 Task: Find connections with filter location San Pedro Sula with filter topic #linkedinlearningwith filter profile language Potuguese with filter current company Britannia Industries Limited with filter school Guru Nanak Khalsa College of Arts Science & Commerce with filter industry Fossil Fuel Electric Power Generation with filter service category Computer Repair with filter keywords title Digital Marketing Manager
Action: Mouse pressed left at (515, 67)
Screenshot: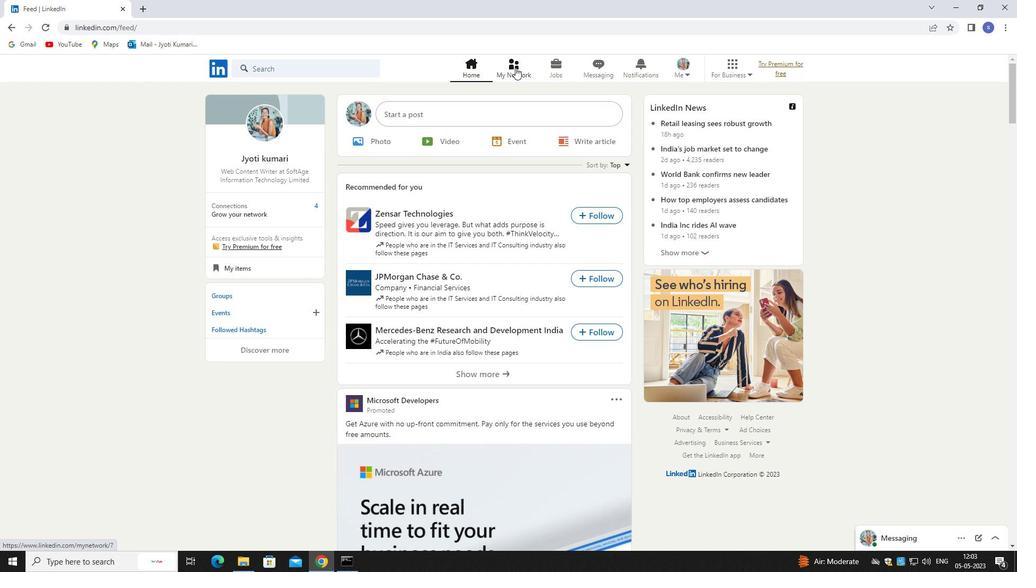 
Action: Mouse moved to (324, 126)
Screenshot: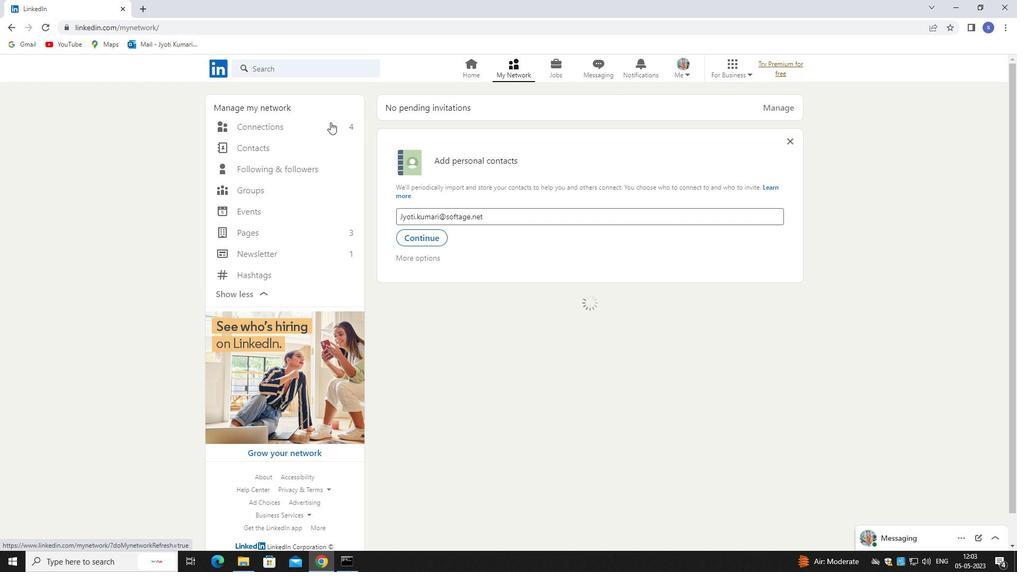 
Action: Mouse pressed left at (324, 126)
Screenshot: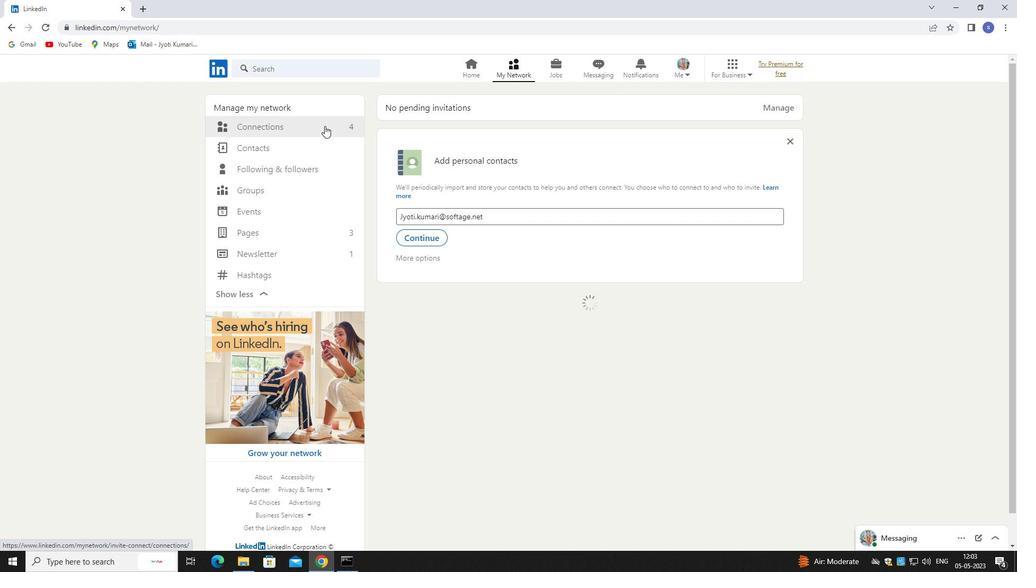 
Action: Mouse moved to (325, 126)
Screenshot: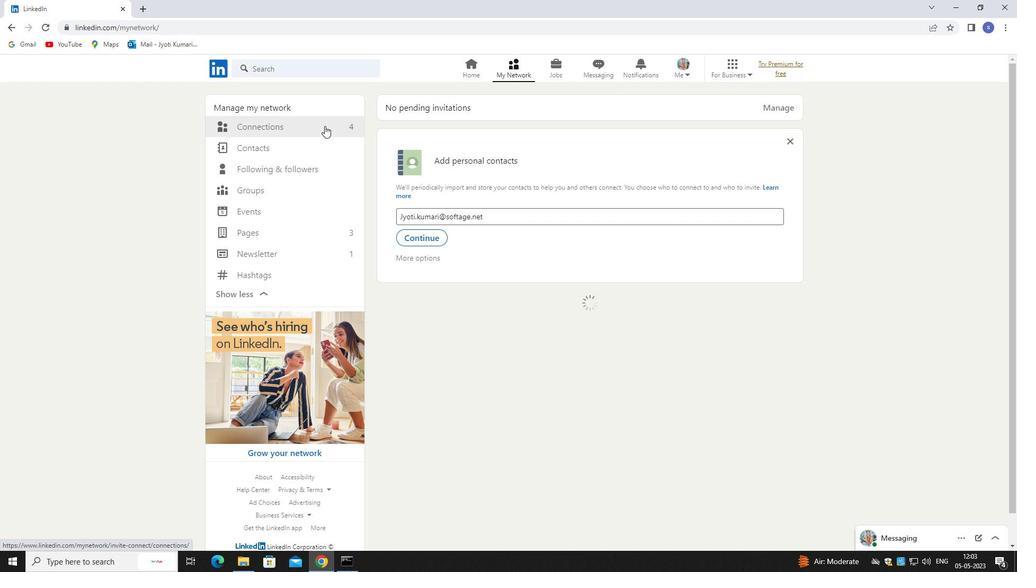 
Action: Mouse pressed left at (325, 126)
Screenshot: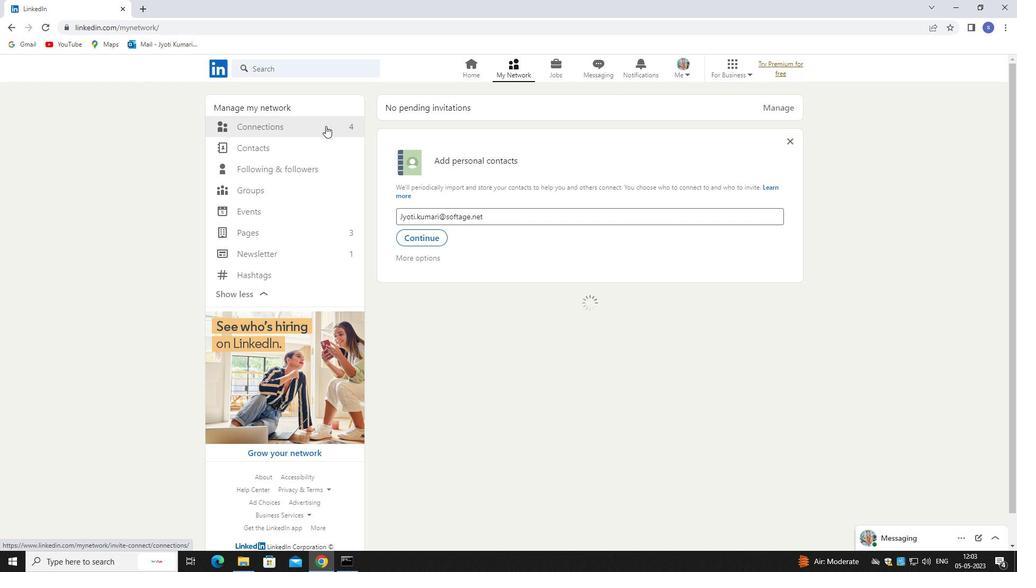 
Action: Mouse moved to (585, 126)
Screenshot: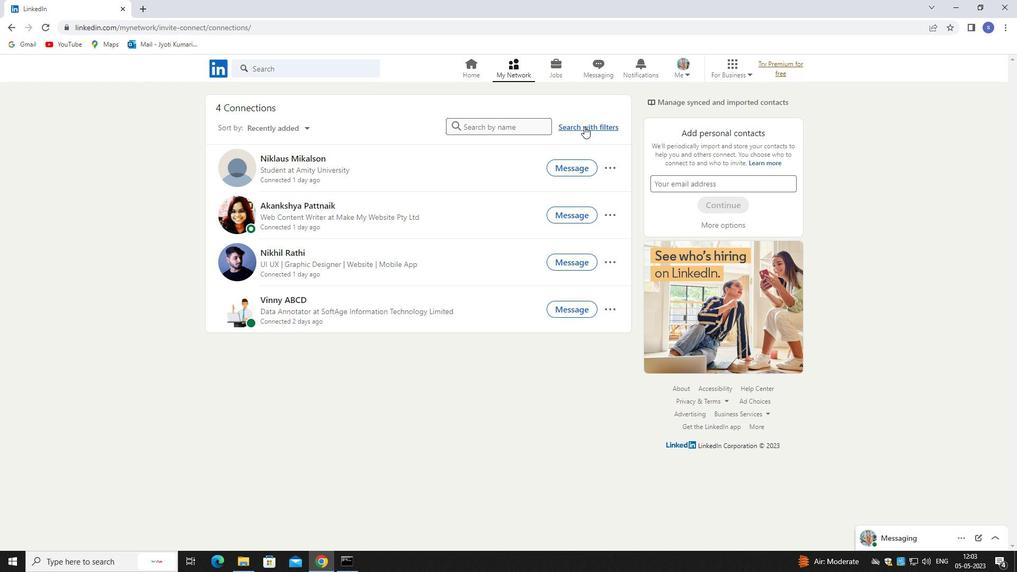 
Action: Mouse pressed left at (585, 126)
Screenshot: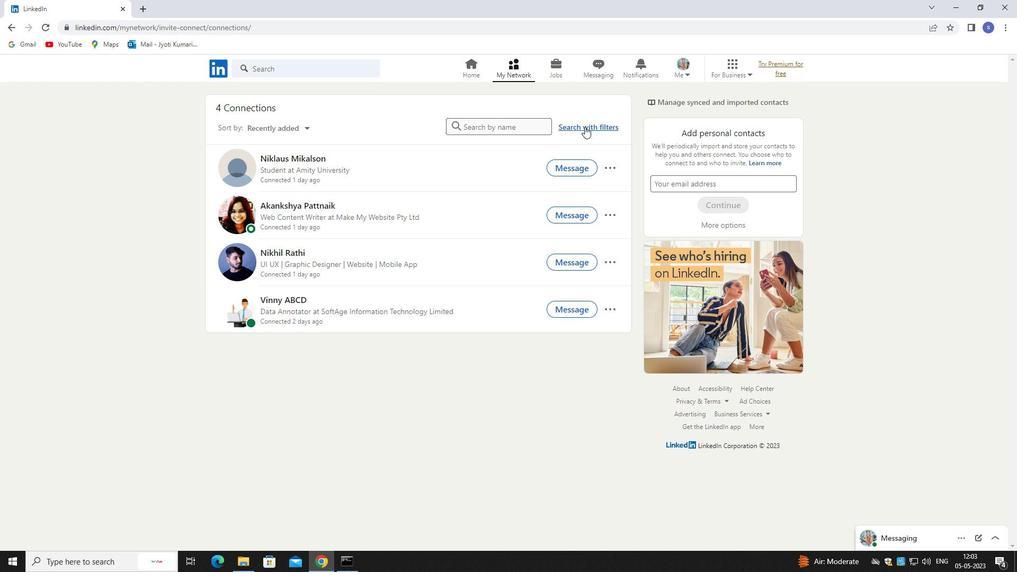 
Action: Mouse moved to (538, 103)
Screenshot: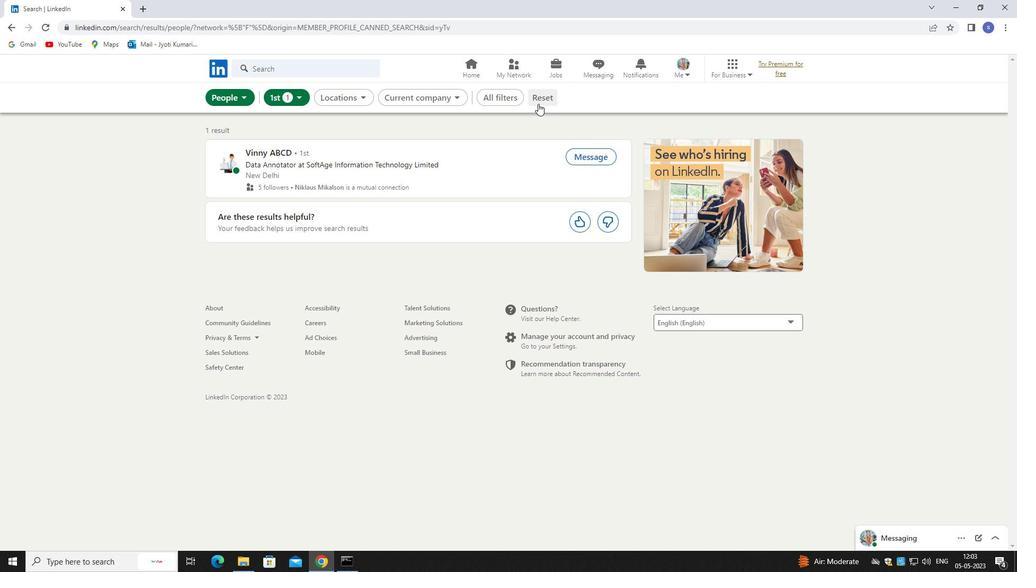 
Action: Mouse pressed left at (538, 103)
Screenshot: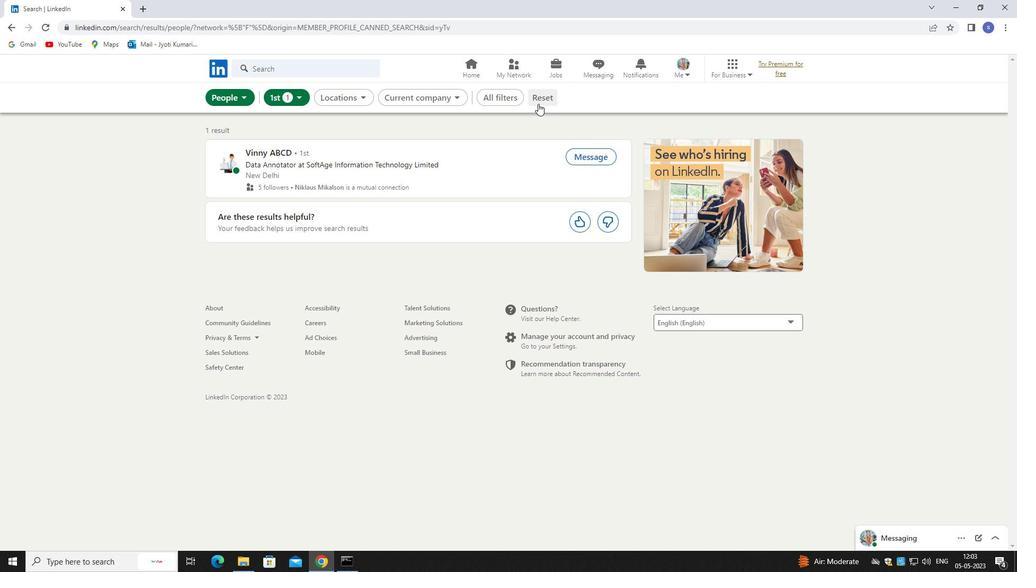 
Action: Mouse moved to (519, 95)
Screenshot: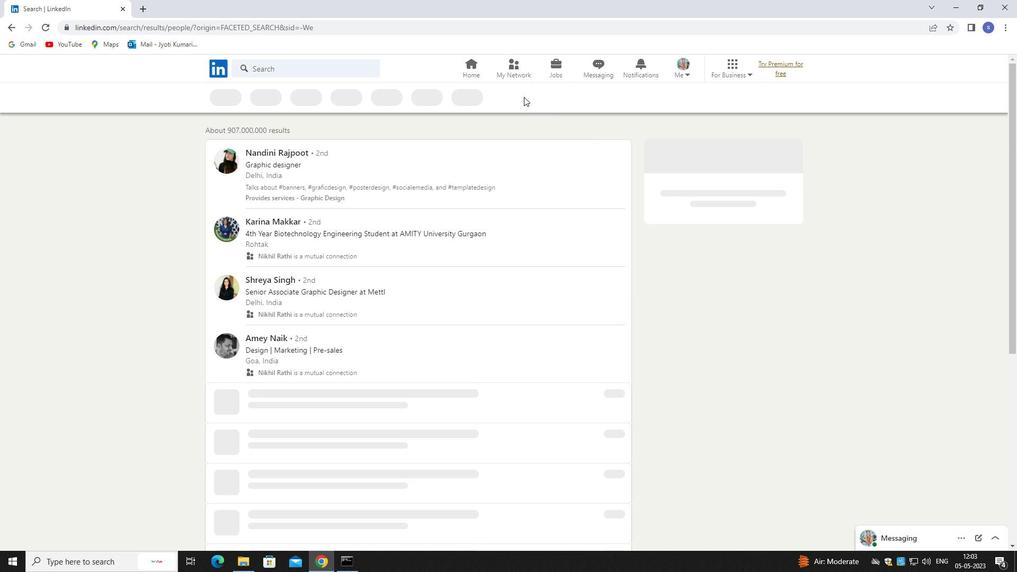 
Action: Mouse pressed left at (519, 95)
Screenshot: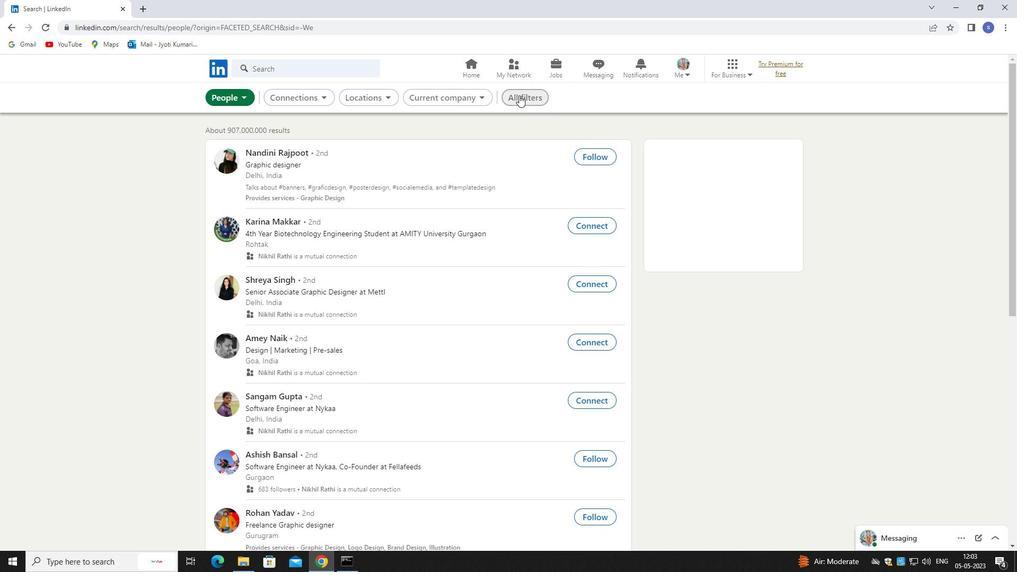 
Action: Mouse moved to (897, 411)
Screenshot: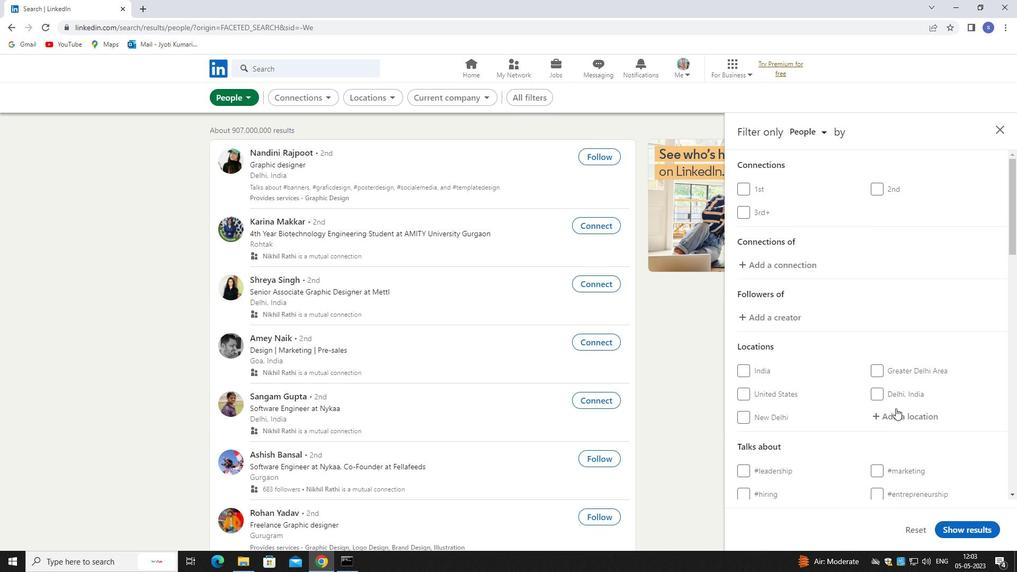 
Action: Mouse pressed left at (897, 411)
Screenshot: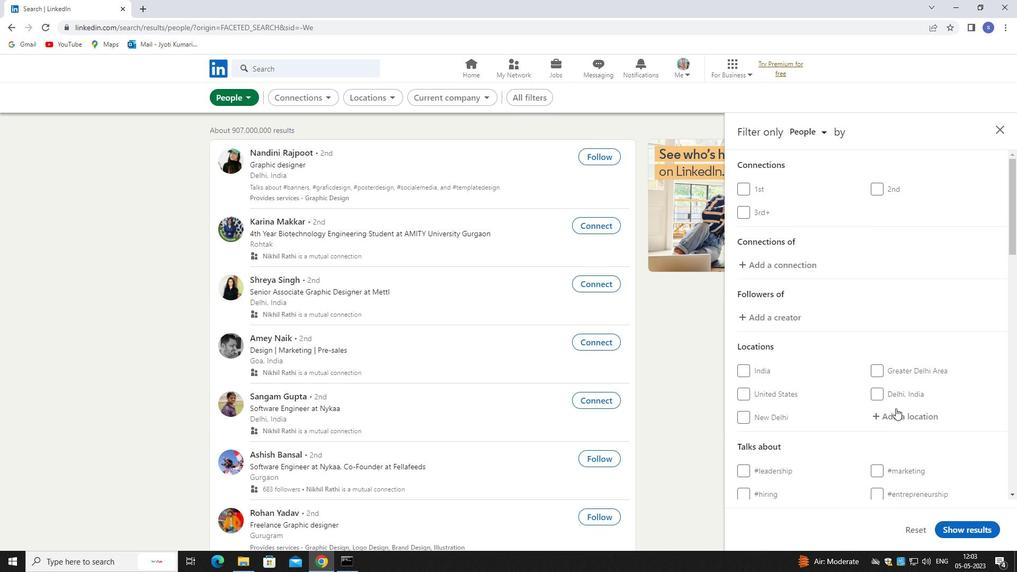 
Action: Mouse moved to (891, 409)
Screenshot: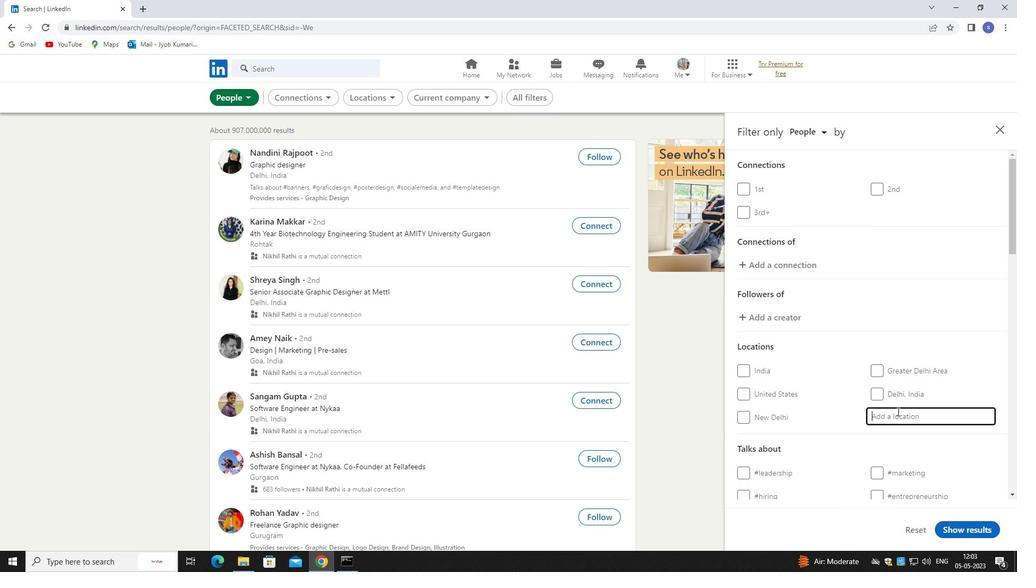 
Action: Key pressed <Key.shift>SAN<Key.space>P
Screenshot: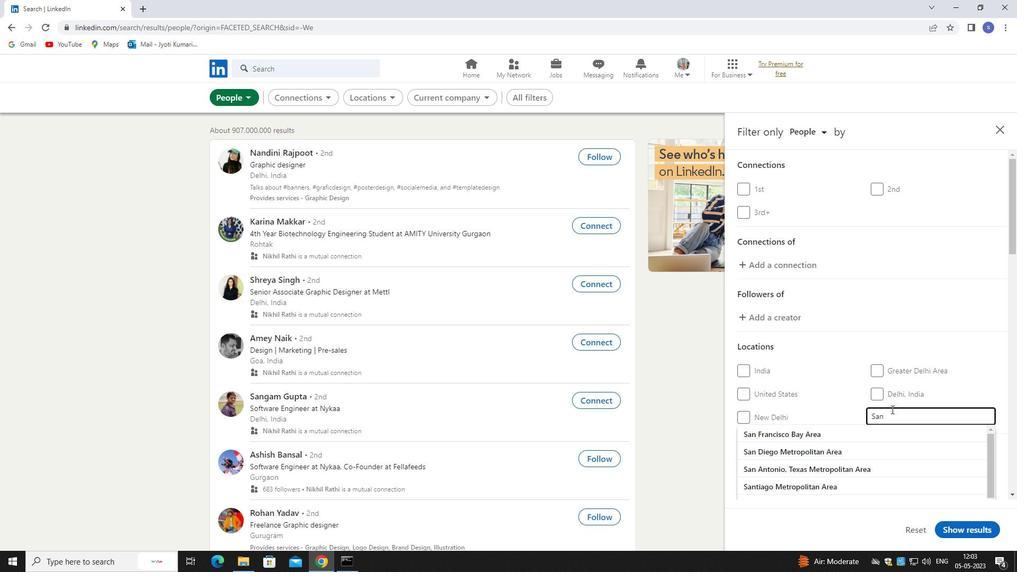 
Action: Mouse moved to (884, 428)
Screenshot: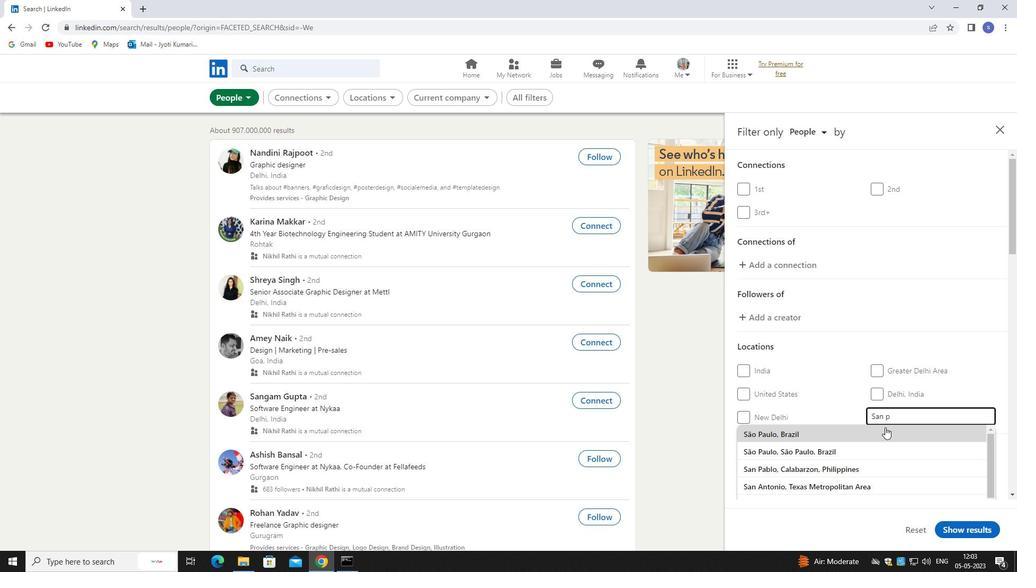
Action: Key pressed EDRO<Key.space>SULA
Screenshot: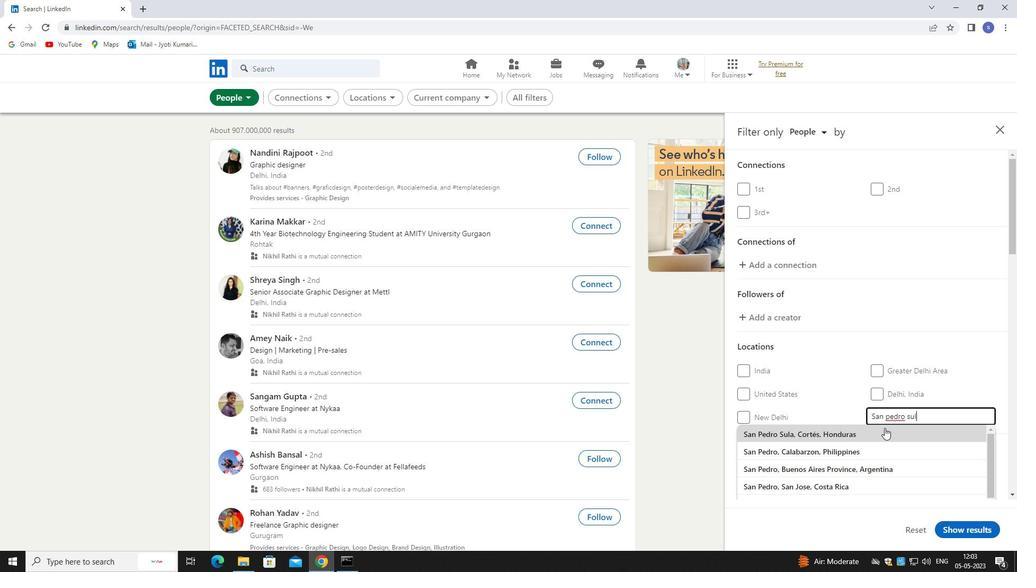 
Action: Mouse moved to (884, 428)
Screenshot: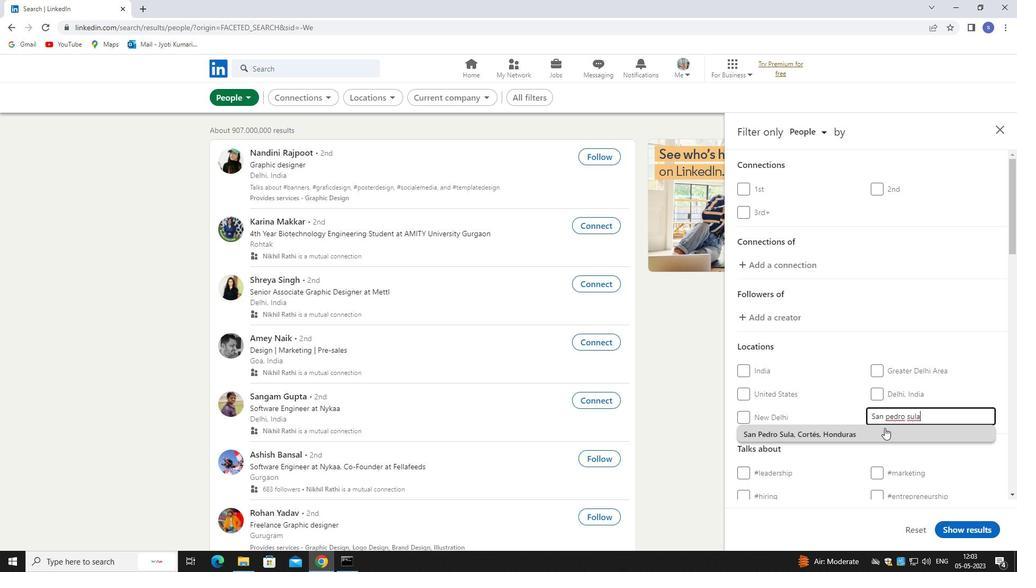 
Action: Mouse pressed left at (884, 428)
Screenshot: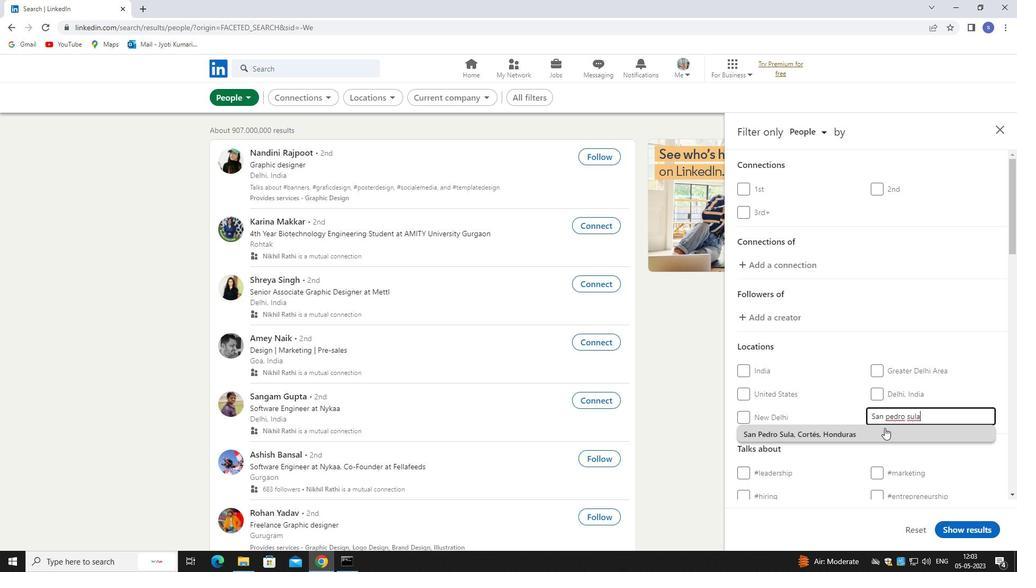 
Action: Mouse moved to (863, 417)
Screenshot: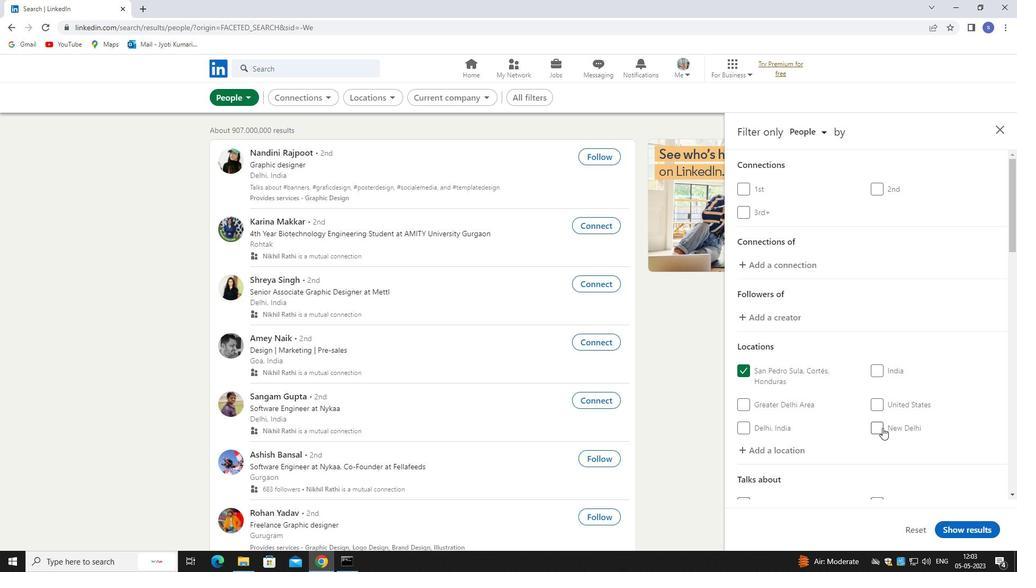 
Action: Mouse scrolled (863, 417) with delta (0, 0)
Screenshot: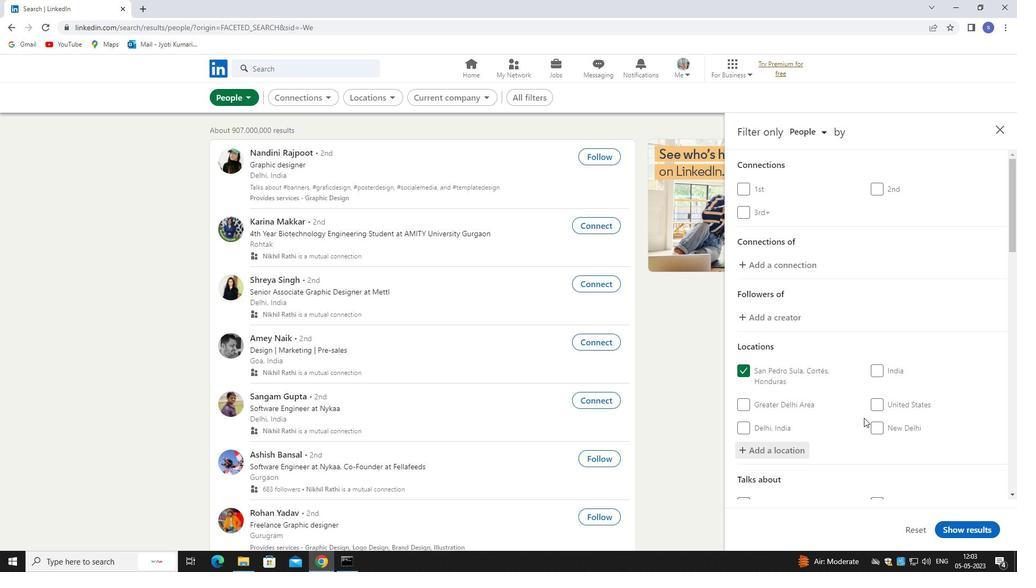
Action: Mouse scrolled (863, 417) with delta (0, 0)
Screenshot: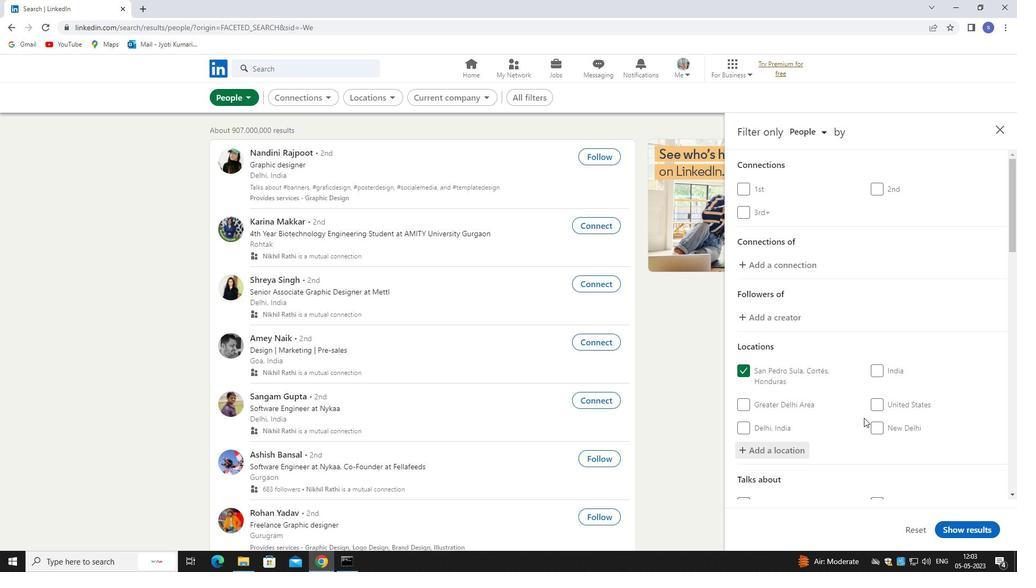 
Action: Mouse scrolled (863, 417) with delta (0, 0)
Screenshot: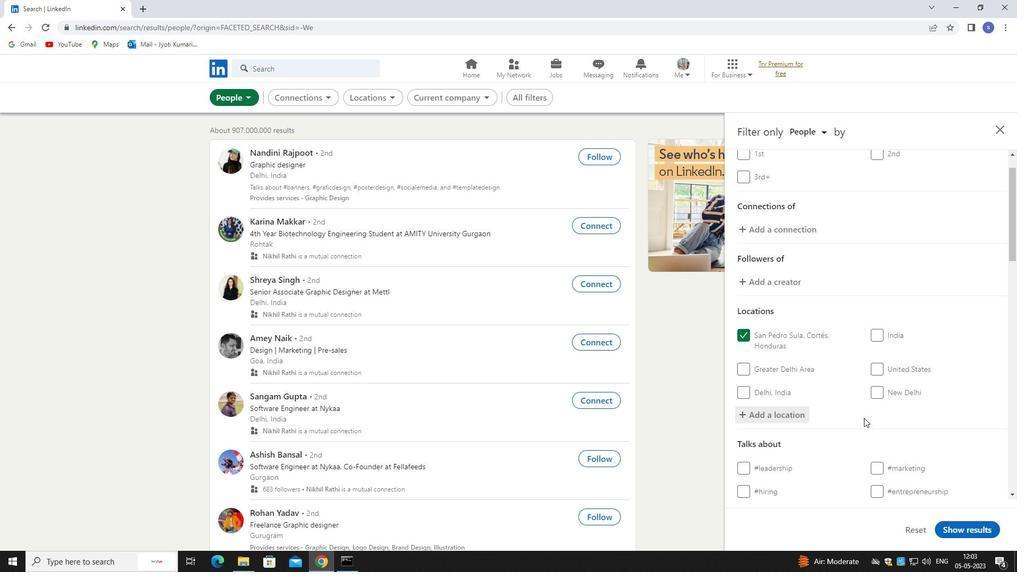 
Action: Mouse moved to (884, 393)
Screenshot: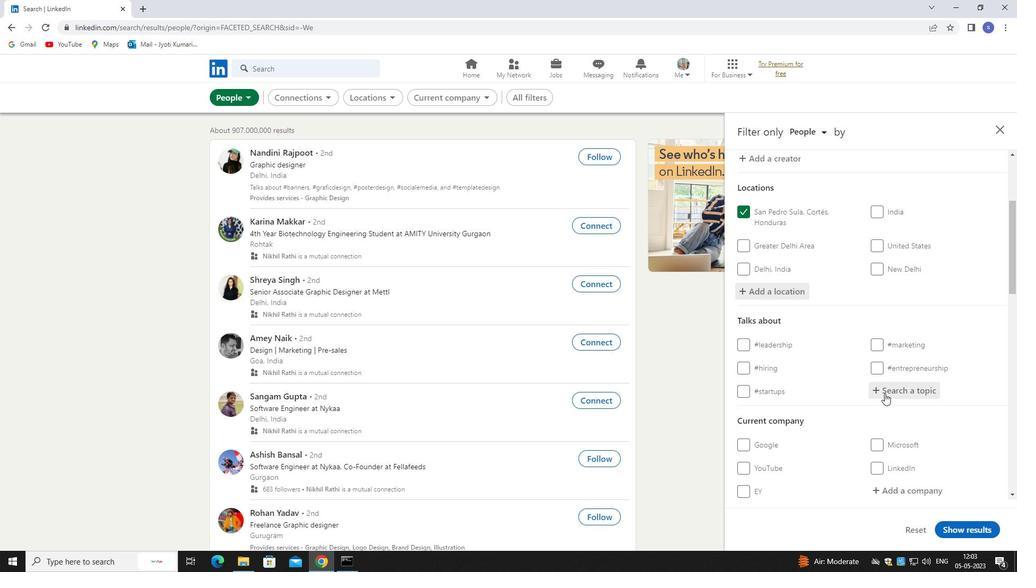 
Action: Mouse pressed left at (884, 393)
Screenshot: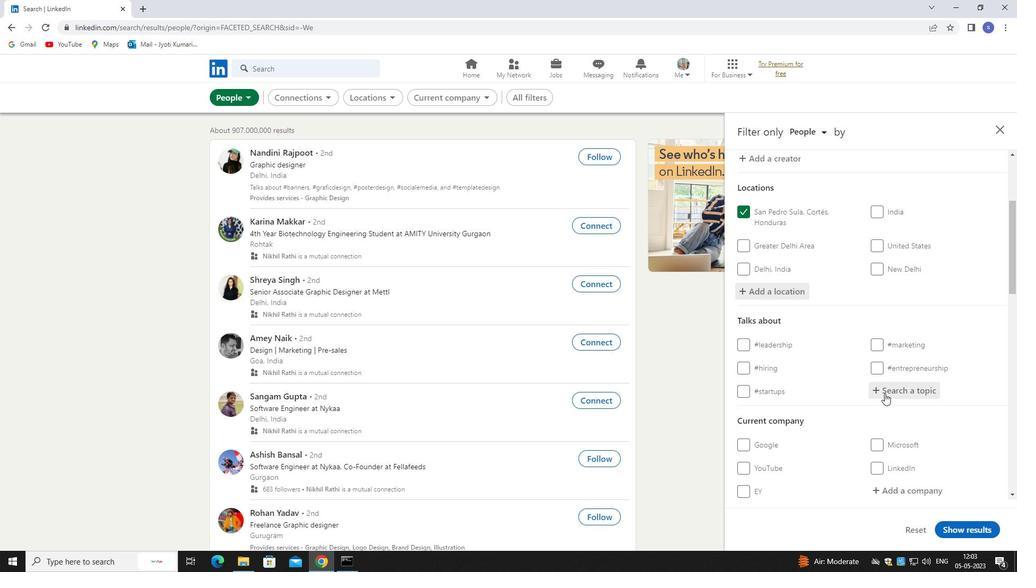 
Action: Mouse moved to (870, 390)
Screenshot: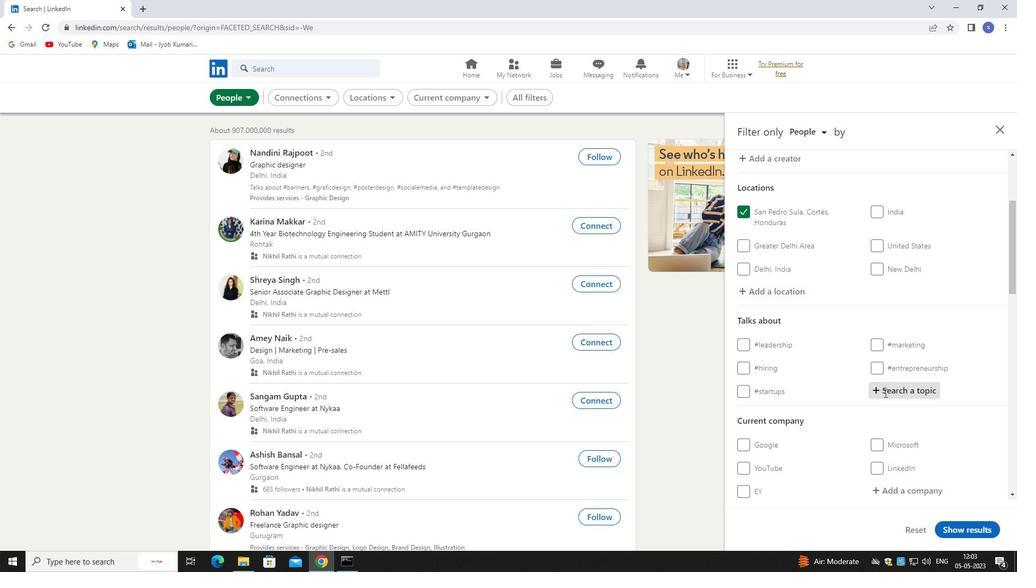 
Action: Key pressed LINKEDINLEA
Screenshot: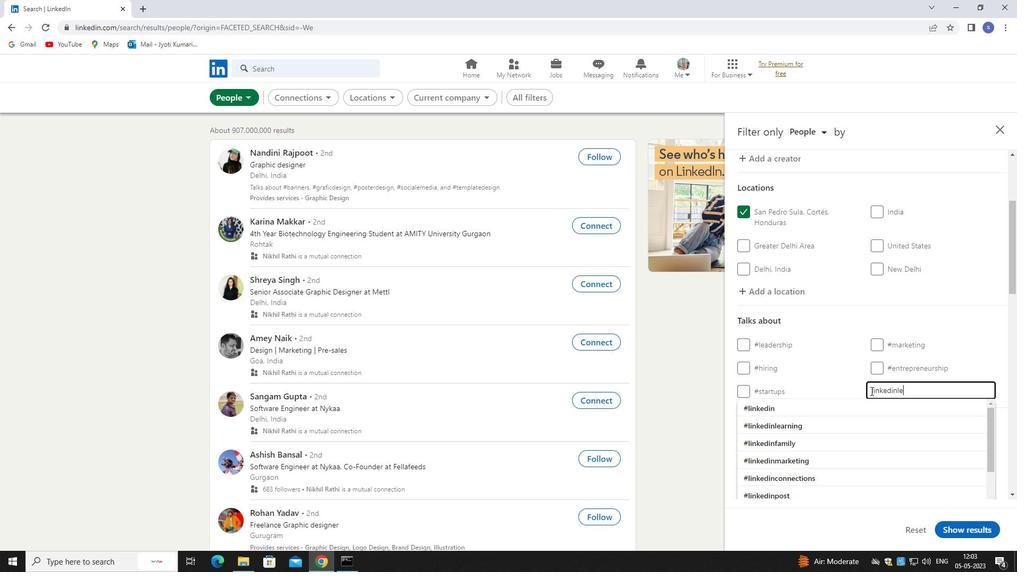
Action: Mouse moved to (773, 409)
Screenshot: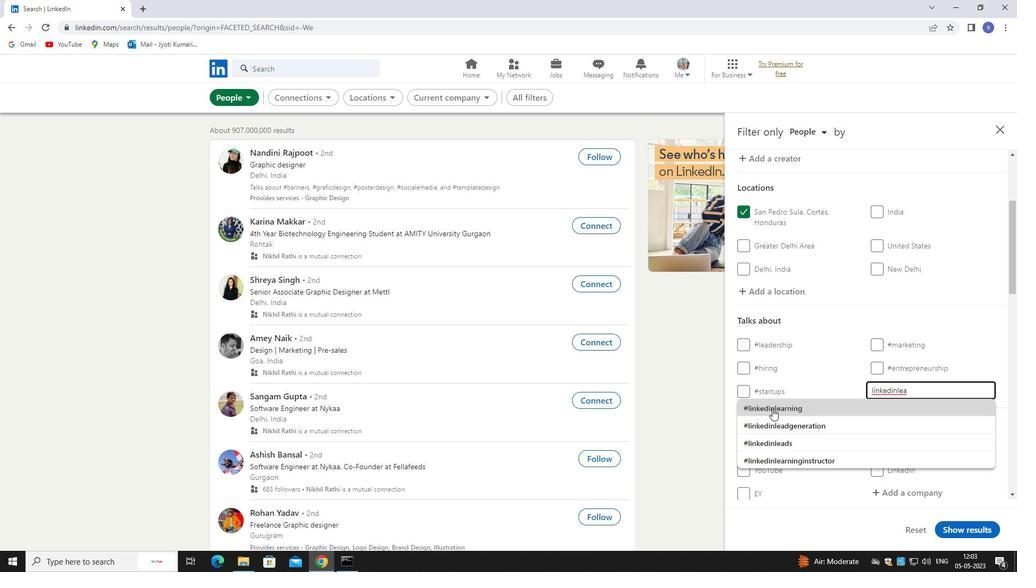 
Action: Mouse pressed left at (773, 409)
Screenshot: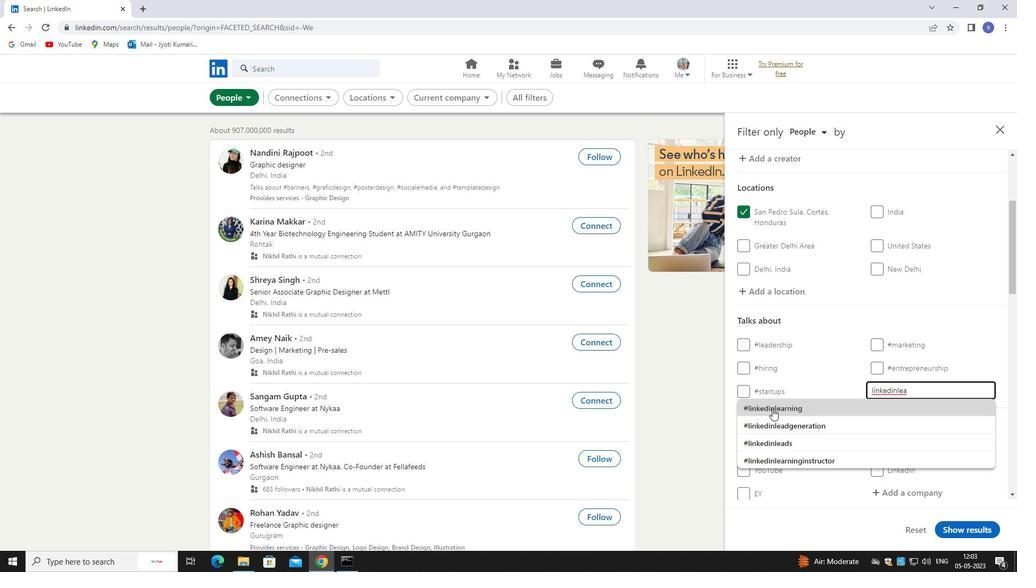 
Action: Mouse moved to (781, 234)
Screenshot: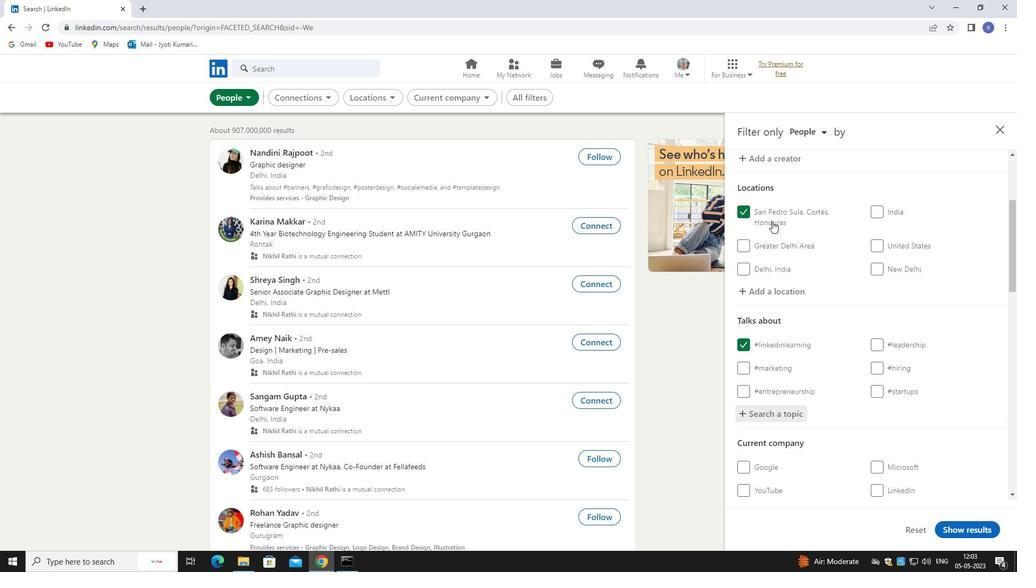 
Action: Mouse scrolled (781, 234) with delta (0, 0)
Screenshot: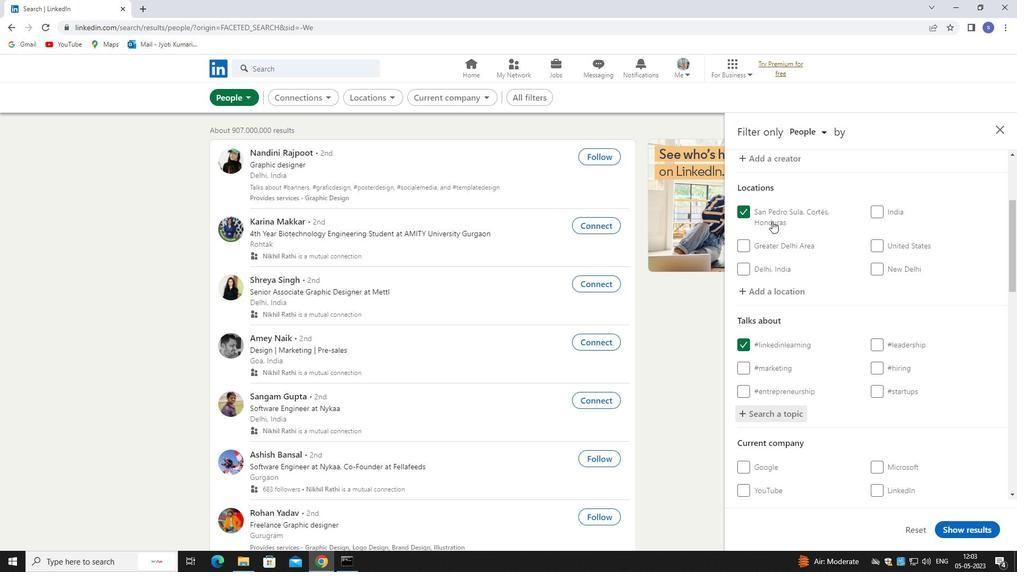 
Action: Mouse moved to (790, 247)
Screenshot: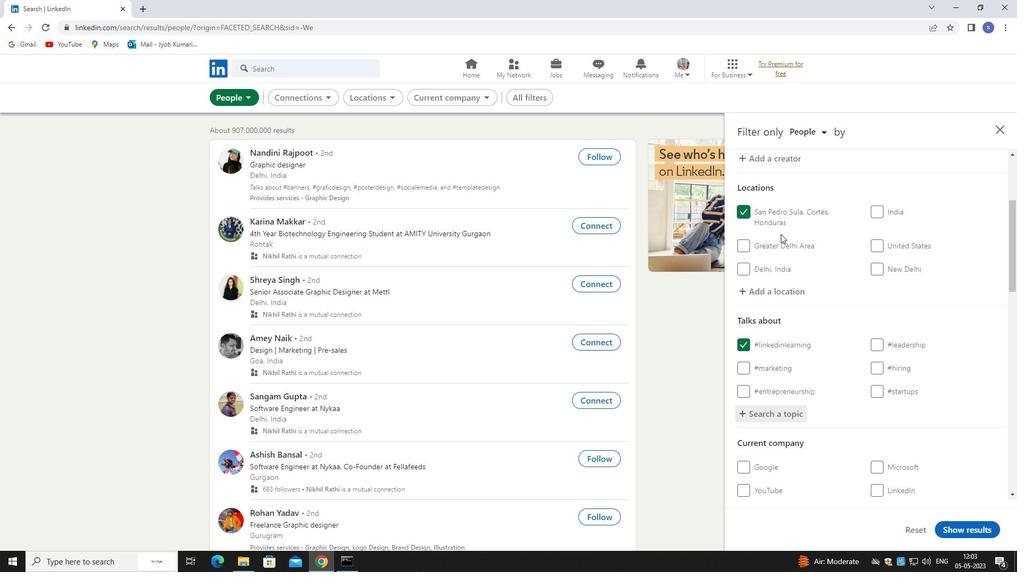 
Action: Mouse scrolled (790, 246) with delta (0, 0)
Screenshot: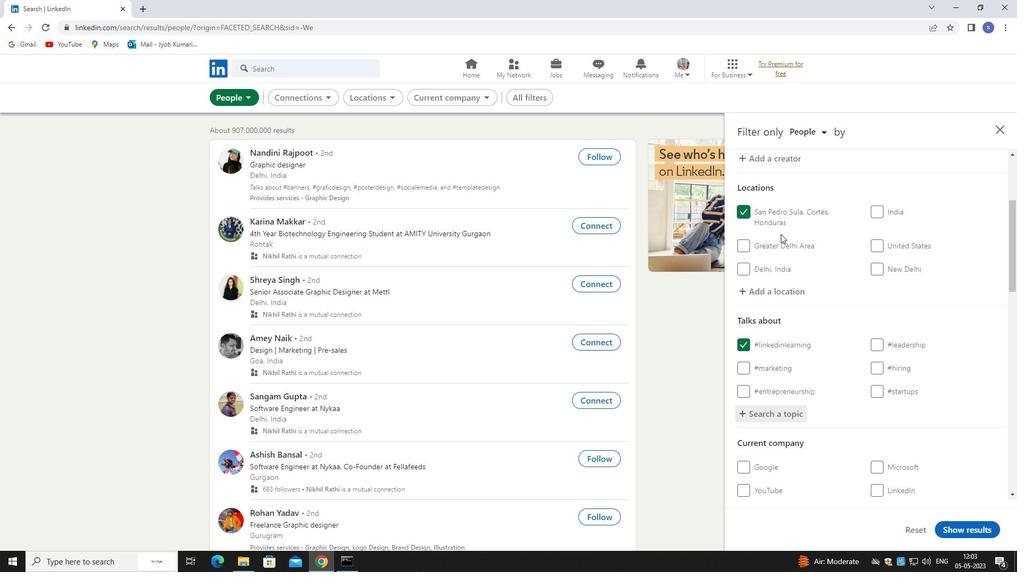 
Action: Mouse moved to (792, 249)
Screenshot: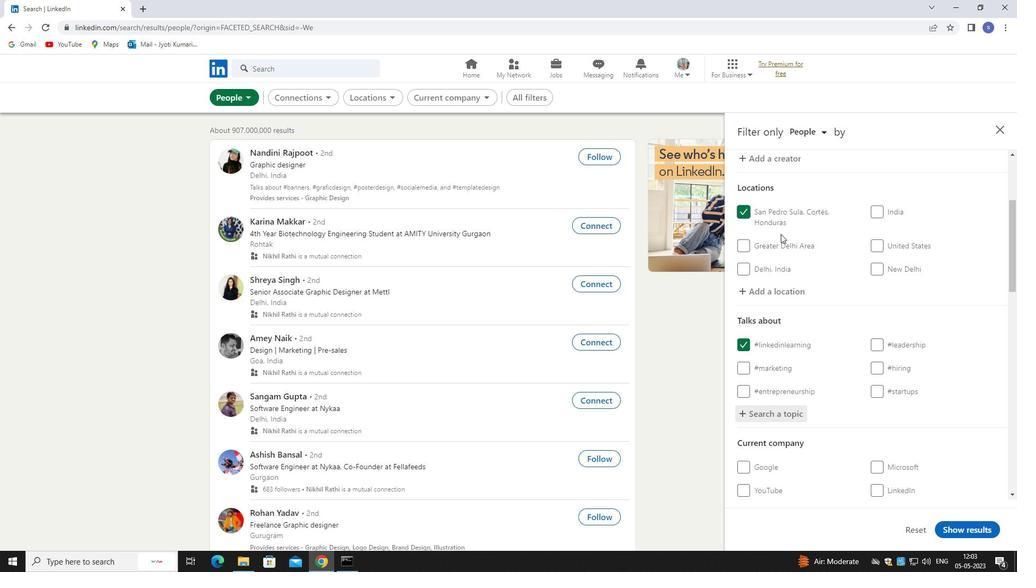 
Action: Mouse scrolled (792, 248) with delta (0, 0)
Screenshot: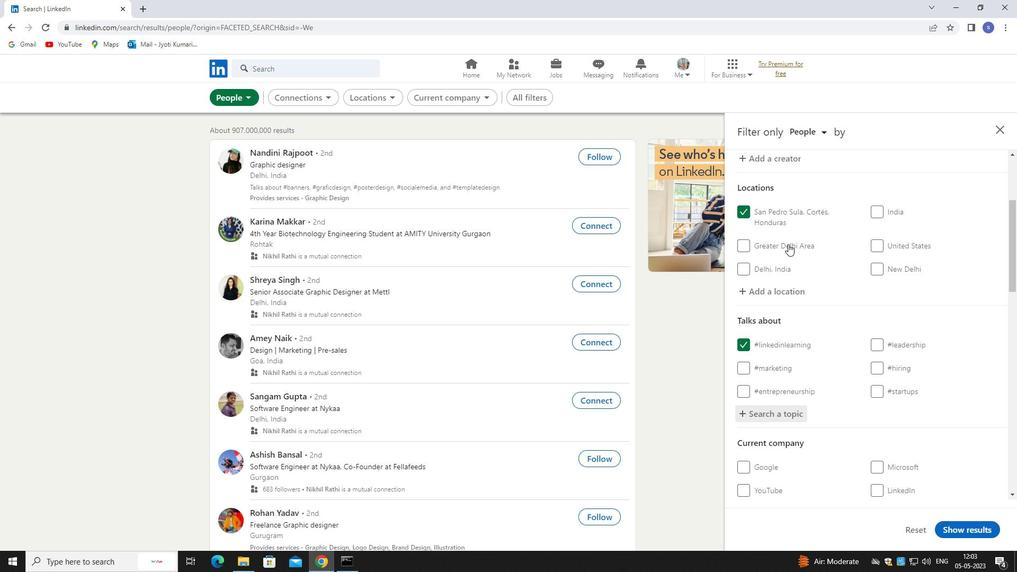 
Action: Mouse moved to (792, 250)
Screenshot: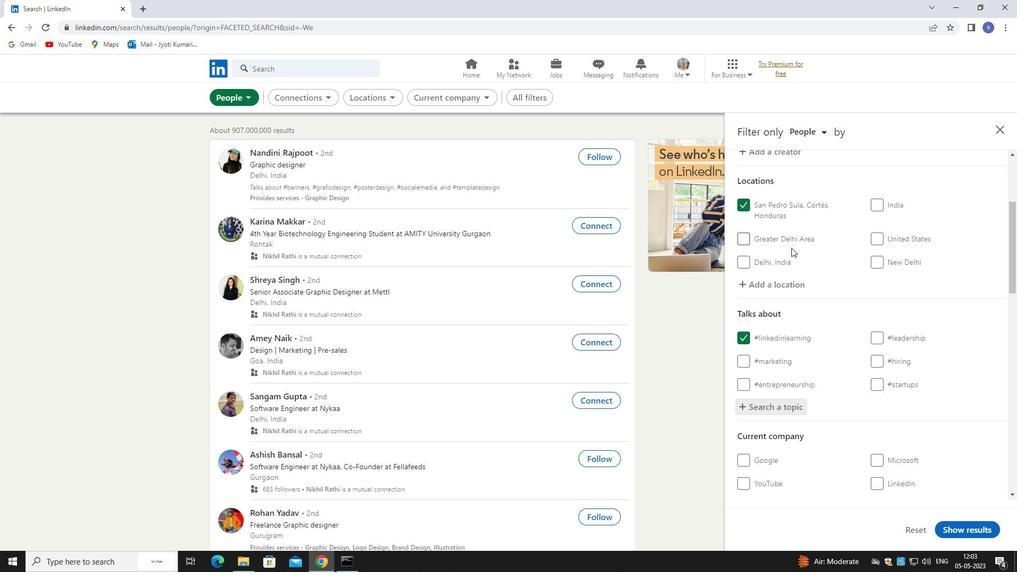 
Action: Mouse scrolled (792, 249) with delta (0, 0)
Screenshot: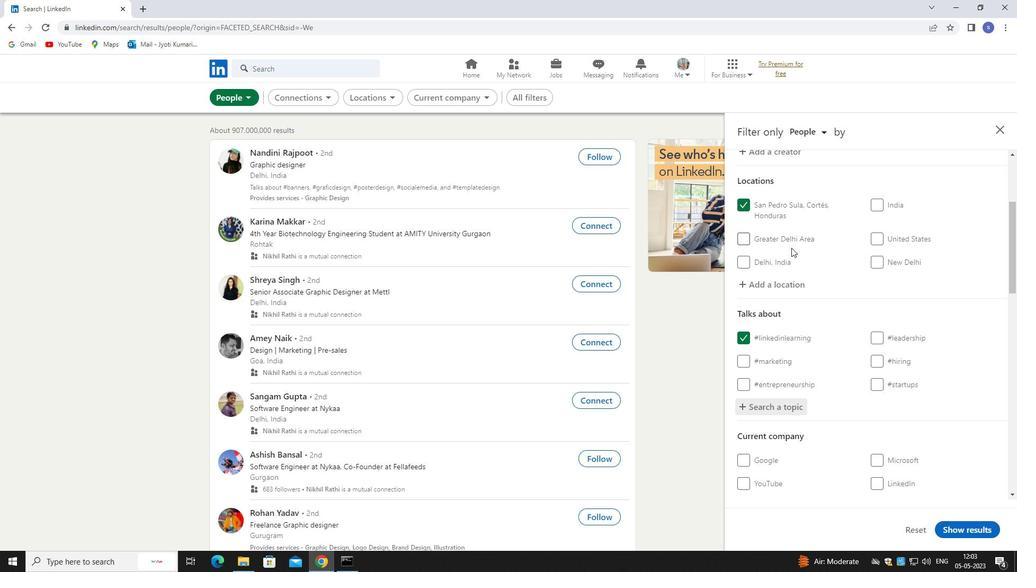 
Action: Mouse moved to (916, 296)
Screenshot: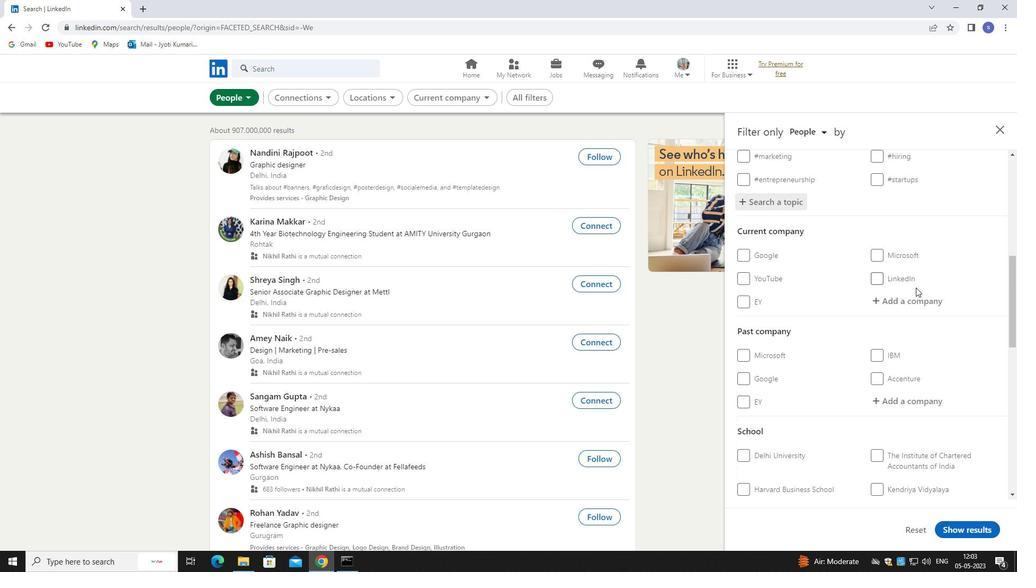 
Action: Mouse pressed left at (916, 296)
Screenshot: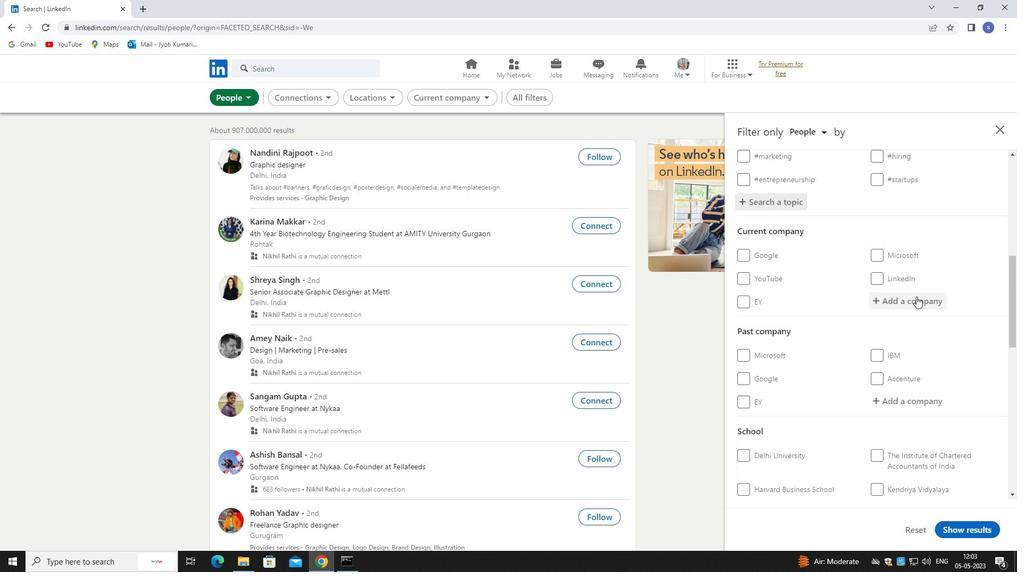 
Action: Mouse moved to (916, 295)
Screenshot: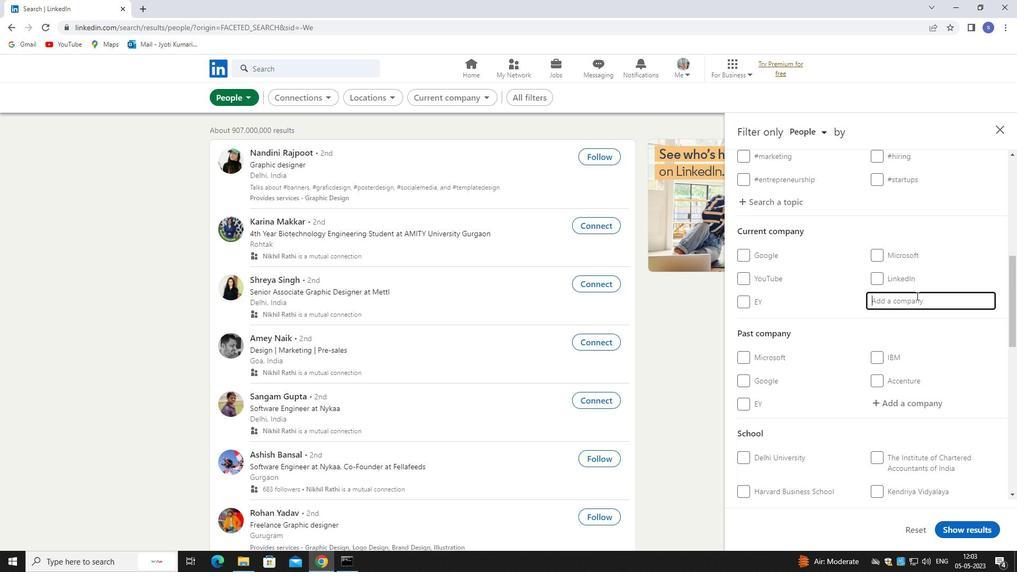 
Action: Key pressed BRITNNIA<Key.backspace>
Screenshot: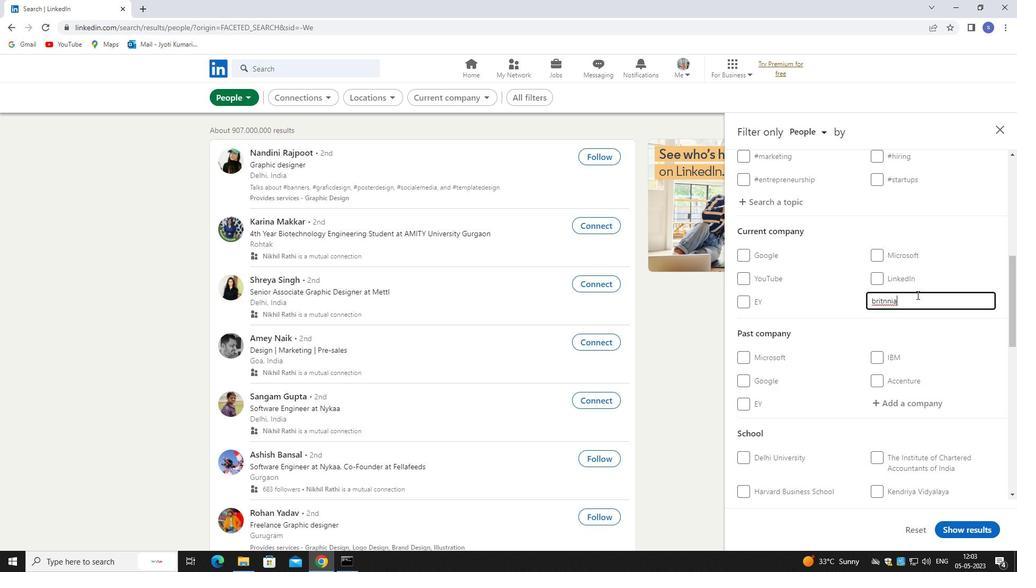 
Action: Mouse moved to (916, 295)
Screenshot: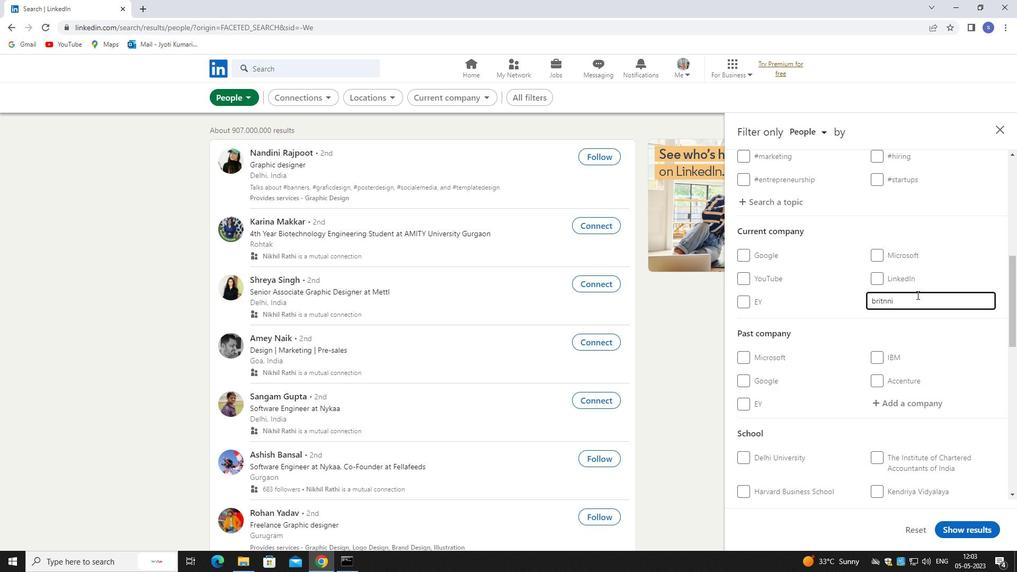 
Action: Key pressed <Key.backspace><Key.backspace><Key.backspace>ANN
Screenshot: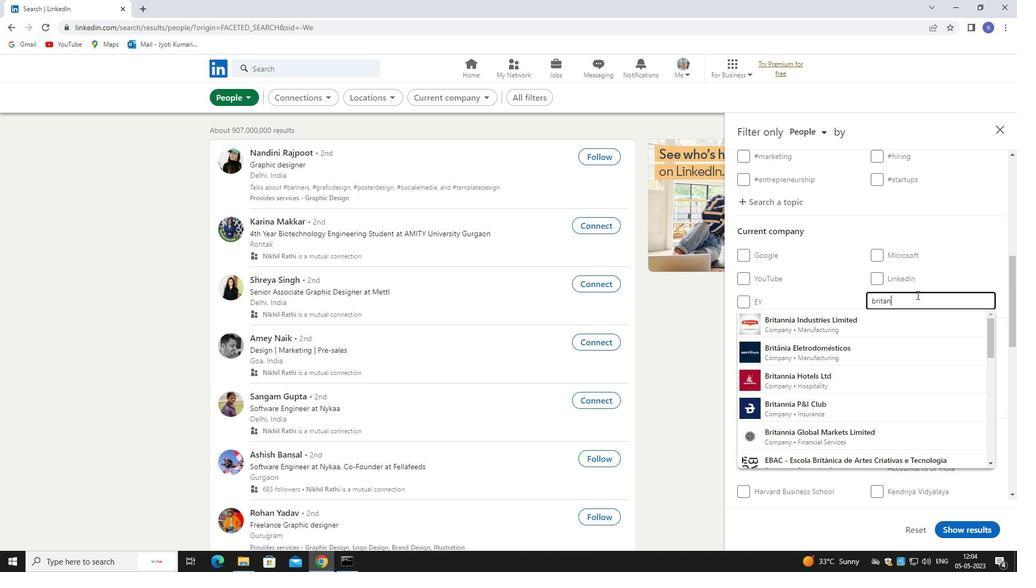 
Action: Mouse moved to (885, 333)
Screenshot: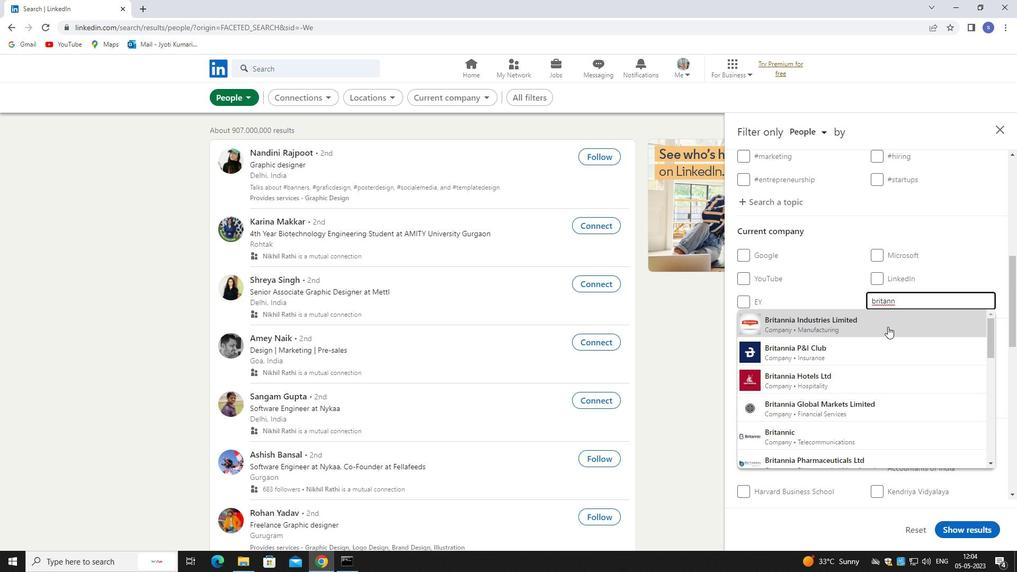 
Action: Mouse pressed left at (885, 333)
Screenshot: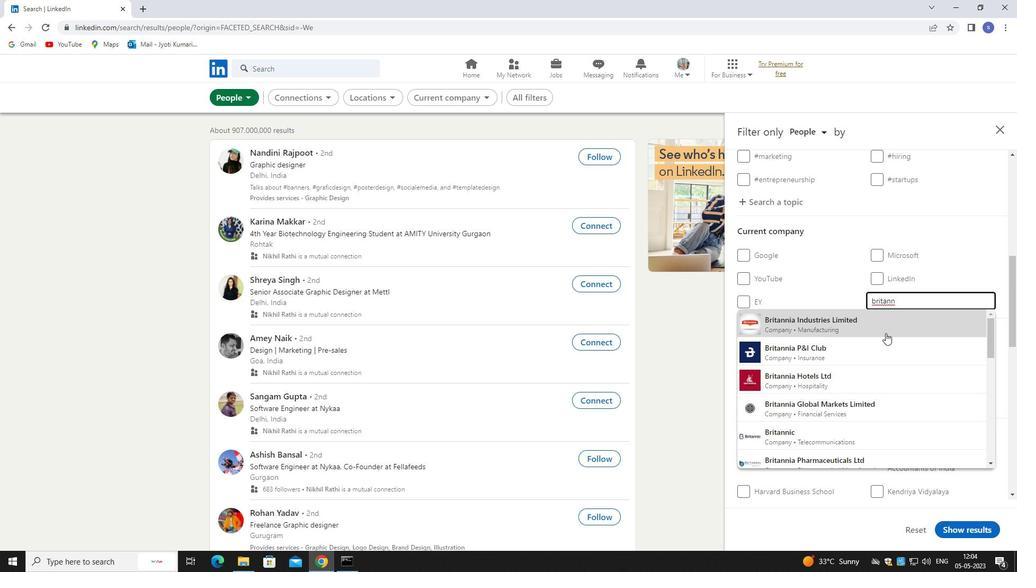 
Action: Mouse moved to (884, 330)
Screenshot: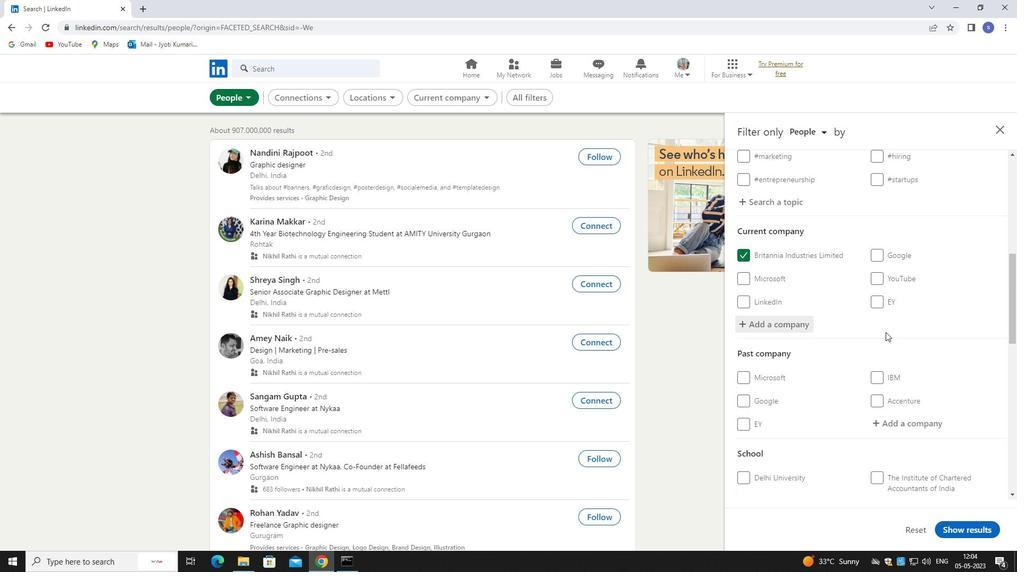 
Action: Mouse scrolled (884, 330) with delta (0, 0)
Screenshot: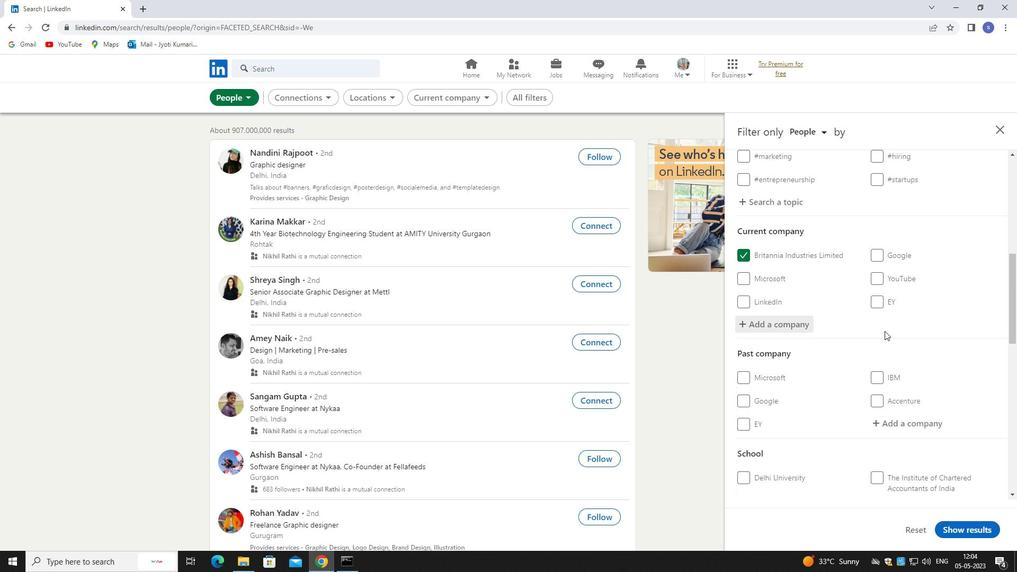 
Action: Mouse scrolled (884, 330) with delta (0, 0)
Screenshot: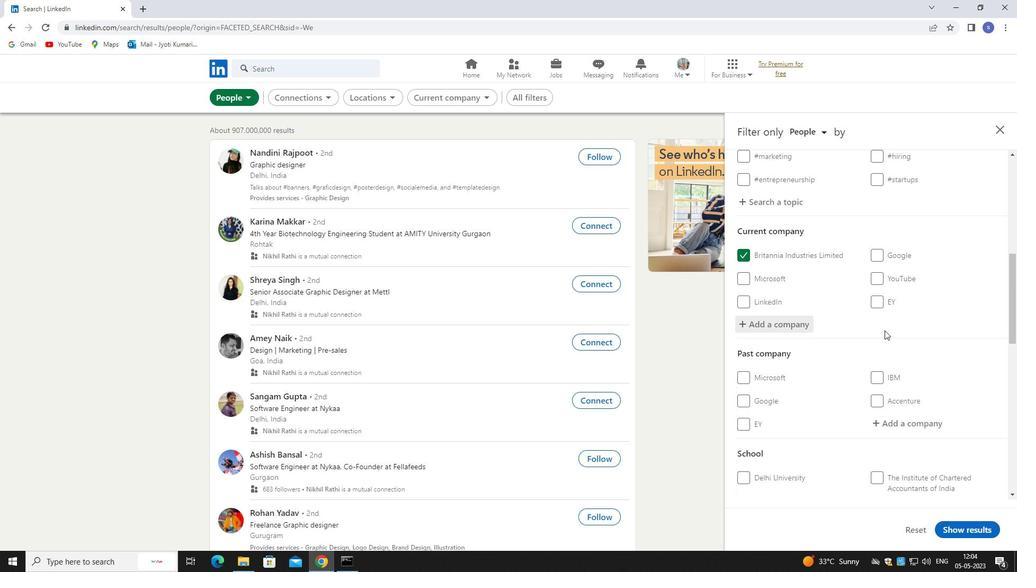 
Action: Mouse scrolled (884, 330) with delta (0, 0)
Screenshot: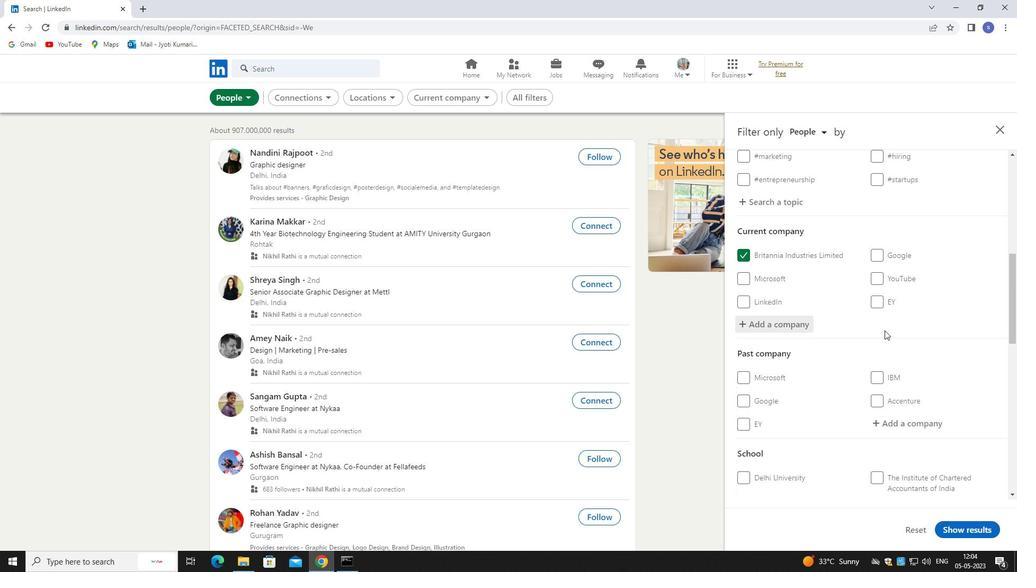
Action: Mouse moved to (907, 376)
Screenshot: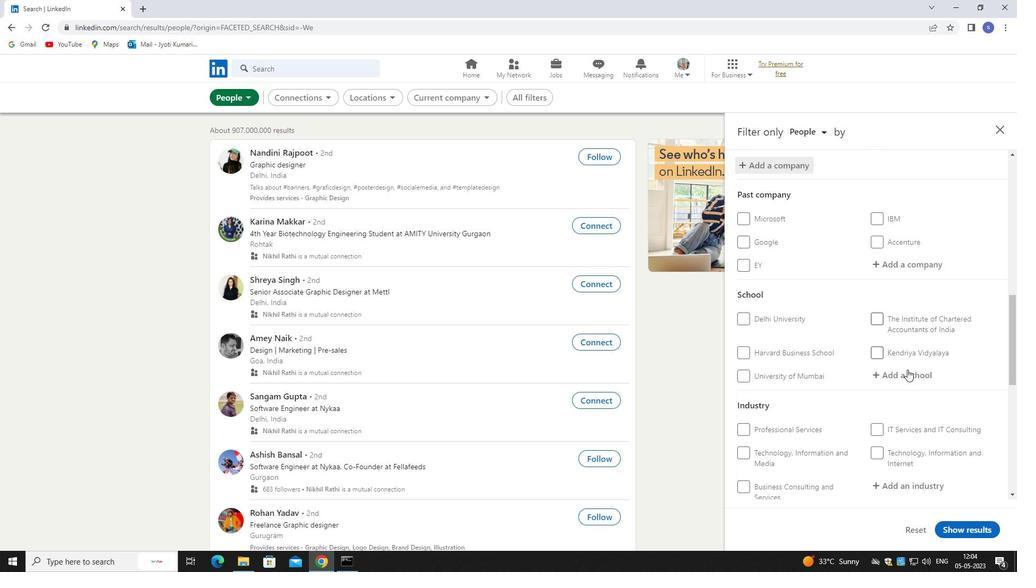 
Action: Mouse pressed left at (907, 376)
Screenshot: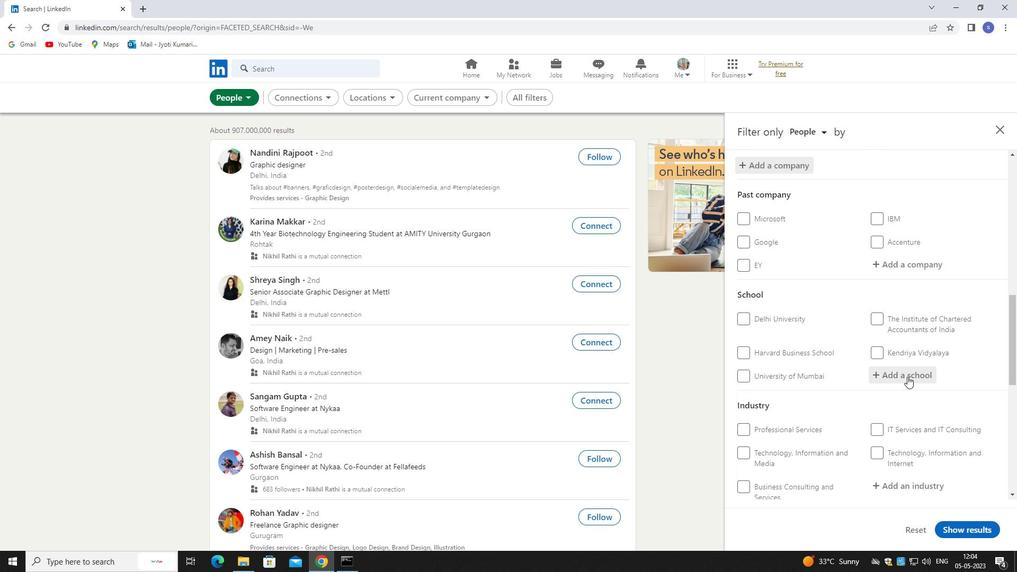 
Action: Mouse moved to (903, 369)
Screenshot: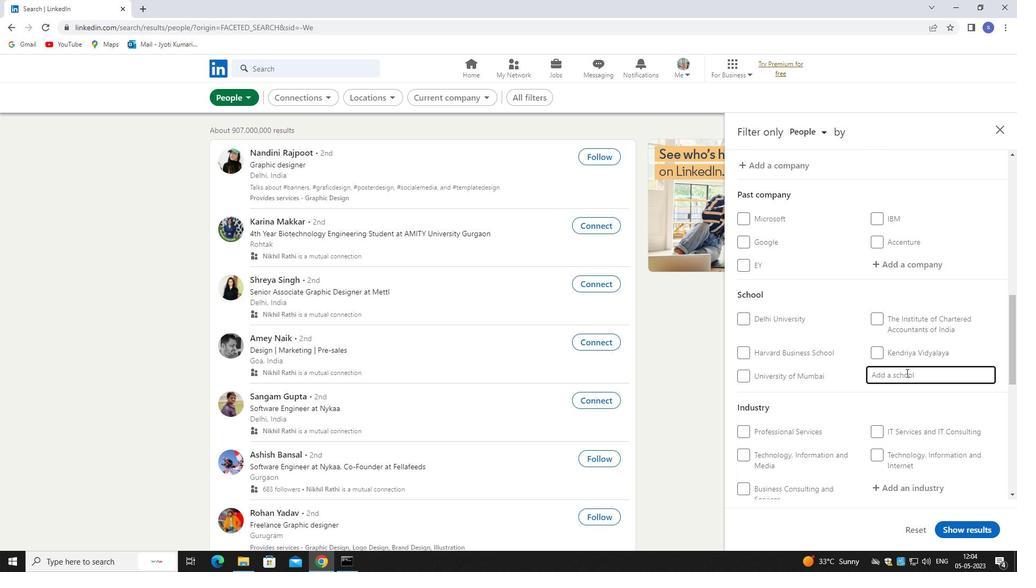 
Action: Key pressed GURU<Key.space>NAN
Screenshot: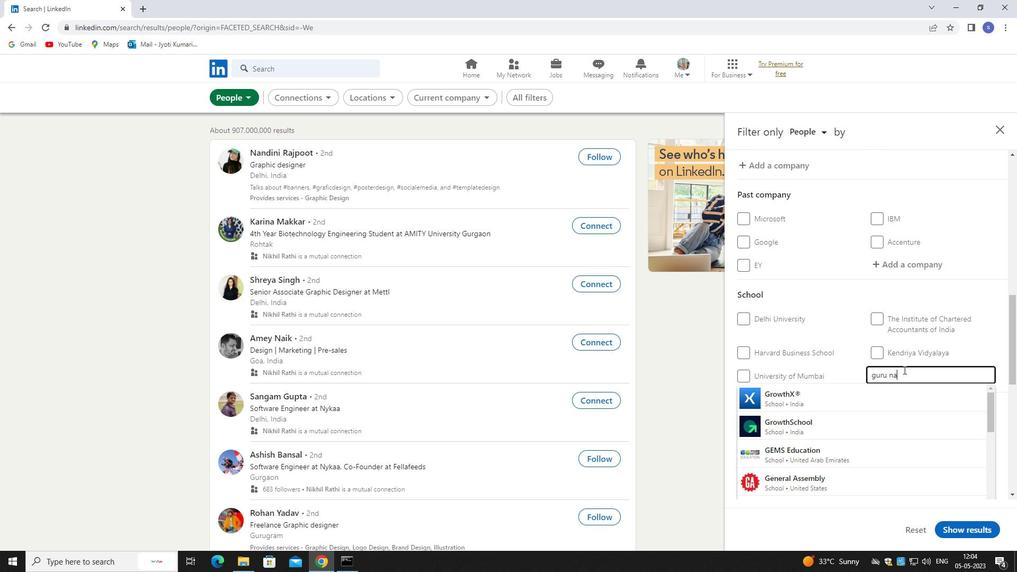 
Action: Mouse moved to (860, 458)
Screenshot: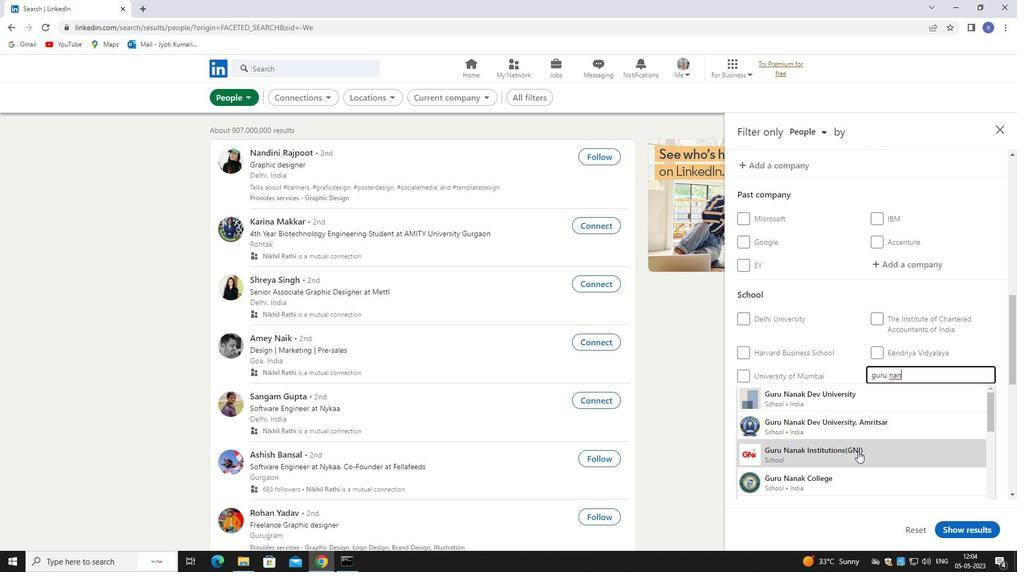 
Action: Mouse scrolled (860, 457) with delta (0, 0)
Screenshot: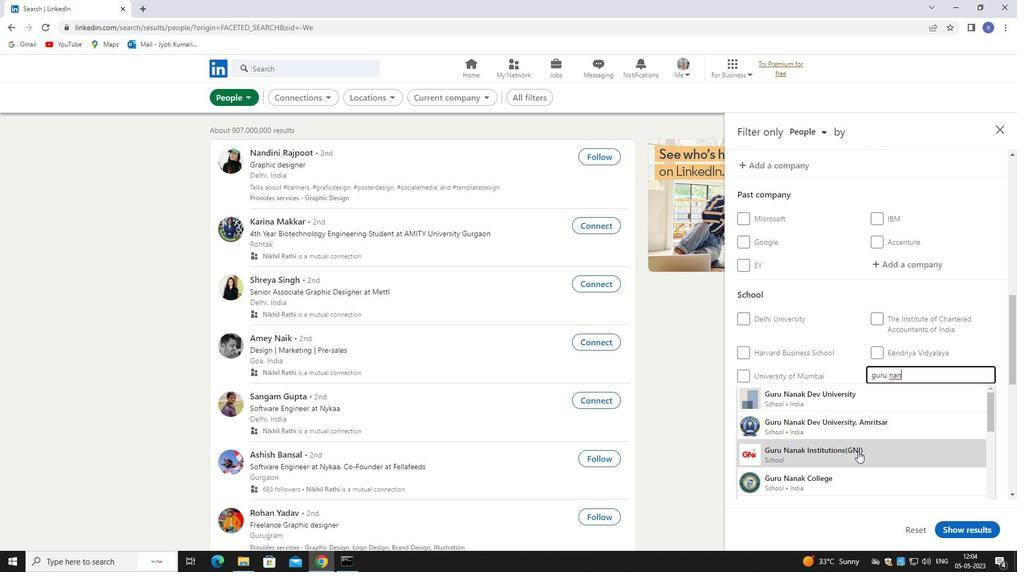 
Action: Mouse moved to (860, 458)
Screenshot: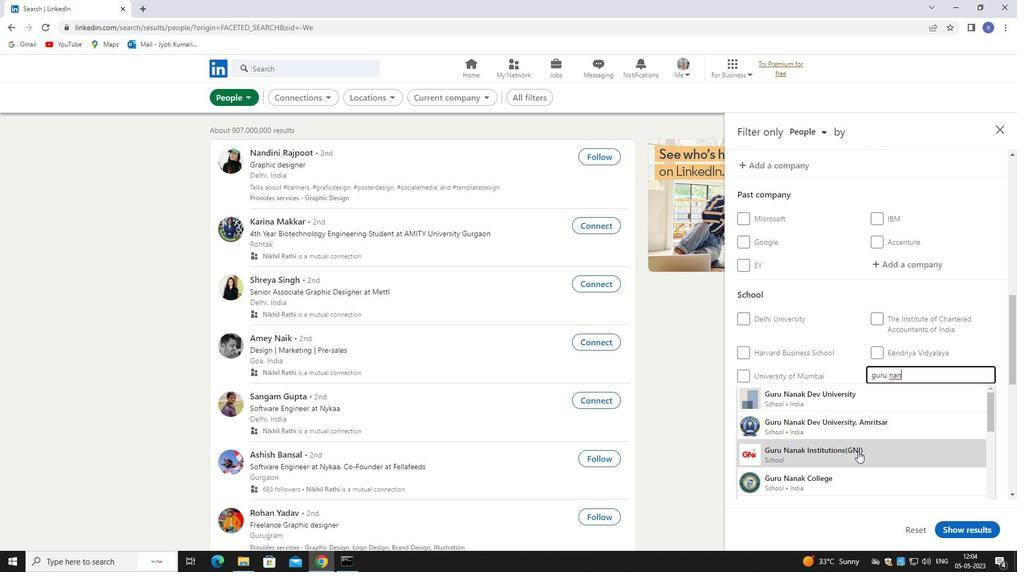 
Action: Mouse scrolled (860, 458) with delta (0, 0)
Screenshot: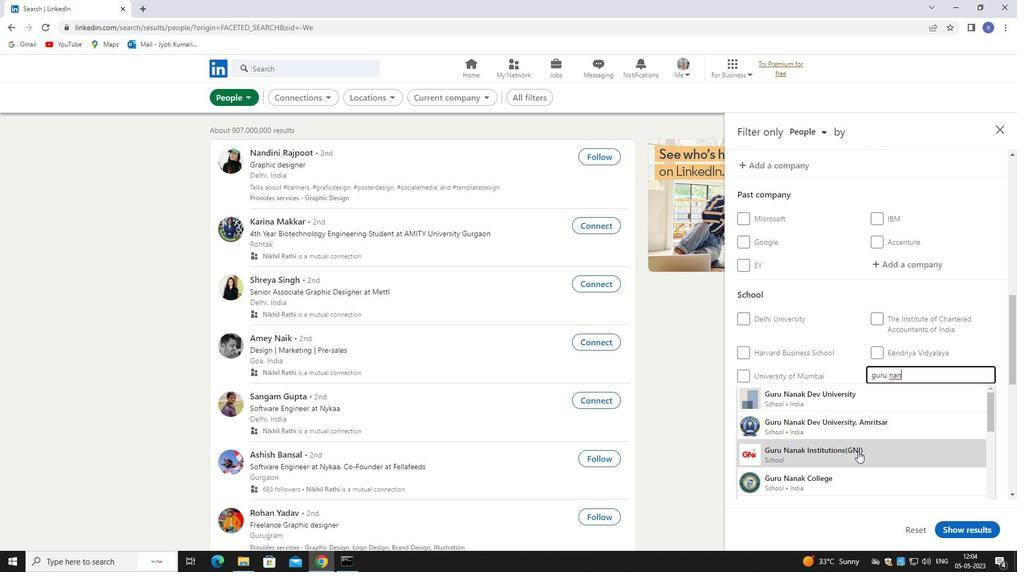 
Action: Mouse moved to (860, 459)
Screenshot: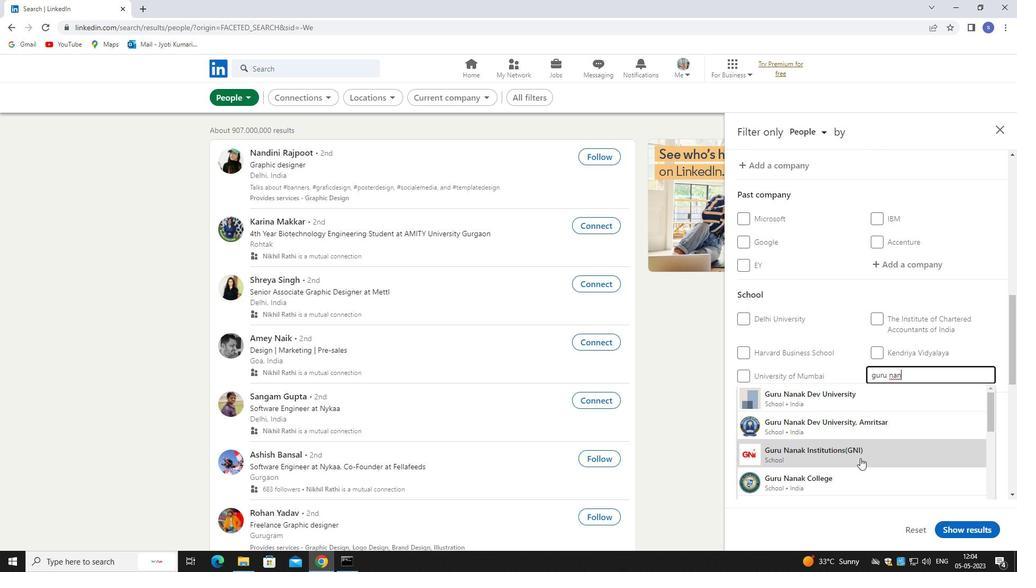 
Action: Mouse scrolled (860, 459) with delta (0, 0)
Screenshot: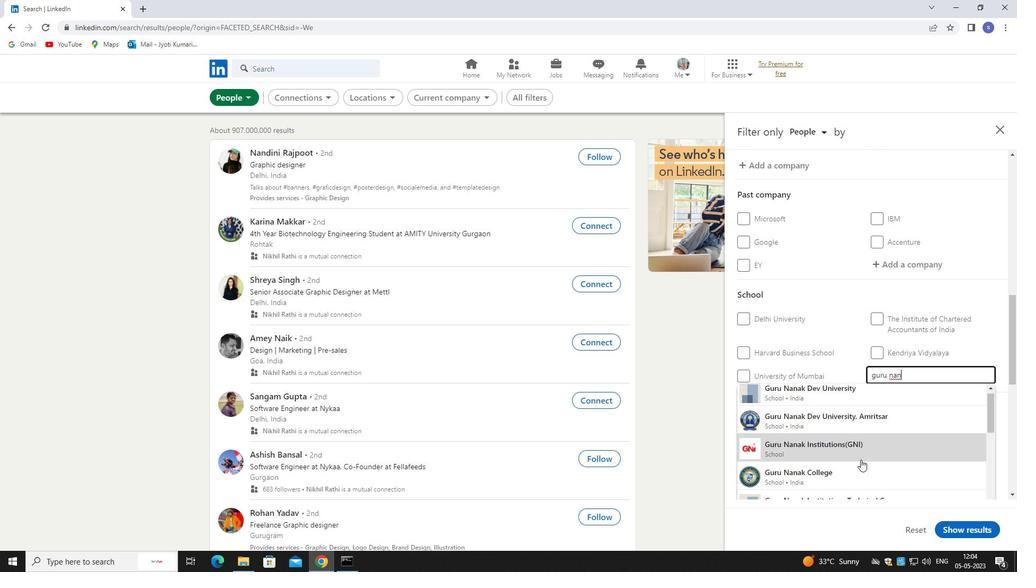 
Action: Mouse scrolled (860, 460) with delta (0, 0)
Screenshot: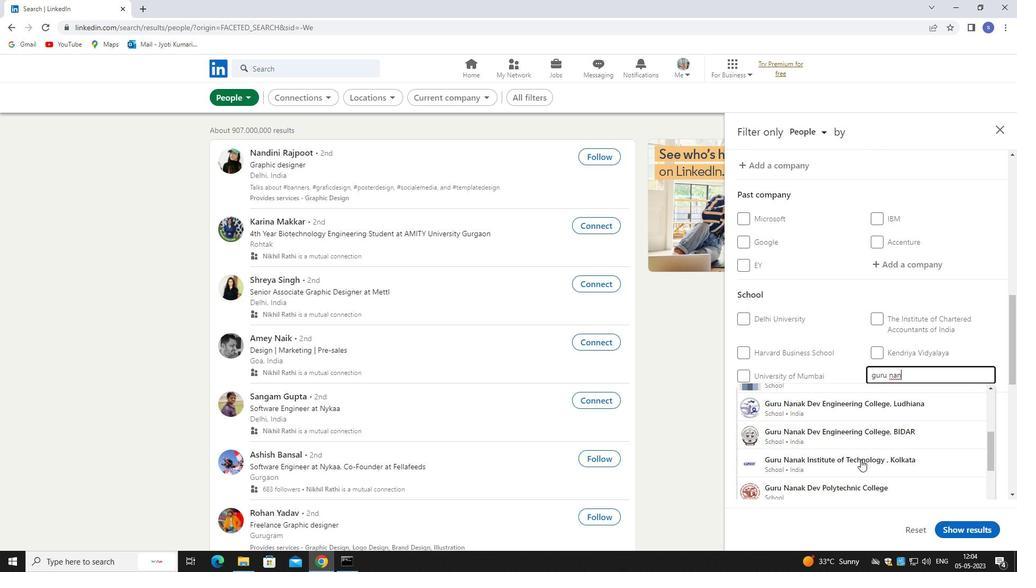 
Action: Mouse scrolled (860, 460) with delta (0, 0)
Screenshot: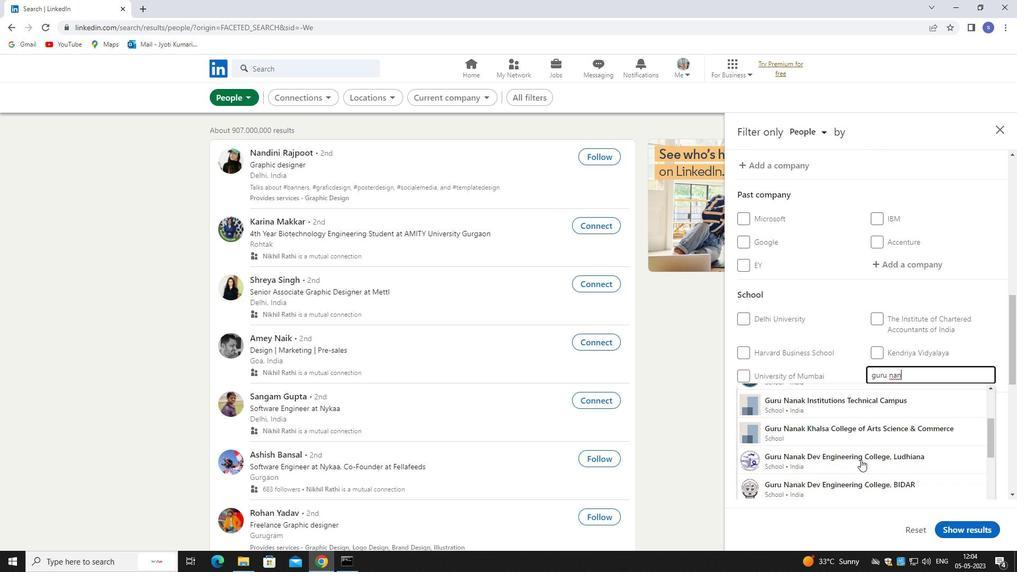 
Action: Mouse scrolled (860, 459) with delta (0, 0)
Screenshot: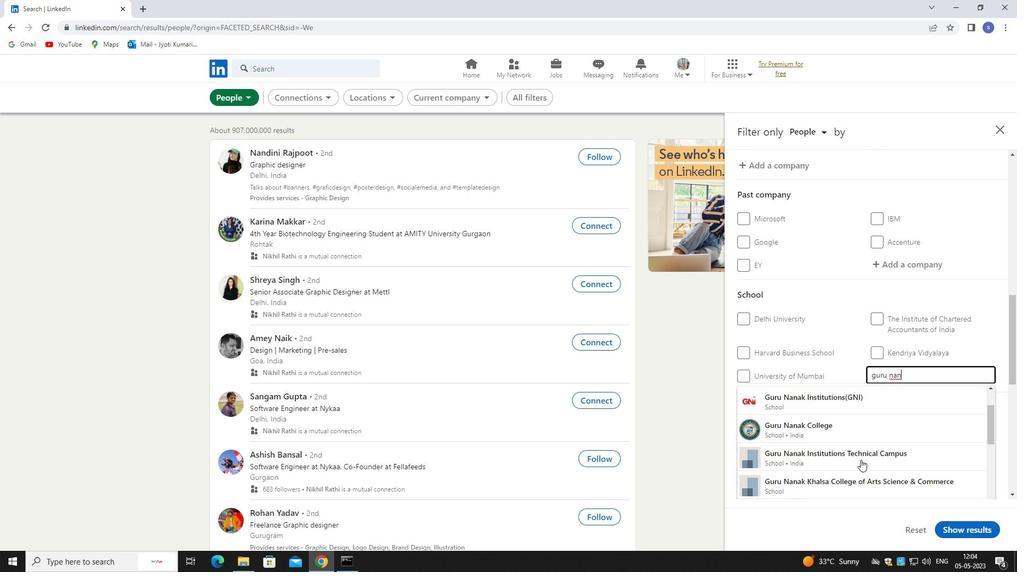 
Action: Mouse scrolled (860, 459) with delta (0, 0)
Screenshot: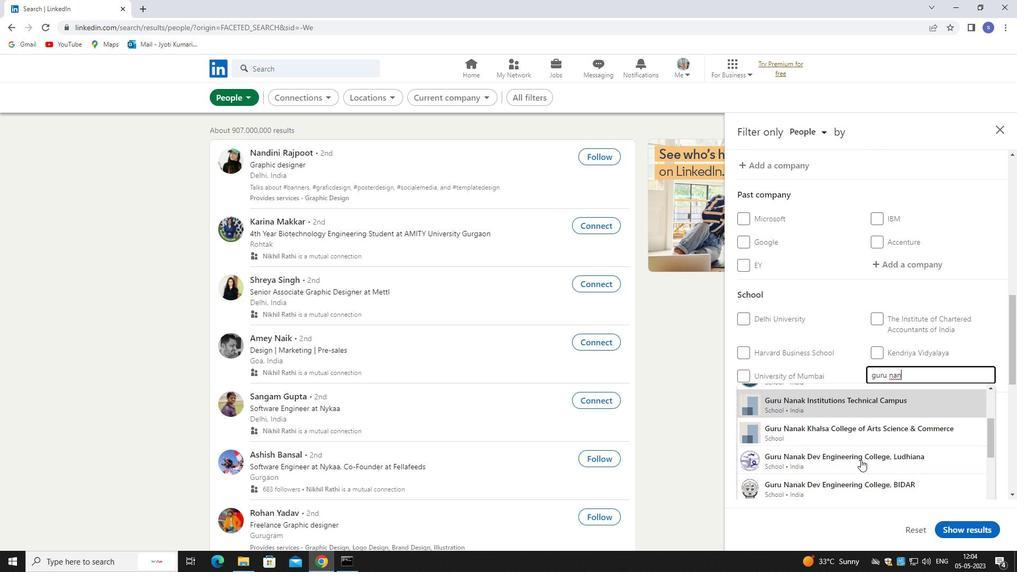 
Action: Mouse scrolled (860, 459) with delta (0, 0)
Screenshot: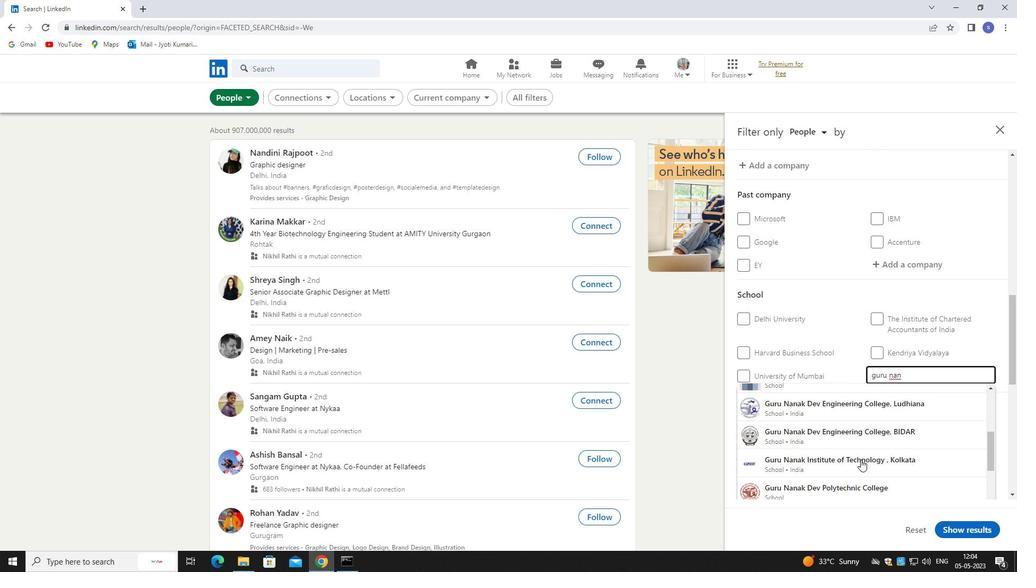 
Action: Mouse scrolled (860, 459) with delta (0, 0)
Screenshot: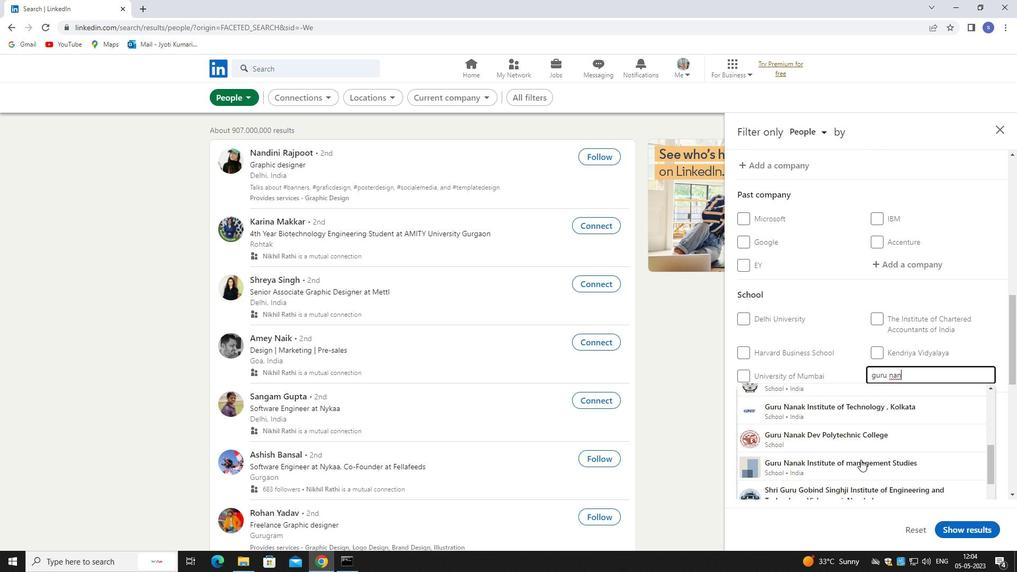 
Action: Mouse scrolled (860, 459) with delta (0, 0)
Screenshot: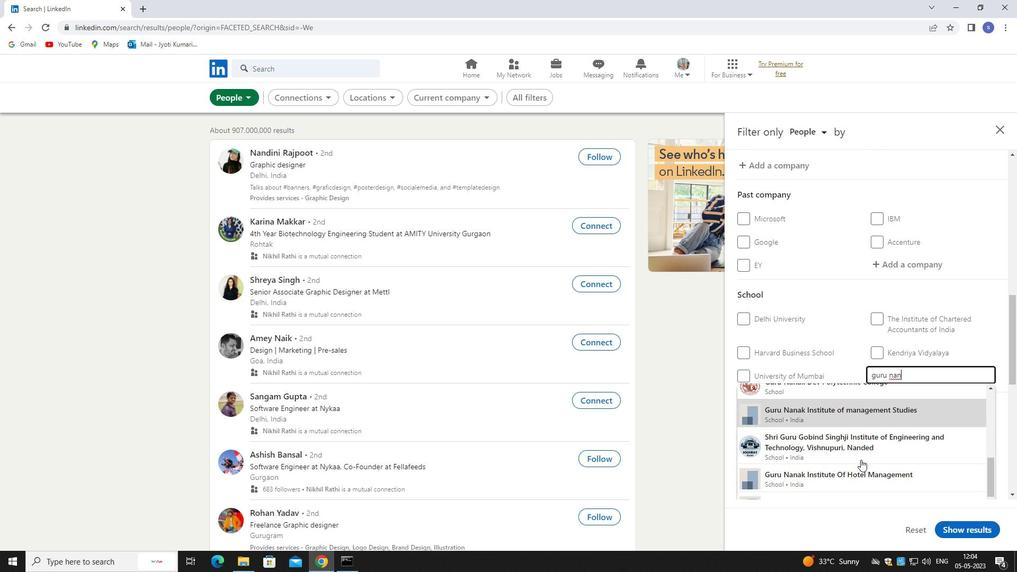 
Action: Mouse moved to (860, 461)
Screenshot: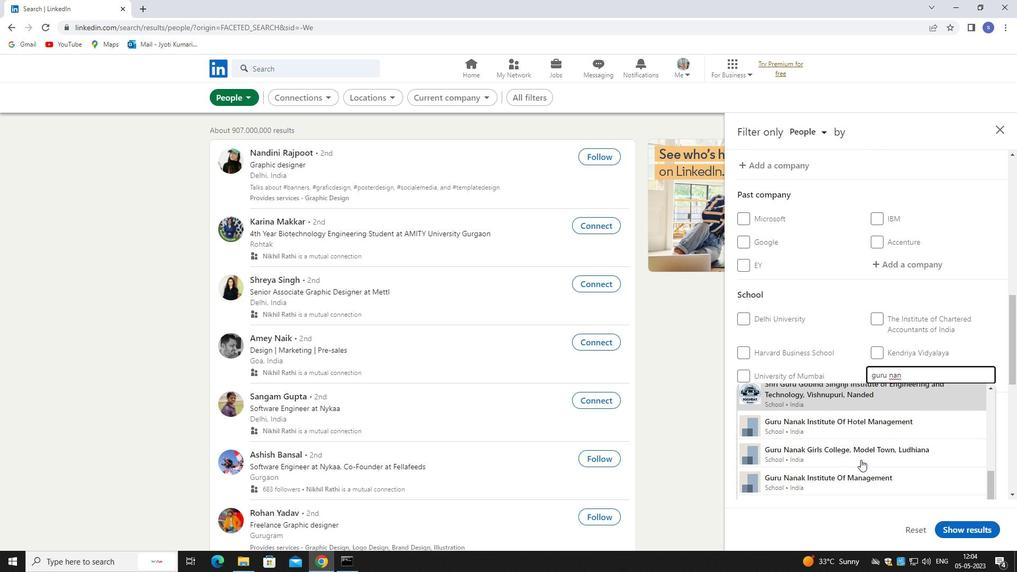 
Action: Key pressed AK<Key.space>KHAL
Screenshot: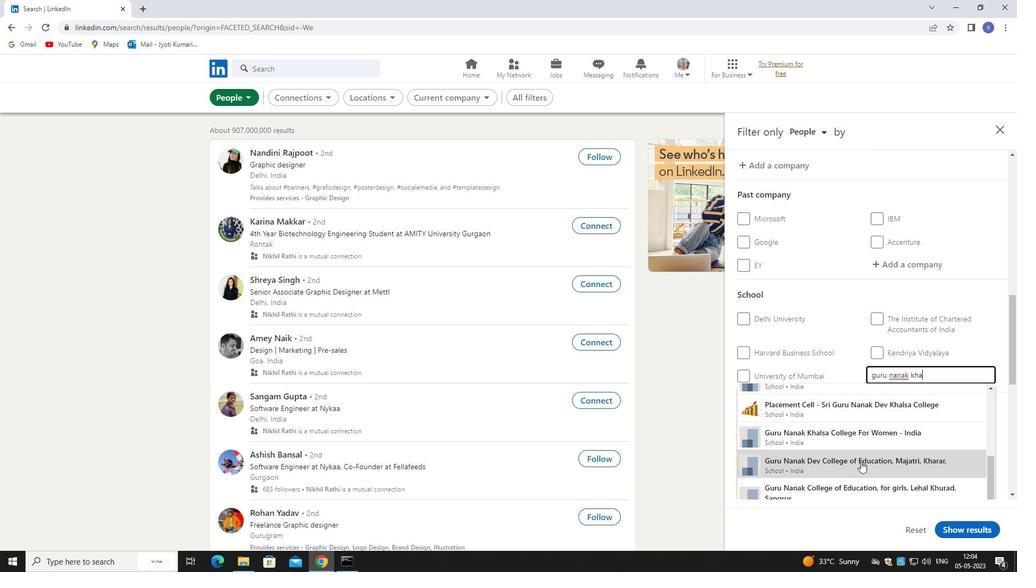 
Action: Mouse moved to (862, 461)
Screenshot: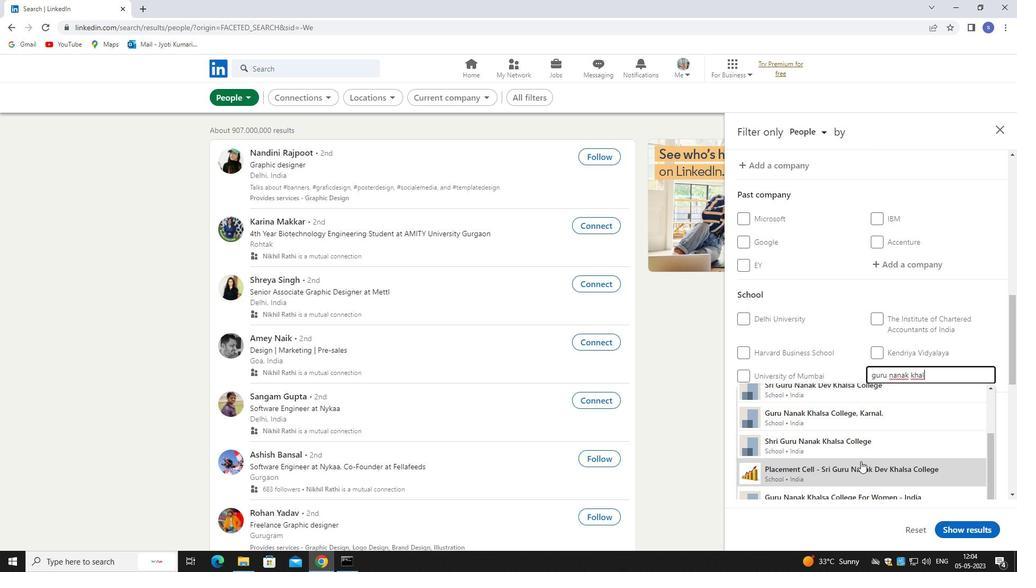 
Action: Mouse scrolled (862, 462) with delta (0, 0)
Screenshot: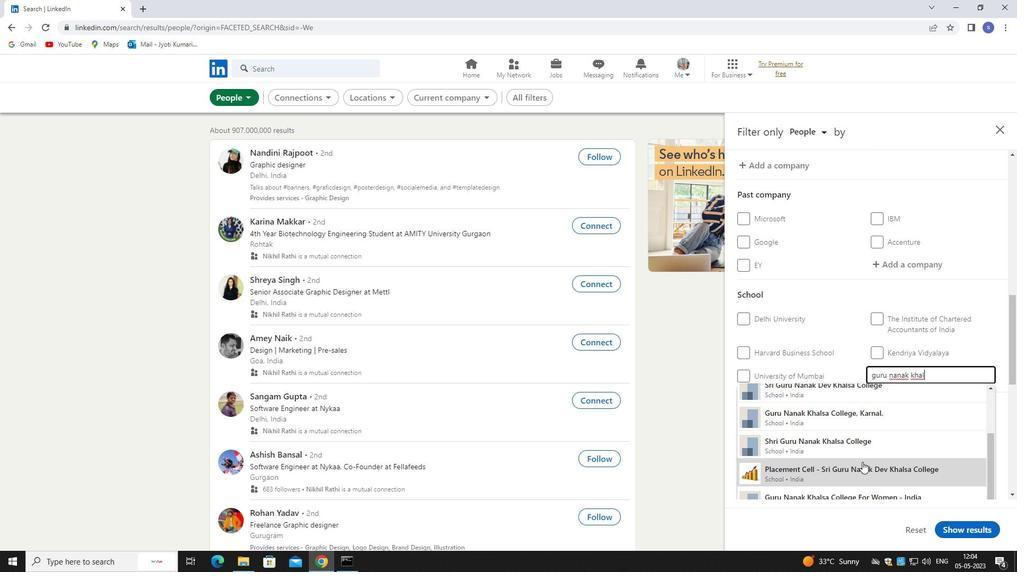 
Action: Mouse scrolled (862, 462) with delta (0, 0)
Screenshot: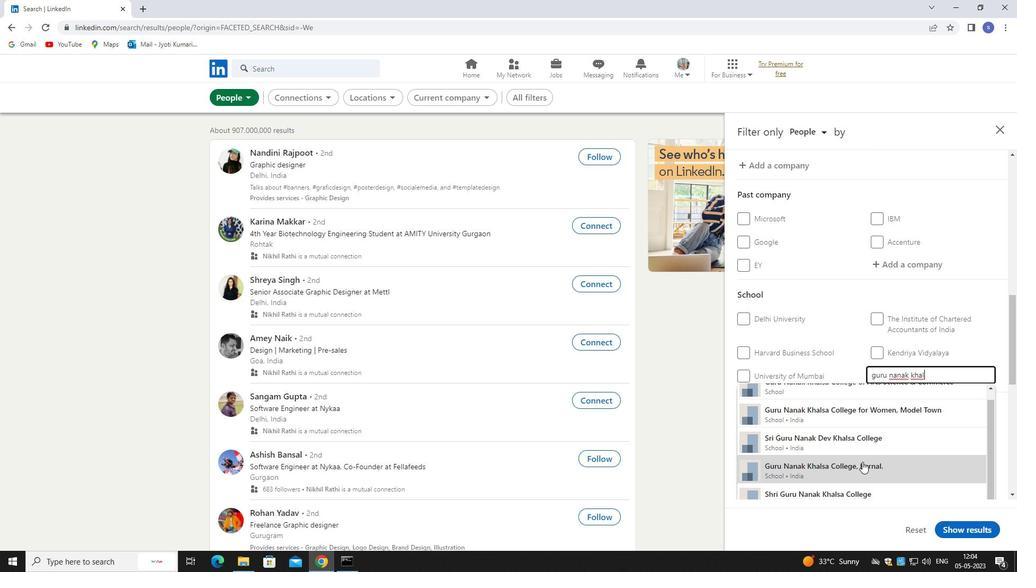 
Action: Mouse scrolled (862, 462) with delta (0, 0)
Screenshot: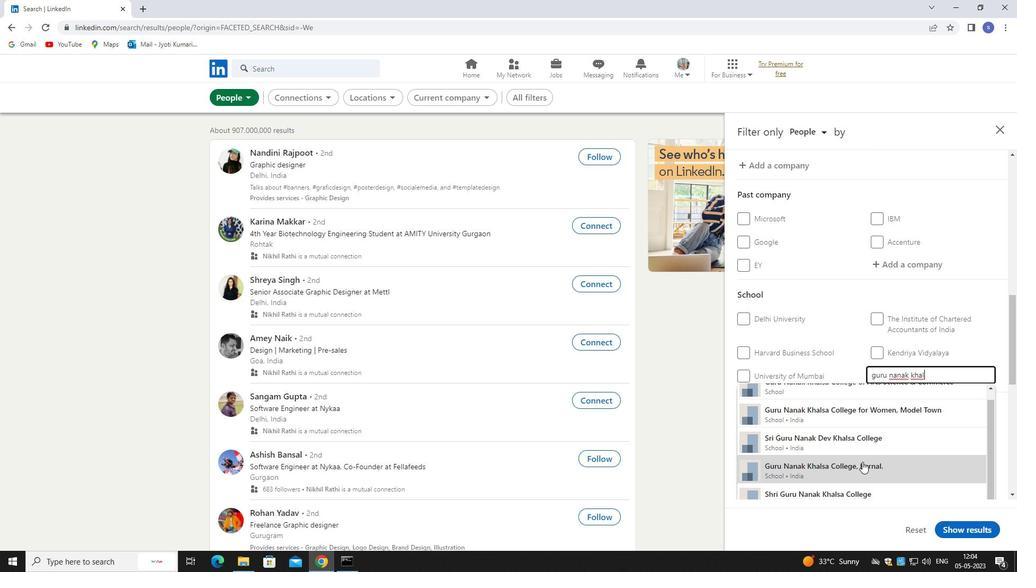 
Action: Mouse scrolled (862, 462) with delta (0, 0)
Screenshot: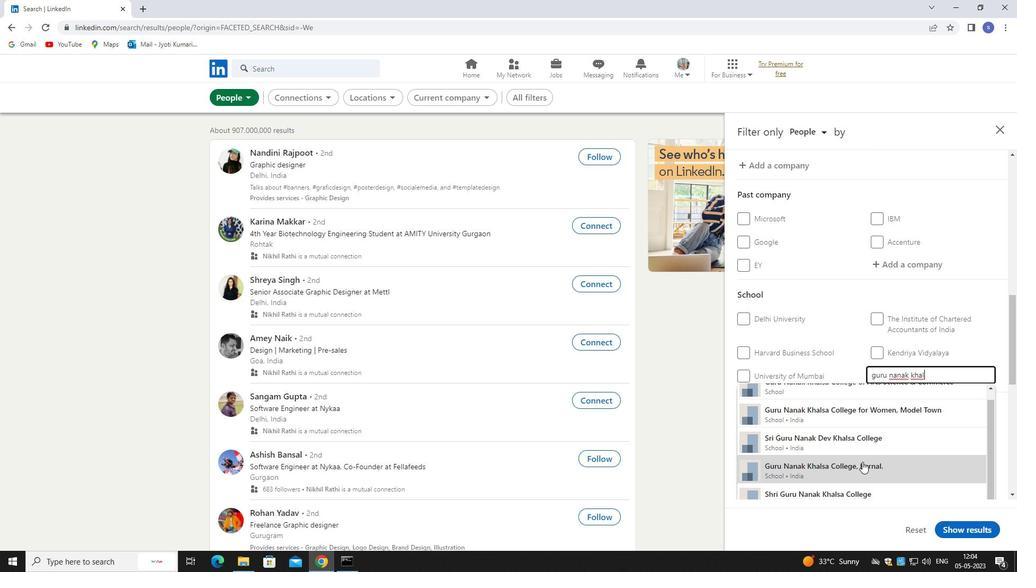 
Action: Mouse moved to (888, 408)
Screenshot: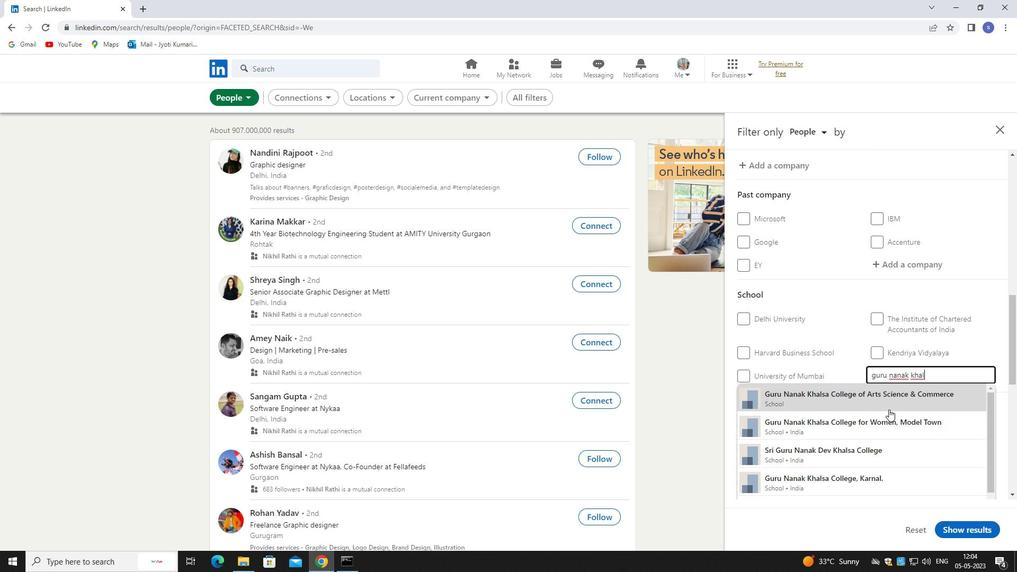 
Action: Mouse pressed left at (888, 408)
Screenshot: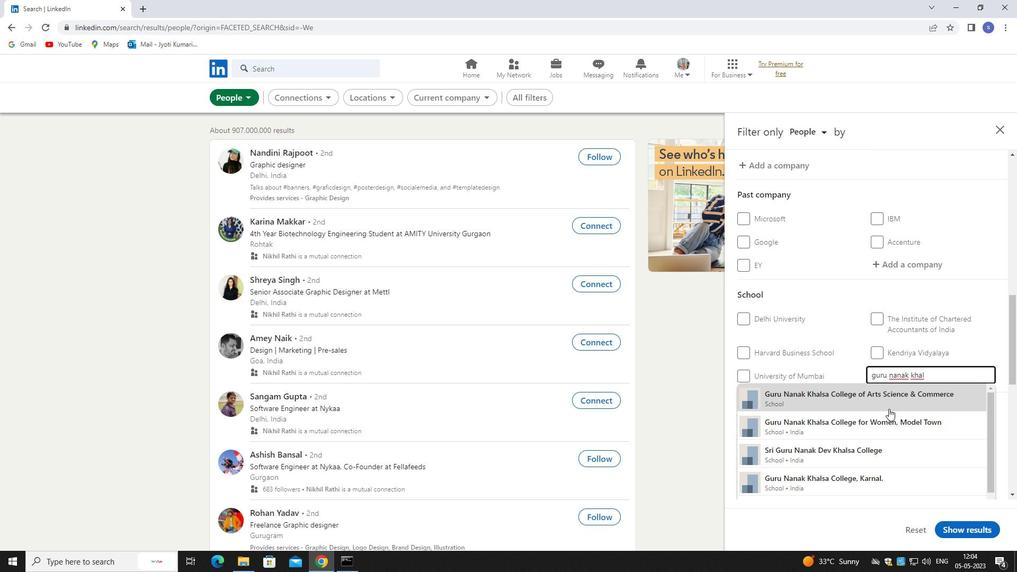 
Action: Mouse moved to (890, 409)
Screenshot: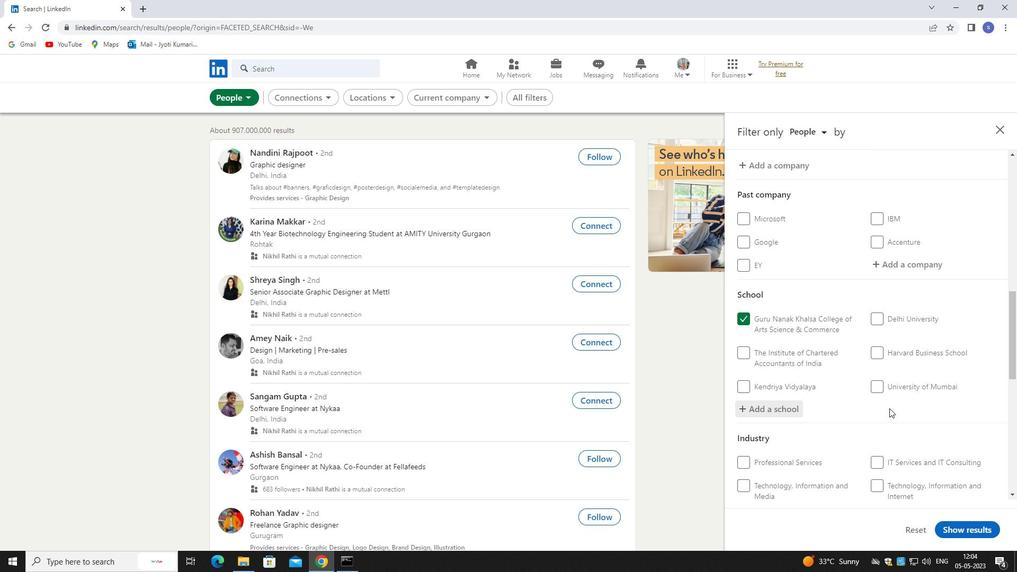 
Action: Mouse scrolled (890, 409) with delta (0, 0)
Screenshot: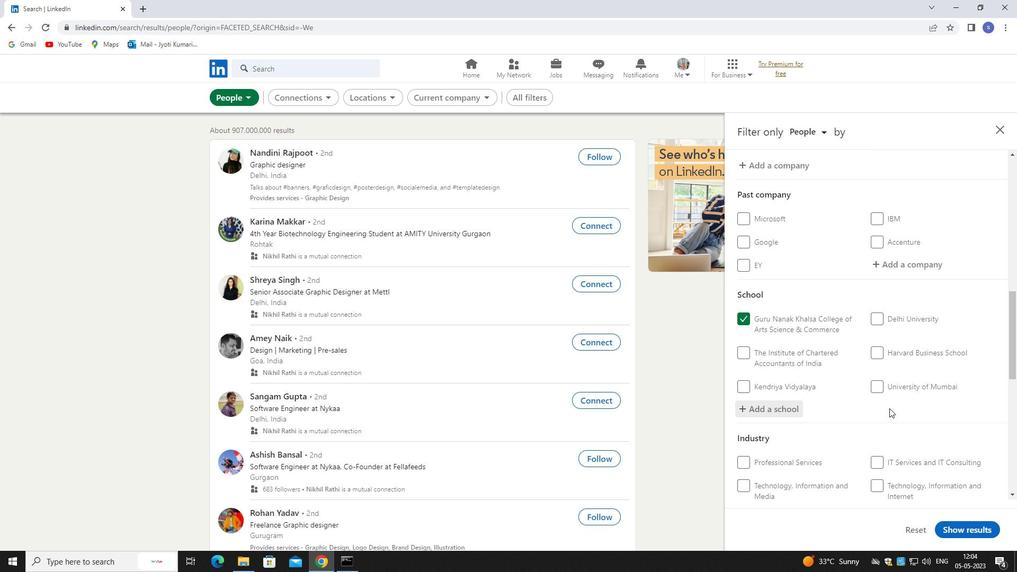 
Action: Mouse moved to (891, 412)
Screenshot: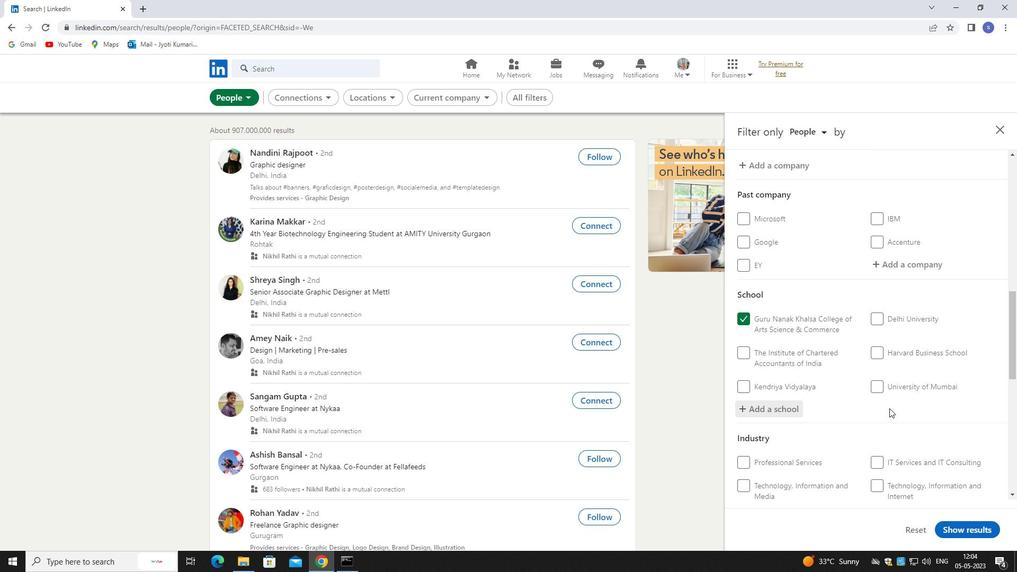 
Action: Mouse scrolled (891, 411) with delta (0, 0)
Screenshot: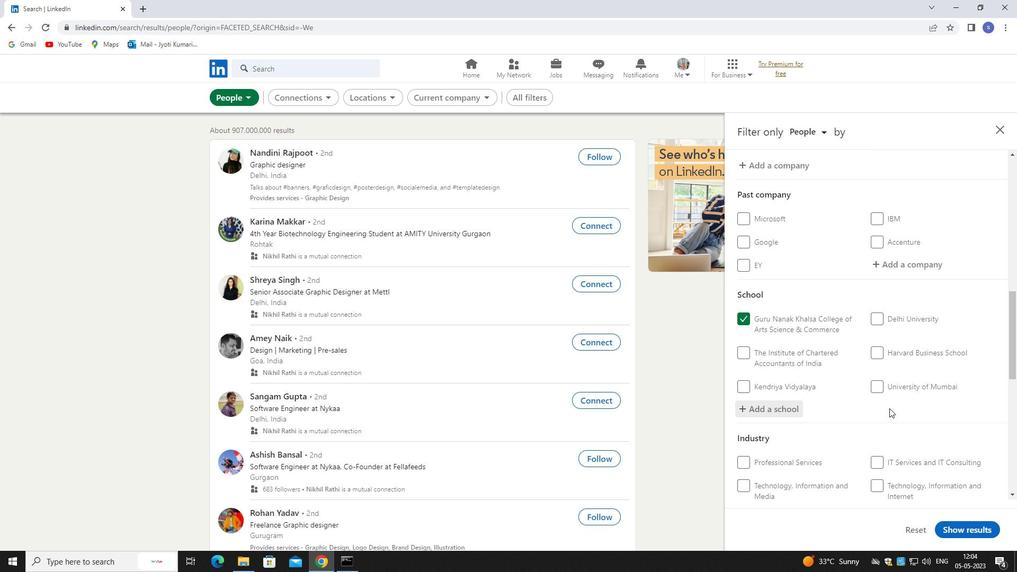 
Action: Mouse moved to (892, 414)
Screenshot: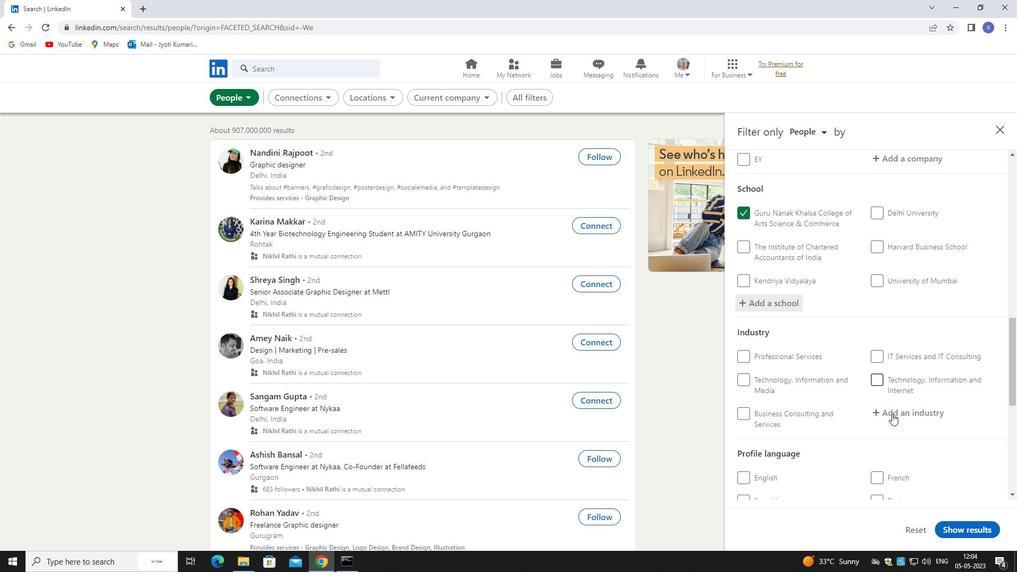 
Action: Mouse pressed left at (892, 414)
Screenshot: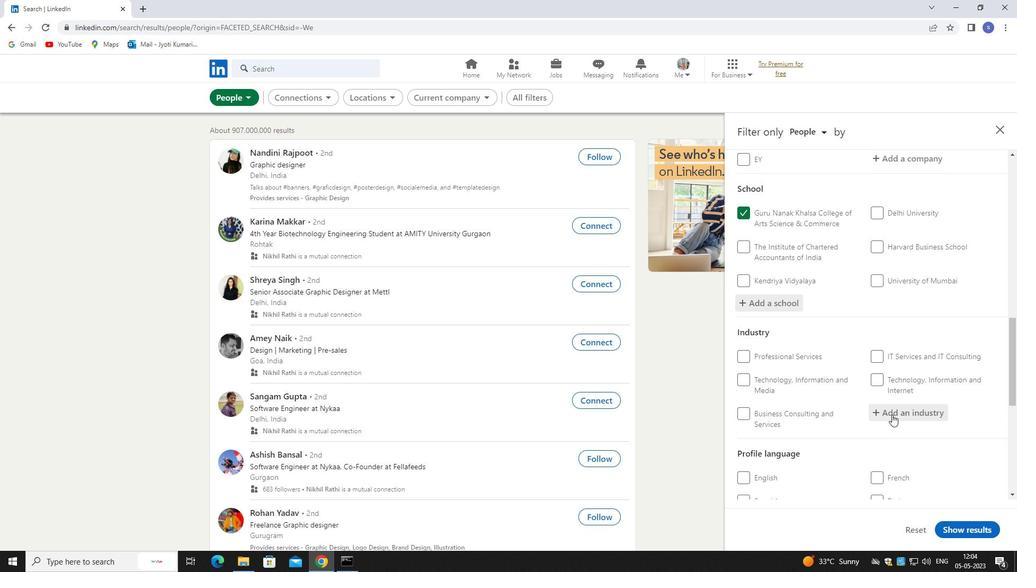 
Action: Key pressed FOSSIAL
Screenshot: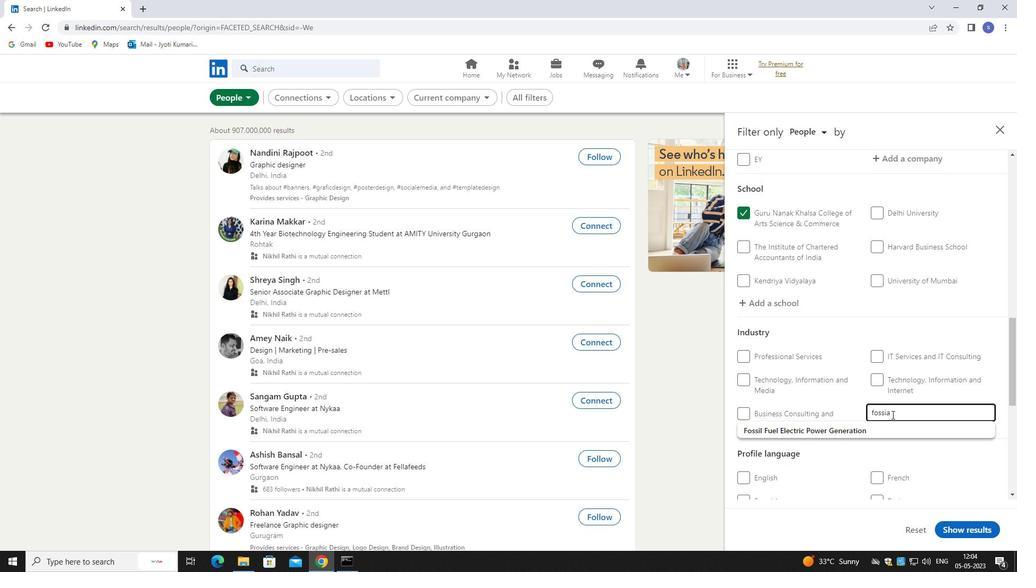 
Action: Mouse moved to (981, 394)
Screenshot: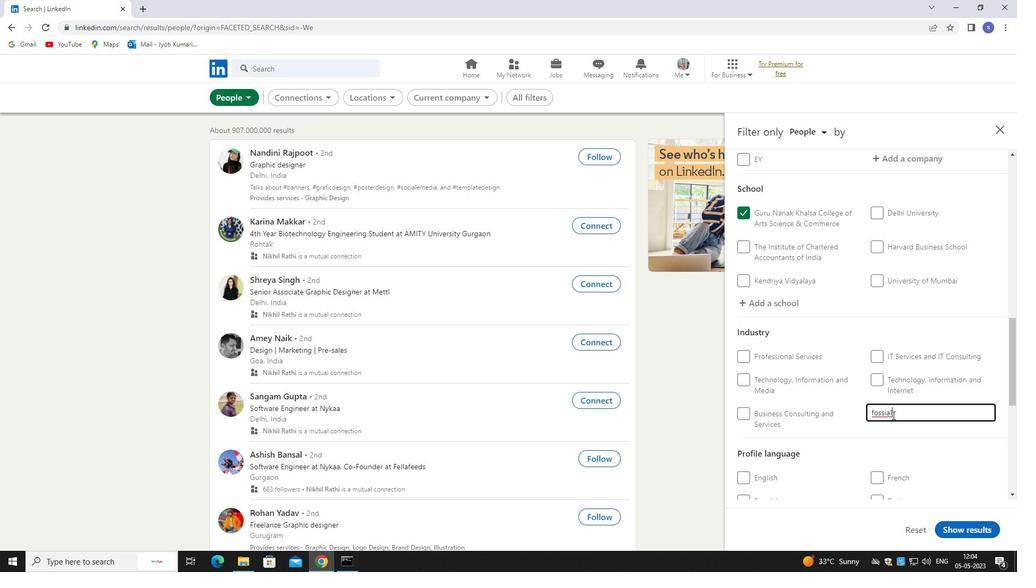
Action: Key pressed <Key.backspace><Key.backspace>L
Screenshot: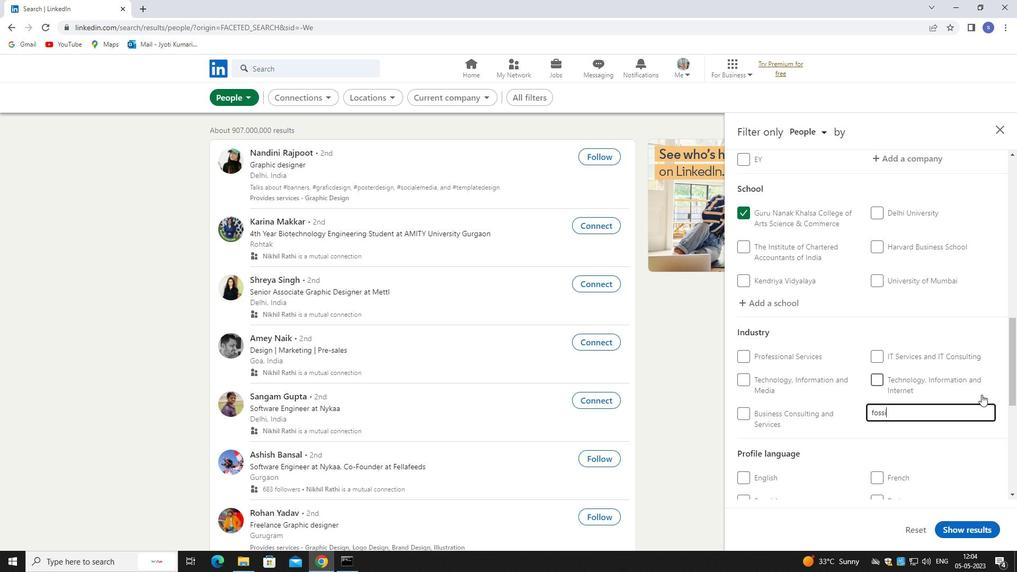 
Action: Mouse moved to (908, 438)
Screenshot: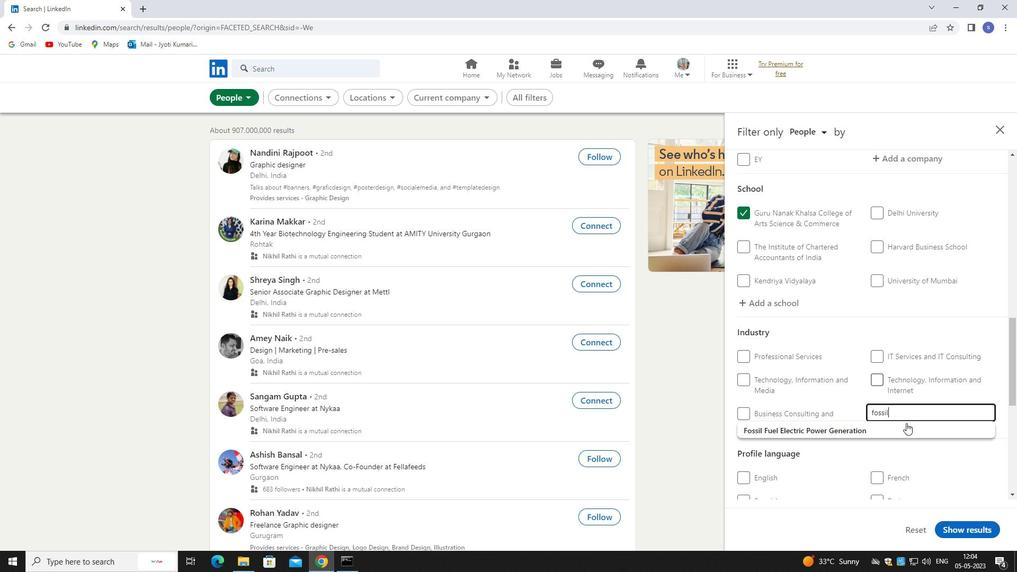 
Action: Mouse pressed left at (908, 438)
Screenshot: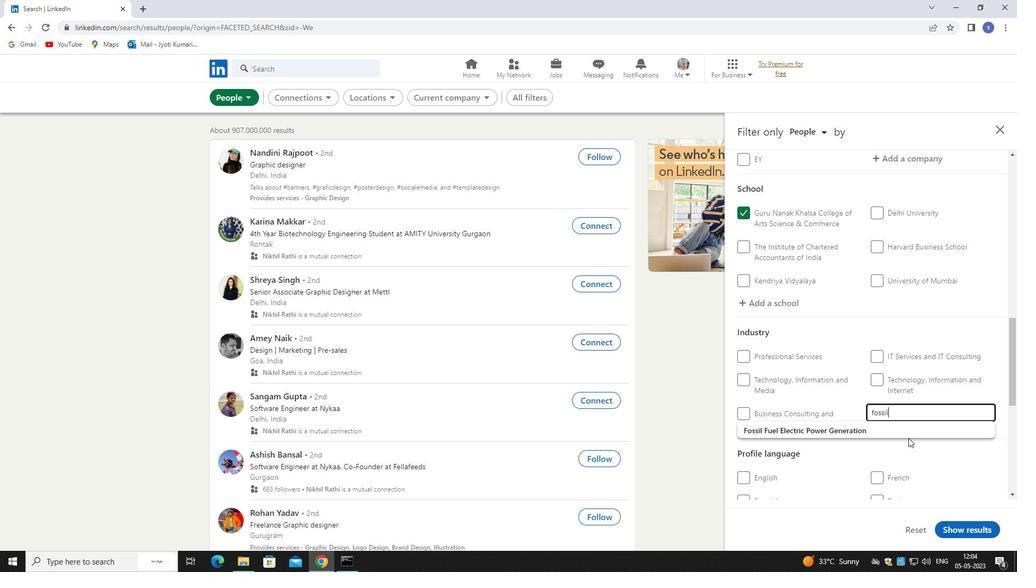 
Action: Mouse moved to (910, 412)
Screenshot: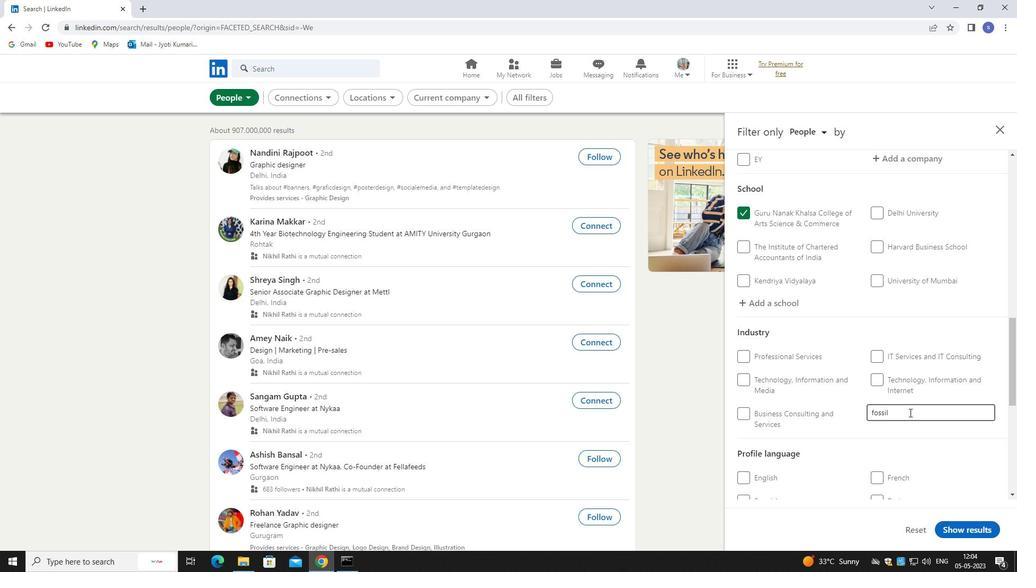 
Action: Mouse pressed left at (910, 412)
Screenshot: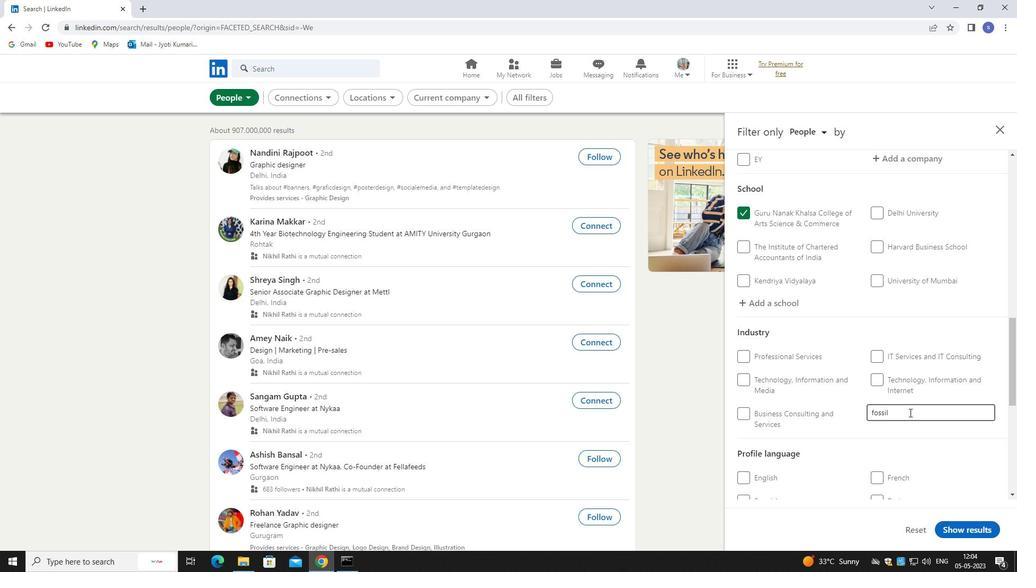 
Action: Mouse moved to (911, 412)
Screenshot: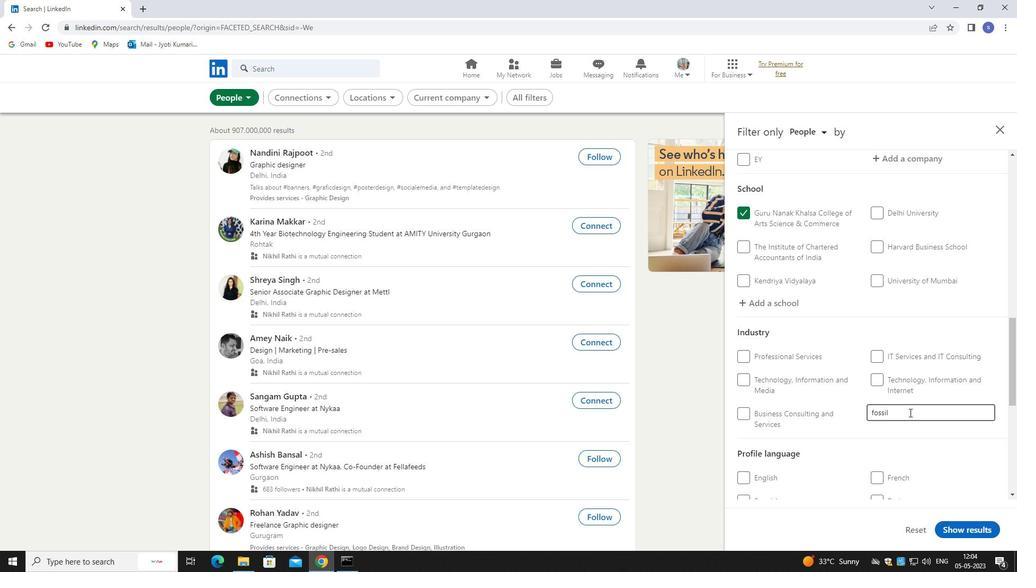 
Action: Key pressed <Key.backspace>L
Screenshot: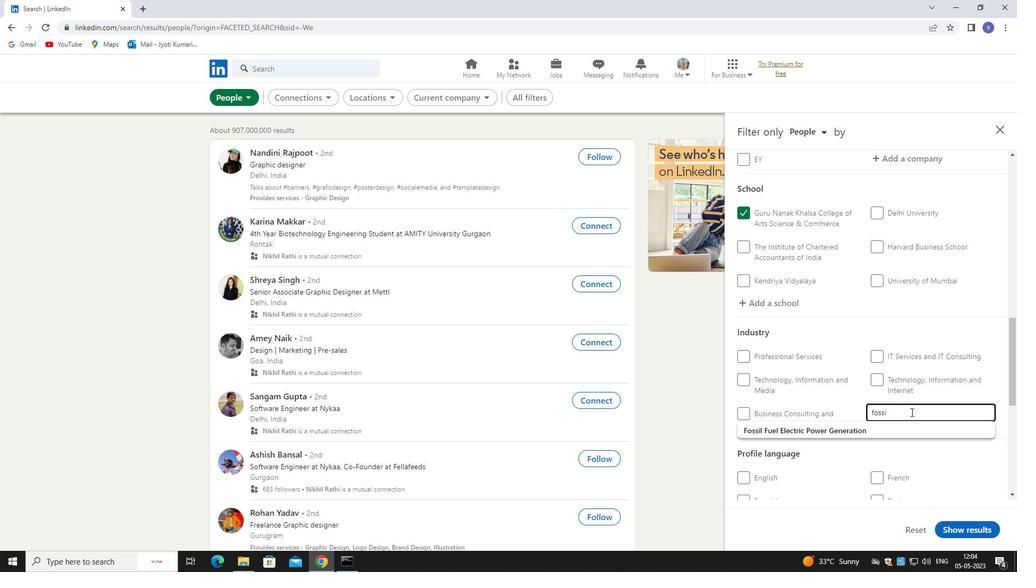 
Action: Mouse moved to (930, 438)
Screenshot: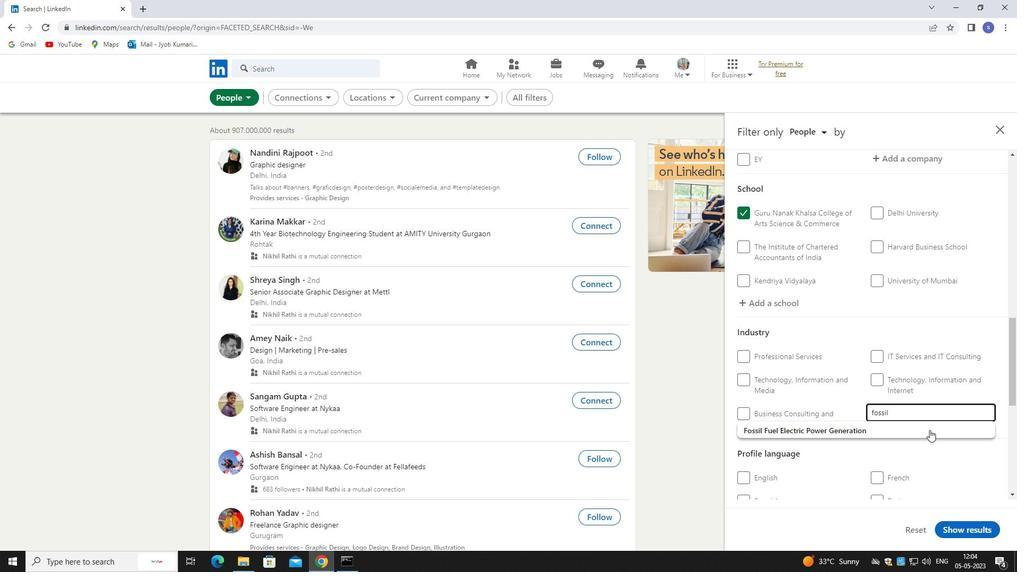 
Action: Mouse pressed left at (930, 438)
Screenshot: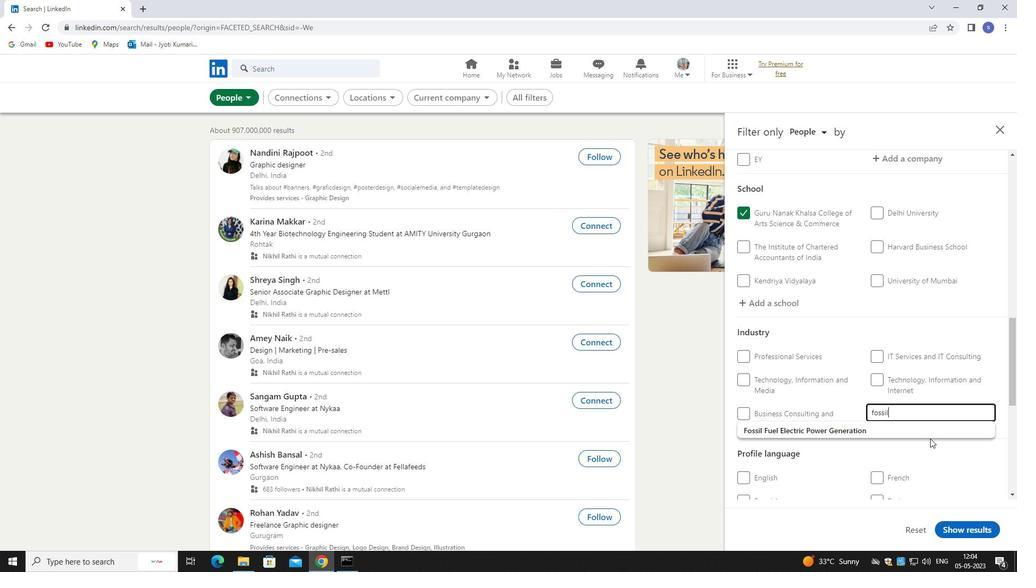 
Action: Mouse moved to (923, 407)
Screenshot: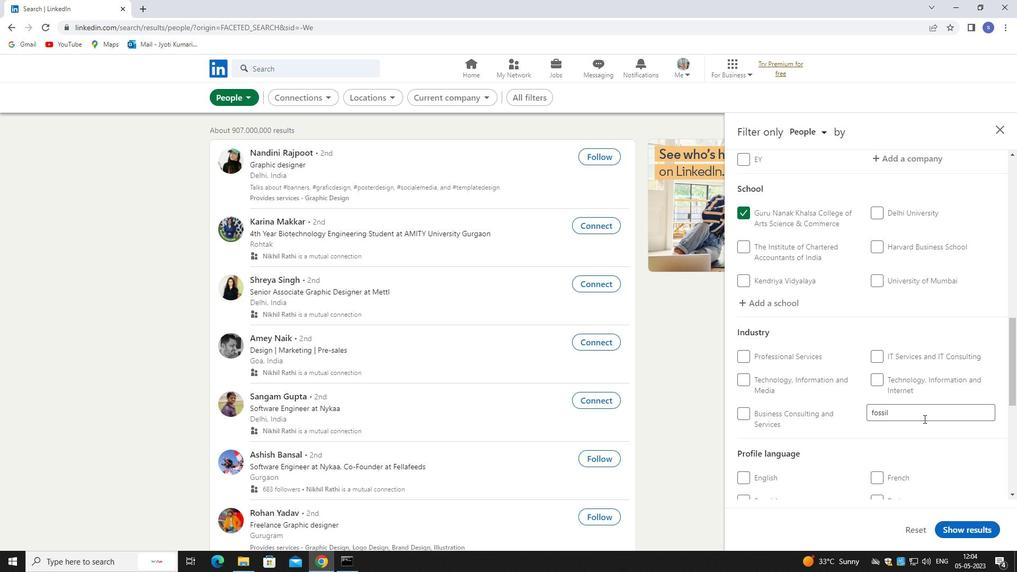 
Action: Mouse pressed left at (923, 407)
Screenshot: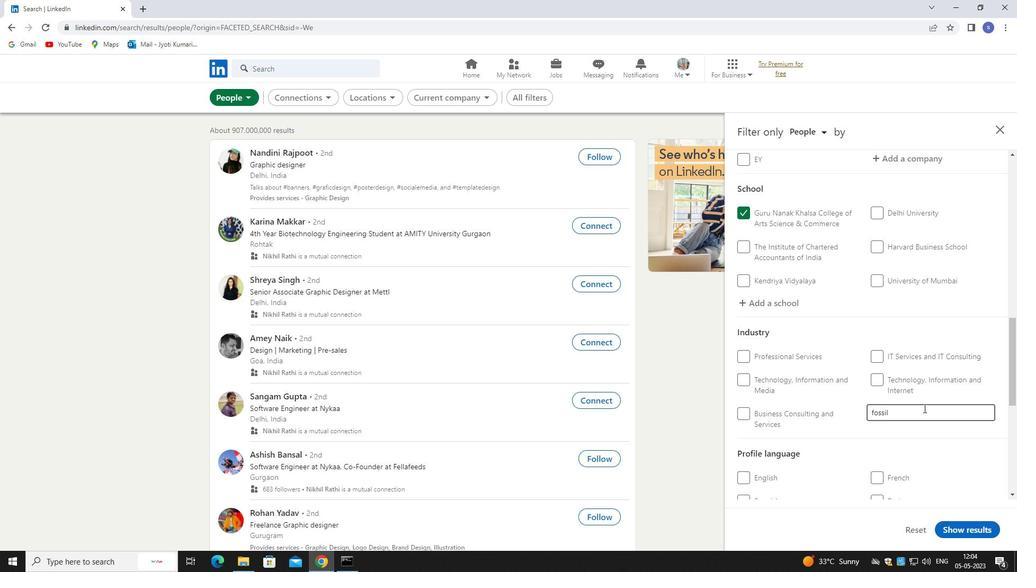 
Action: Key pressed <Key.backspace>L
Screenshot: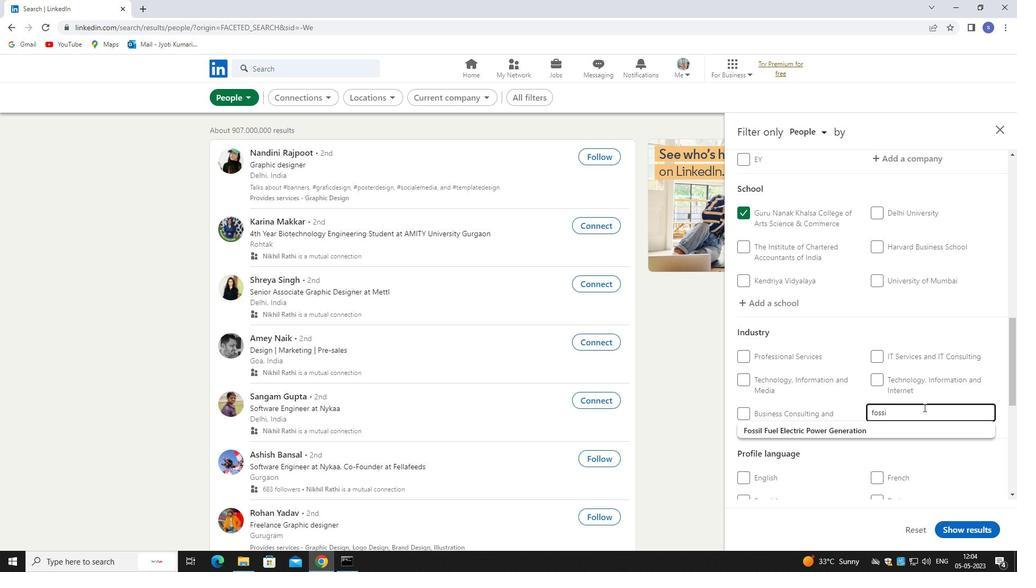 
Action: Mouse moved to (937, 428)
Screenshot: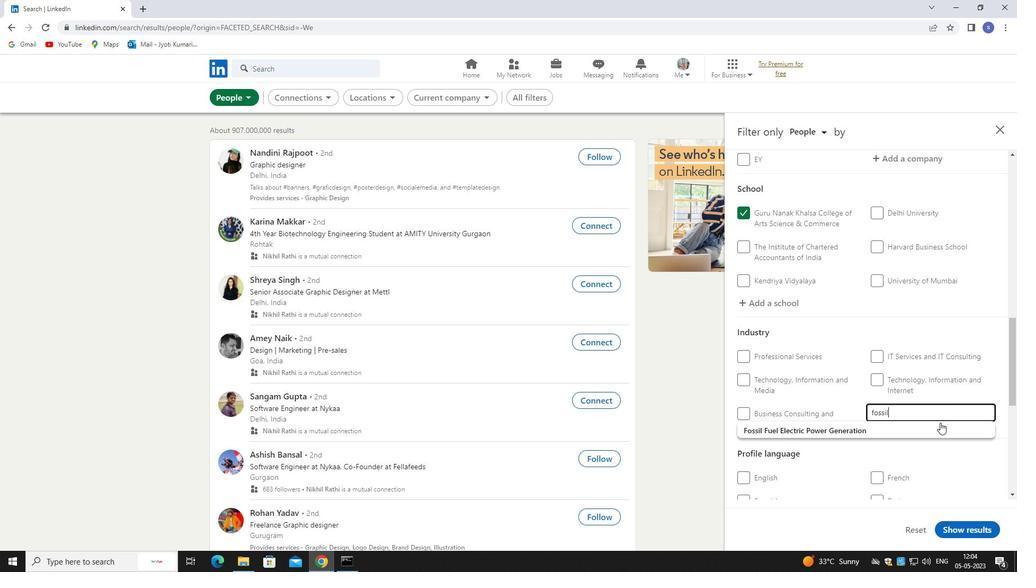 
Action: Mouse pressed left at (937, 428)
Screenshot: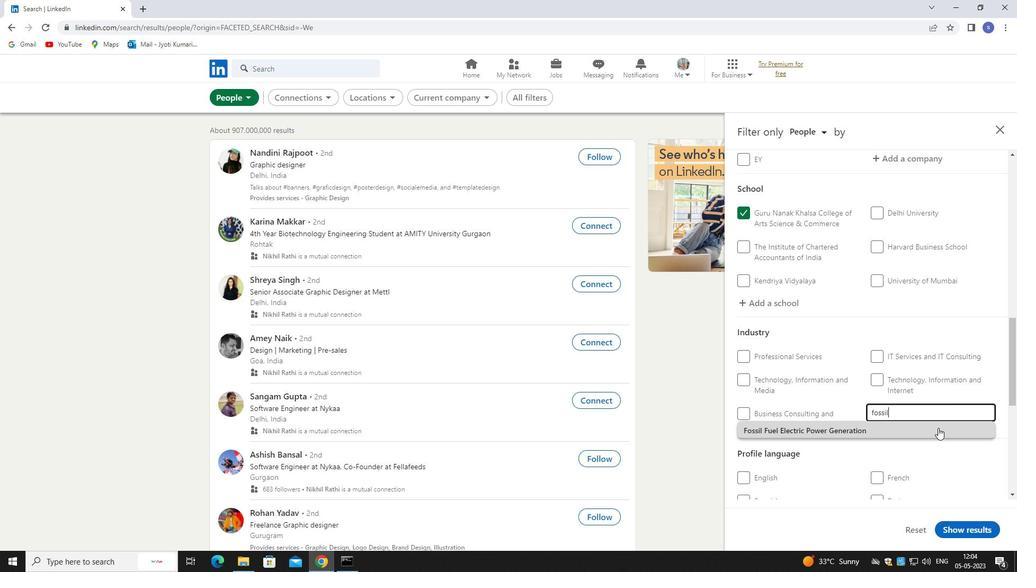
Action: Mouse moved to (937, 428)
Screenshot: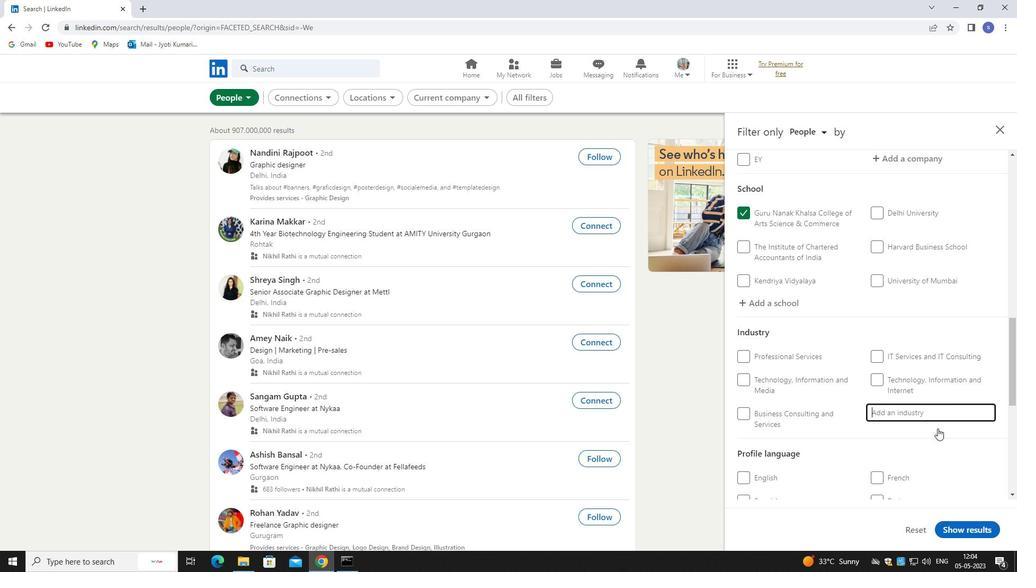 
Action: Mouse scrolled (937, 428) with delta (0, 0)
Screenshot: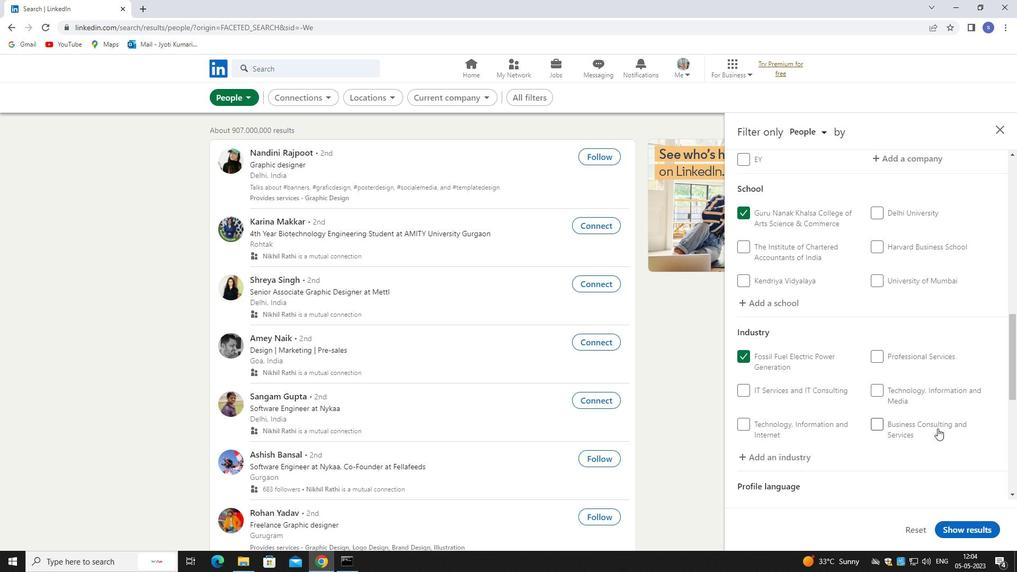 
Action: Mouse scrolled (937, 428) with delta (0, 0)
Screenshot: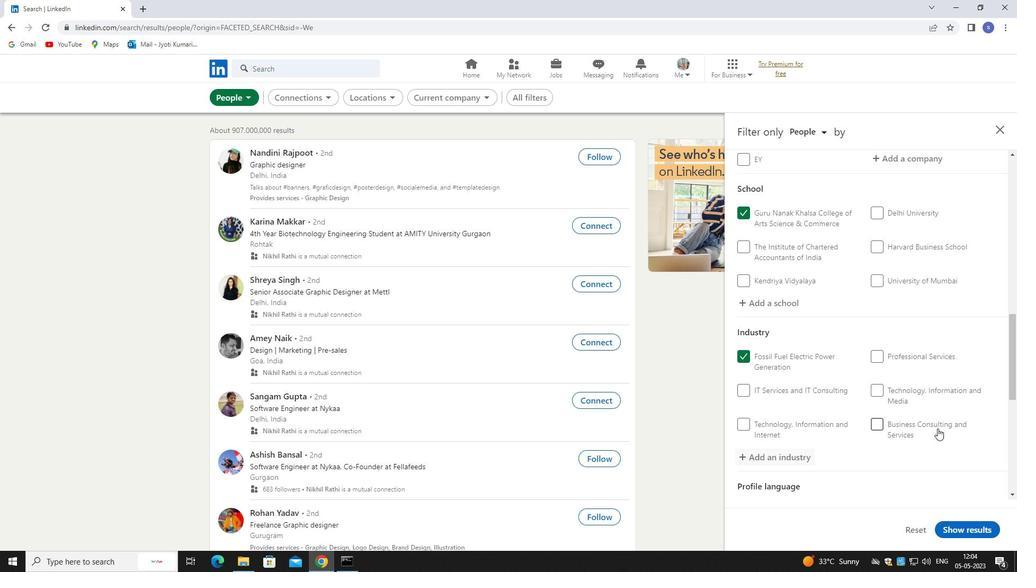 
Action: Mouse scrolled (937, 428) with delta (0, 0)
Screenshot: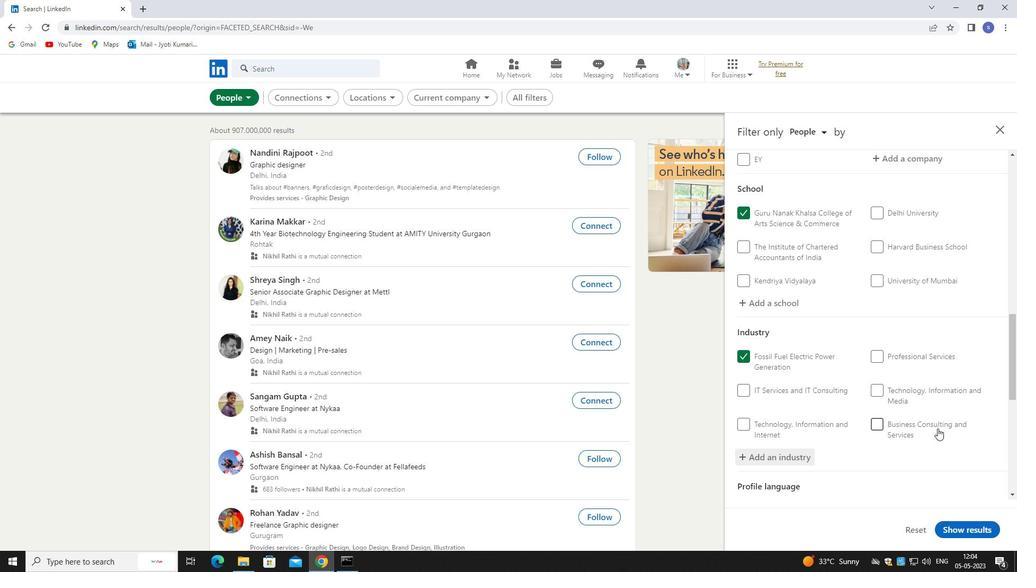
Action: Mouse moved to (937, 428)
Screenshot: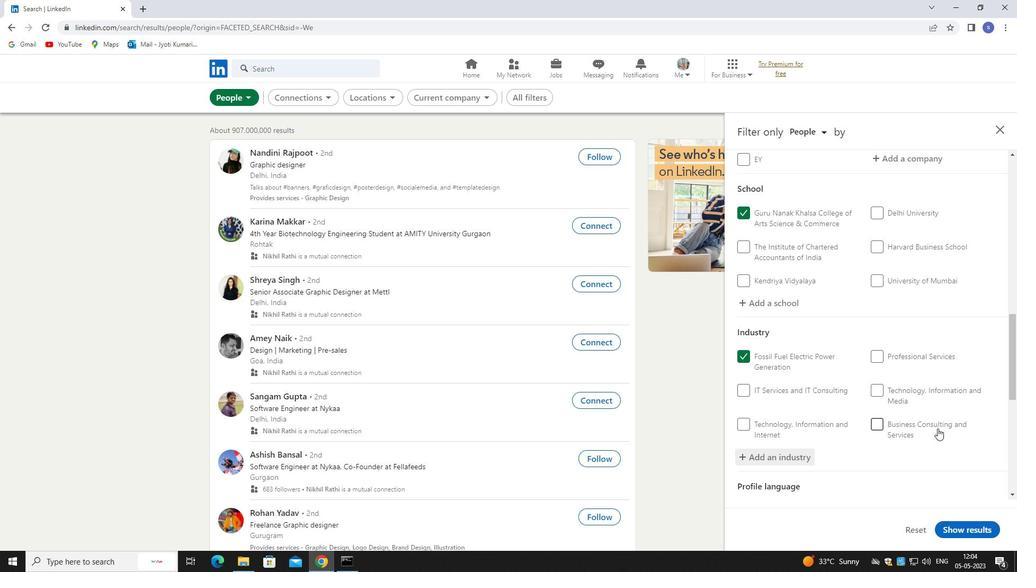 
Action: Mouse scrolled (937, 428) with delta (0, 0)
Screenshot: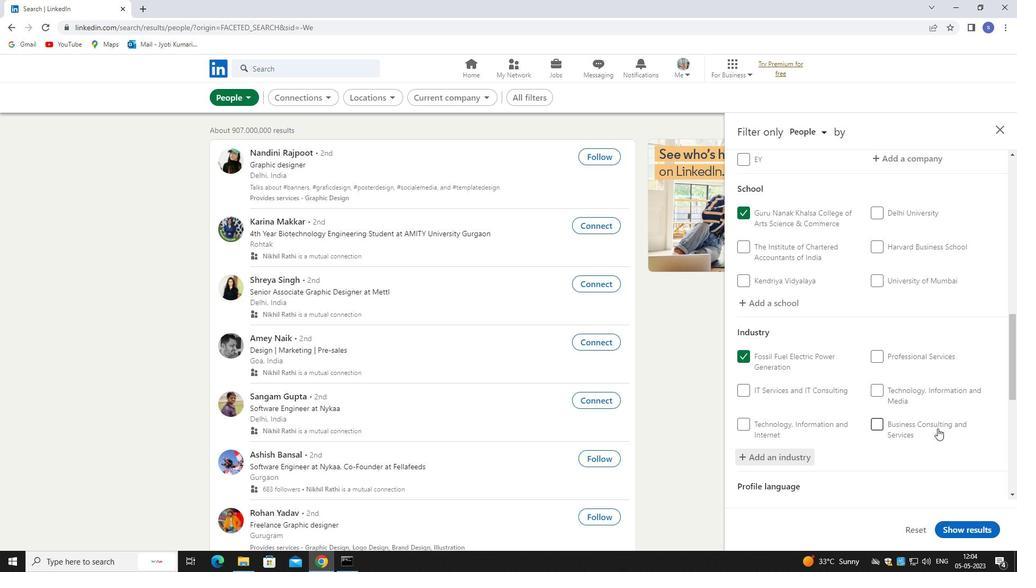 
Action: Mouse moved to (874, 321)
Screenshot: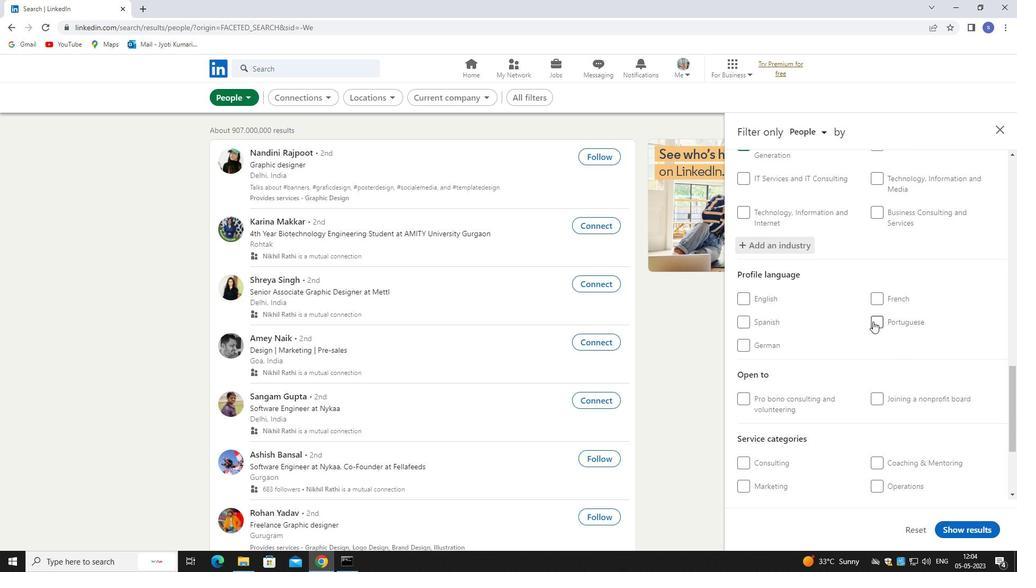 
Action: Mouse pressed left at (874, 321)
Screenshot: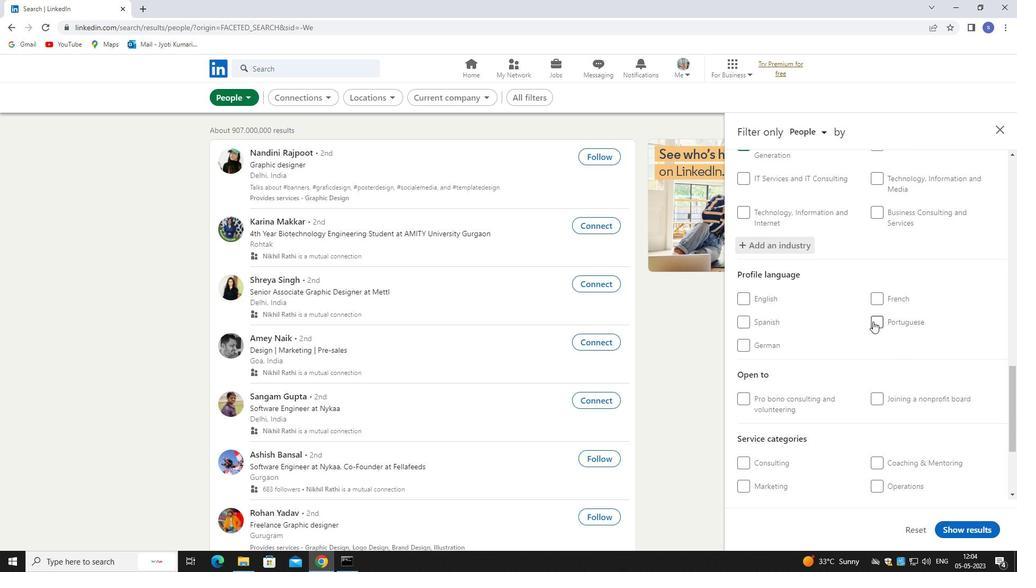 
Action: Mouse moved to (863, 382)
Screenshot: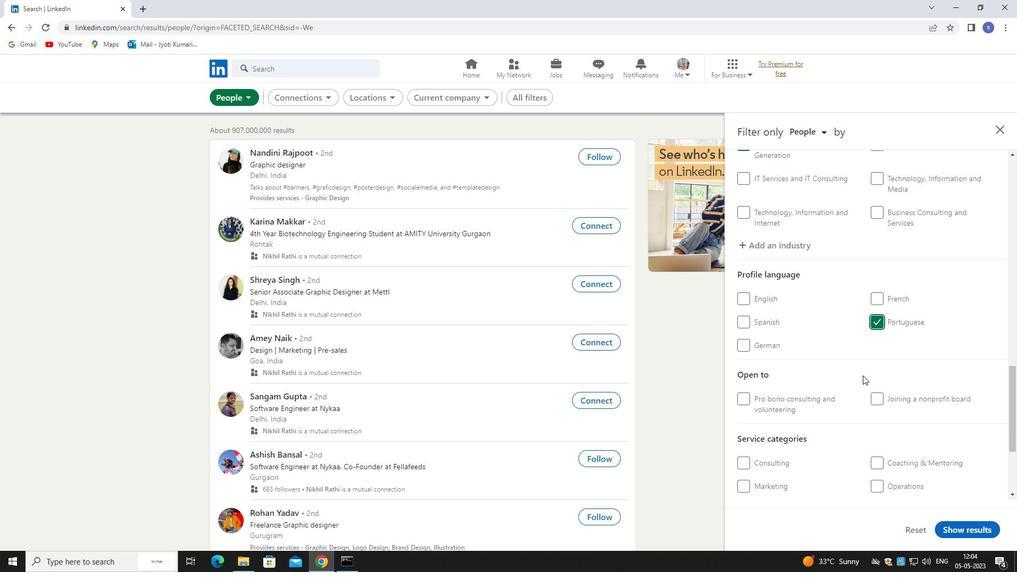 
Action: Mouse scrolled (863, 381) with delta (0, 0)
Screenshot: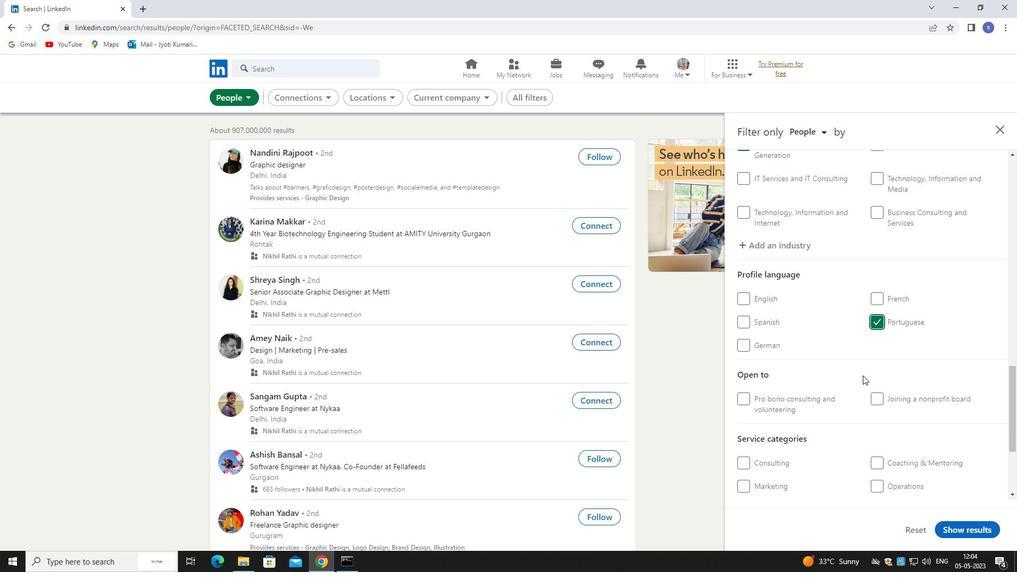 
Action: Mouse moved to (866, 384)
Screenshot: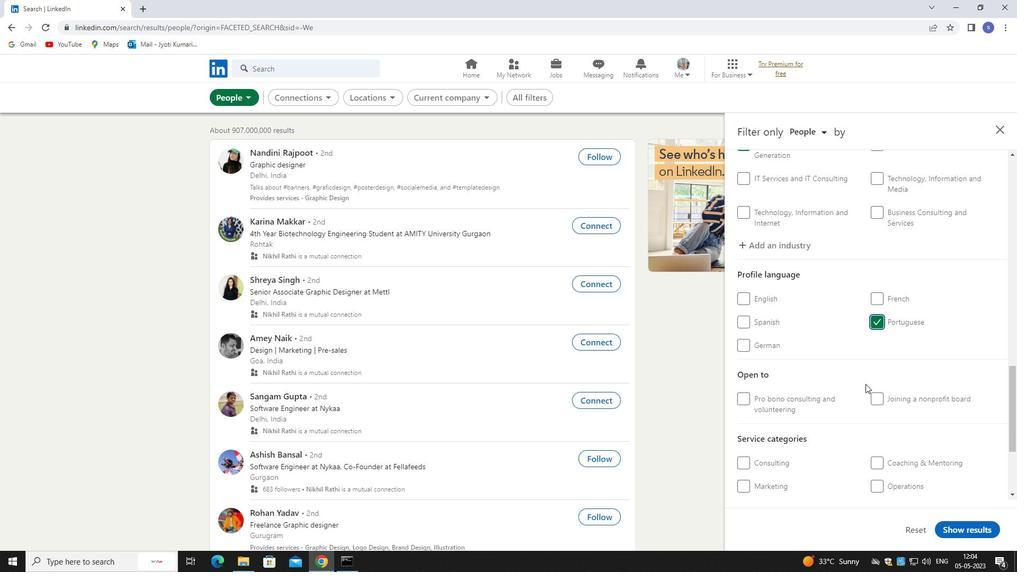 
Action: Mouse scrolled (866, 383) with delta (0, 0)
Screenshot: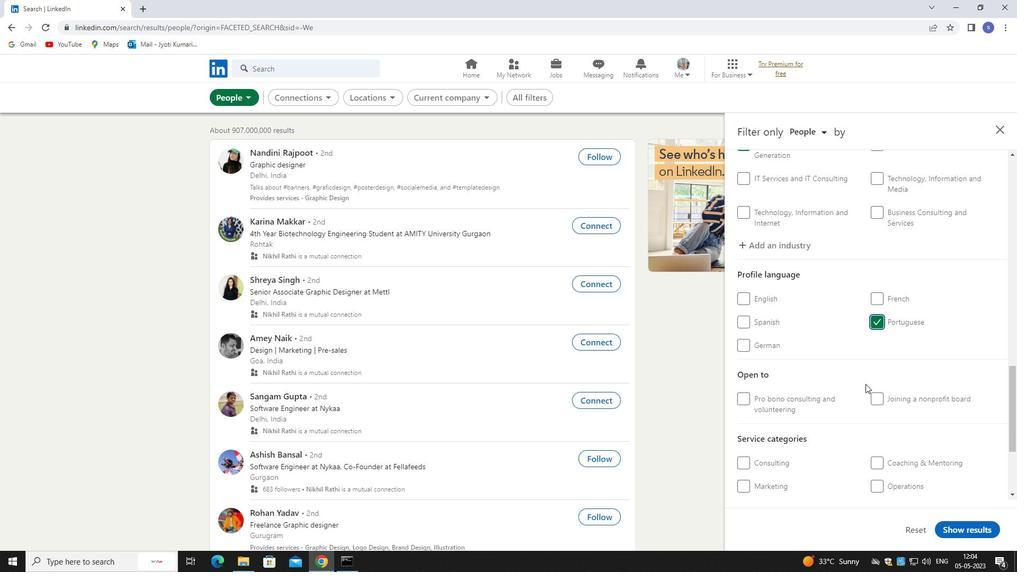 
Action: Mouse moved to (881, 400)
Screenshot: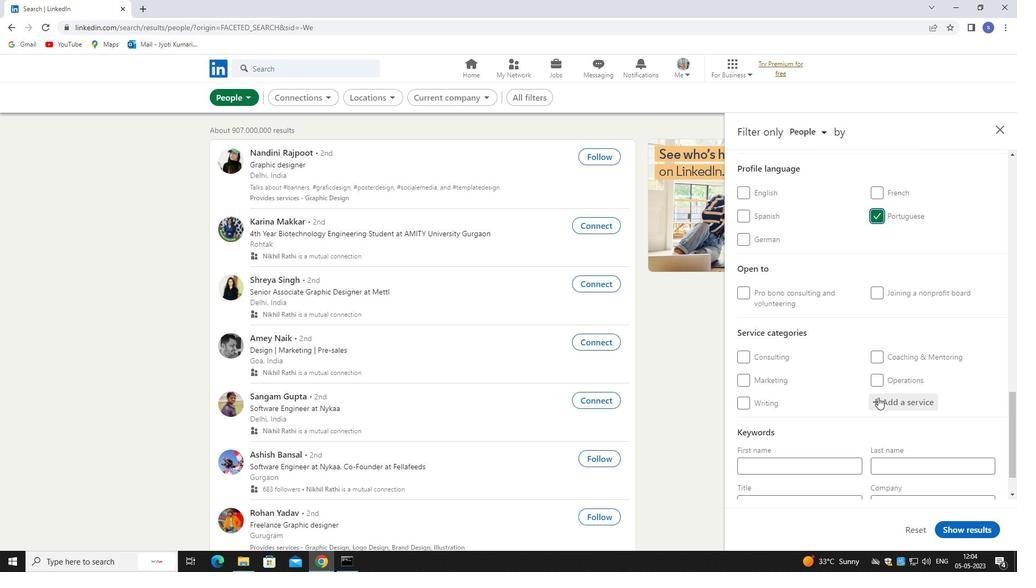 
Action: Mouse pressed left at (881, 400)
Screenshot: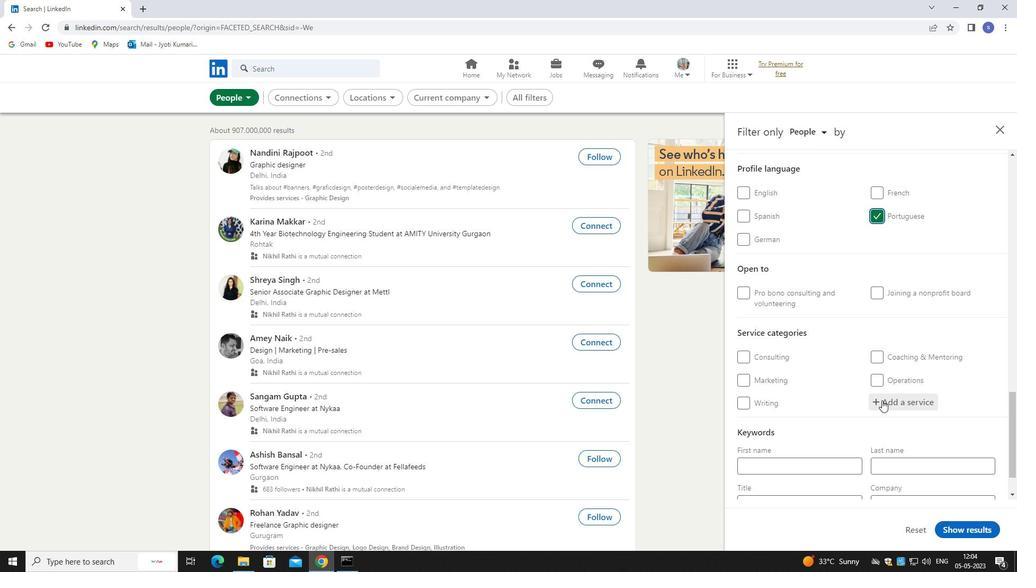 
Action: Mouse moved to (884, 399)
Screenshot: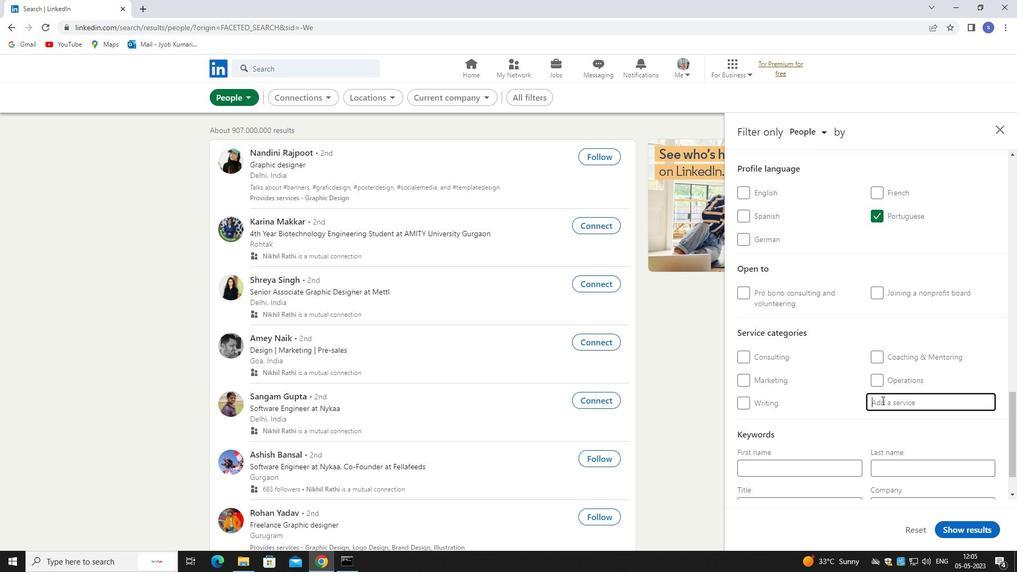 
Action: Key pressed COPMUTER
Screenshot: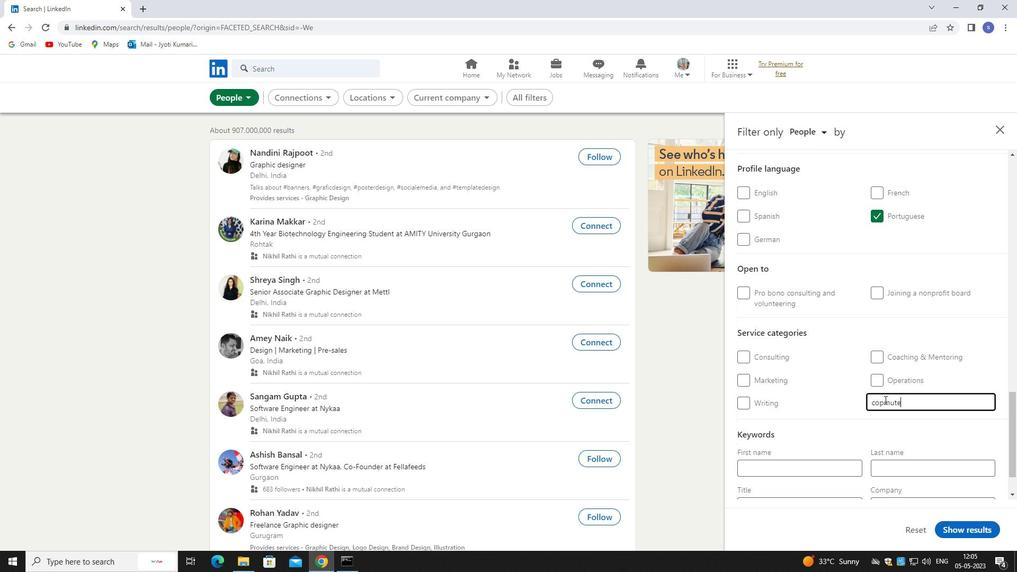
Action: Mouse moved to (888, 417)
Screenshot: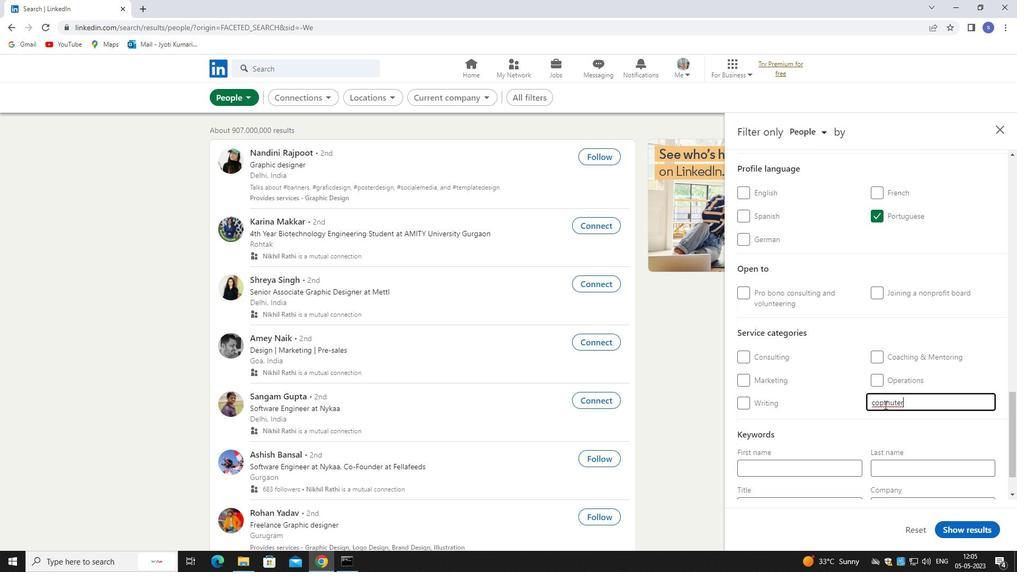 
Action: Key pressed <Key.backspace><Key.backspace><Key.backspace><Key.backspace><Key.backspace><Key.backspace><Key.backspace>OMPUTER
Screenshot: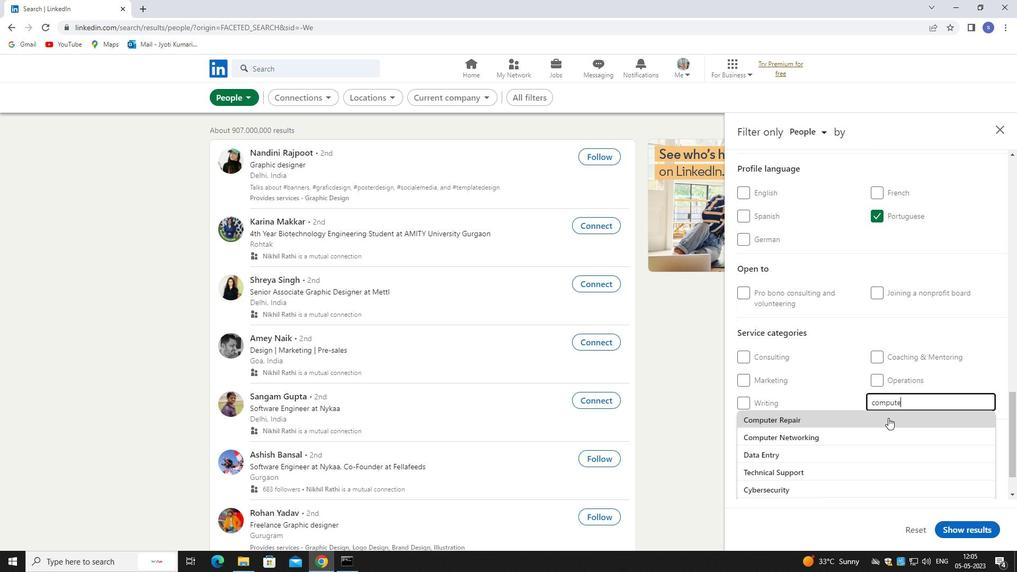 
Action: Mouse pressed left at (888, 417)
Screenshot: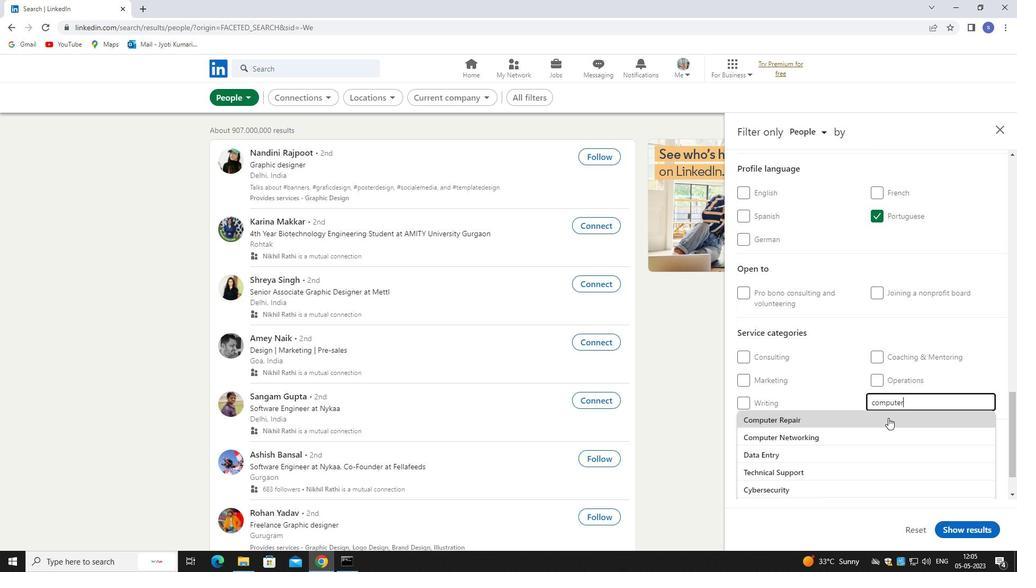 
Action: Mouse scrolled (888, 417) with delta (0, 0)
Screenshot: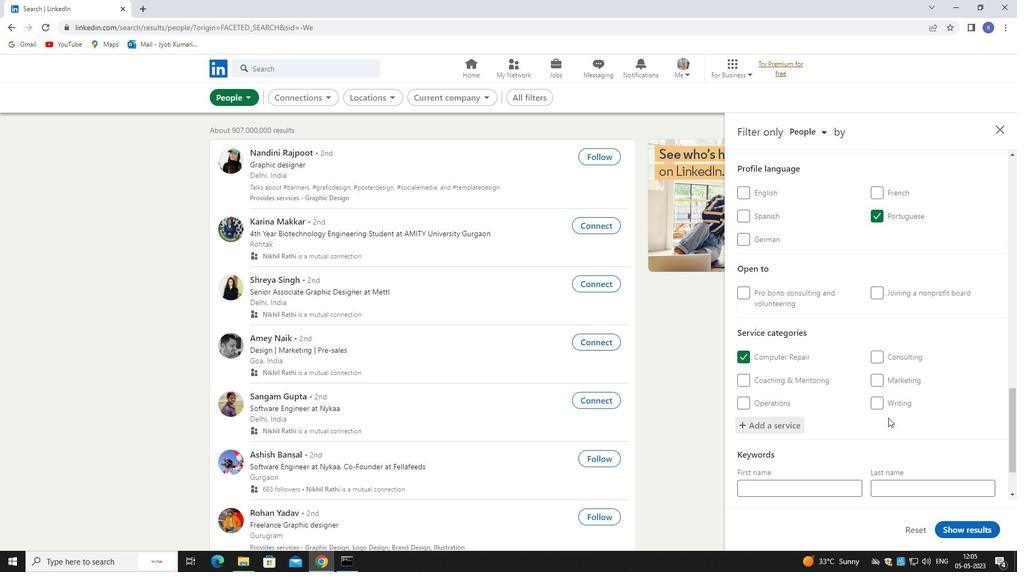 
Action: Mouse scrolled (888, 417) with delta (0, 0)
Screenshot: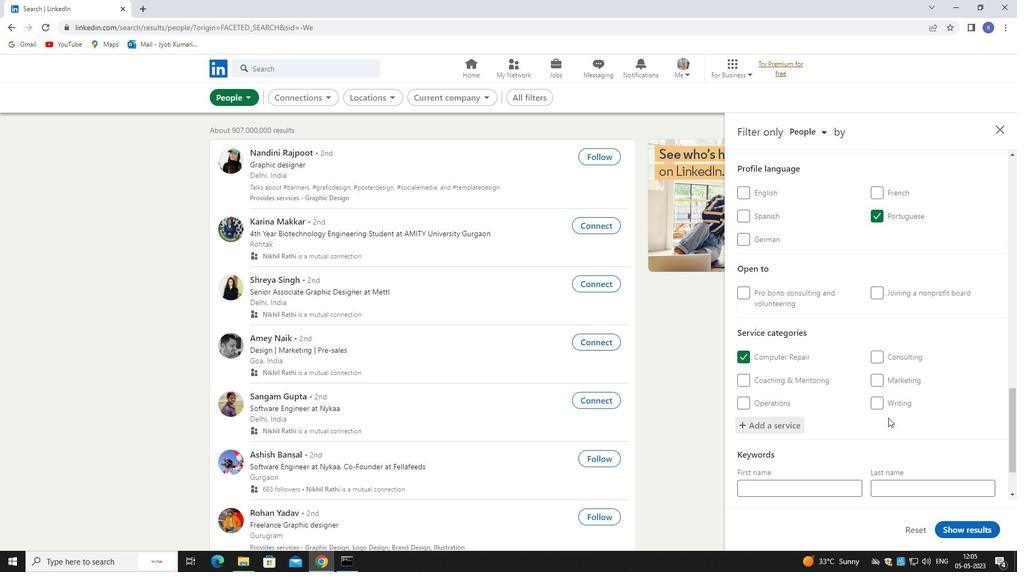 
Action: Mouse scrolled (888, 417) with delta (0, 0)
Screenshot: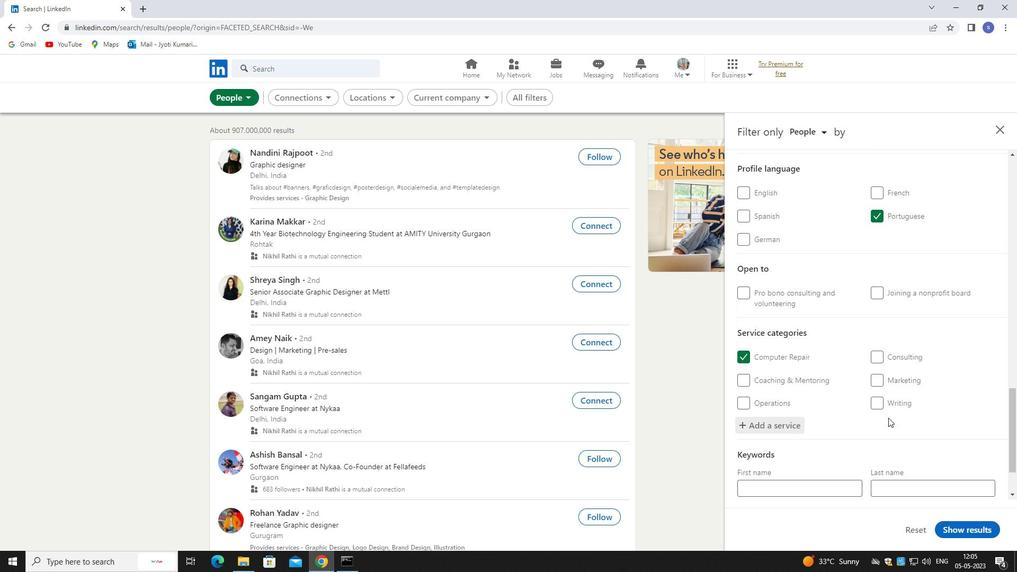 
Action: Mouse moved to (825, 443)
Screenshot: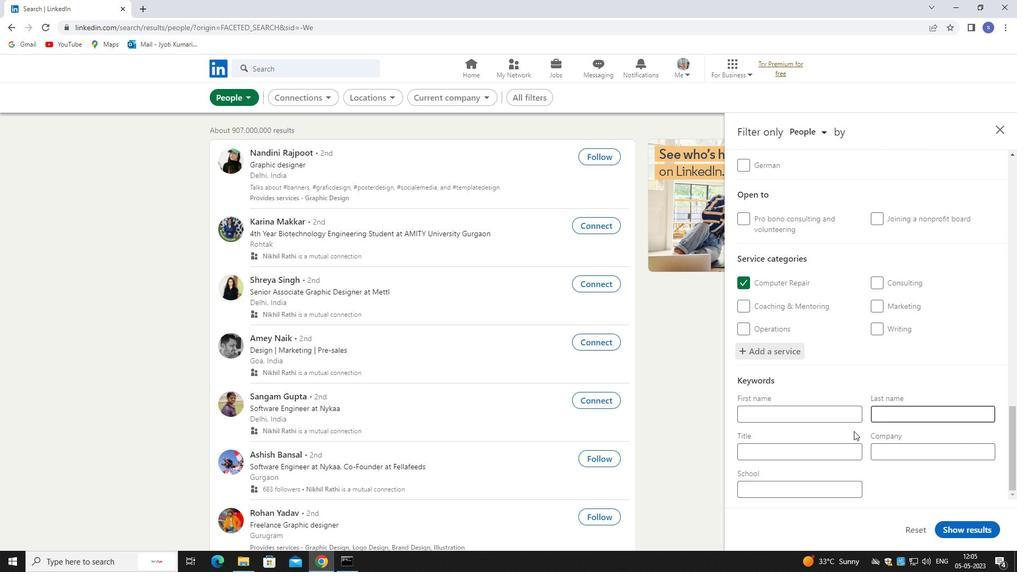
Action: Mouse pressed left at (825, 443)
Screenshot: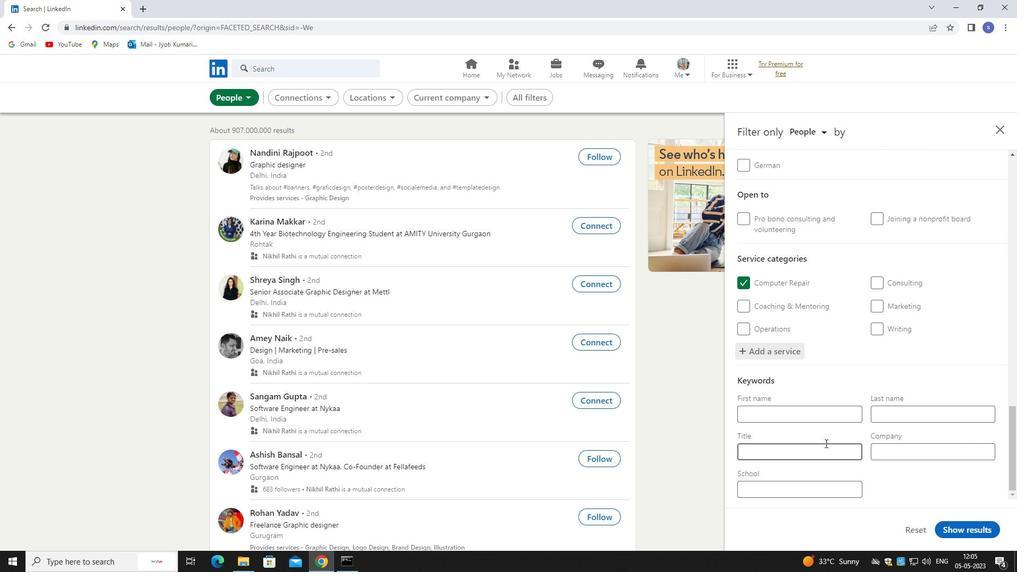 
Action: Key pressed <Key.shift>DIGITAL<Key.space><Key.shift>MARKETING<Key.space><Key.shift>MANAGER
Screenshot: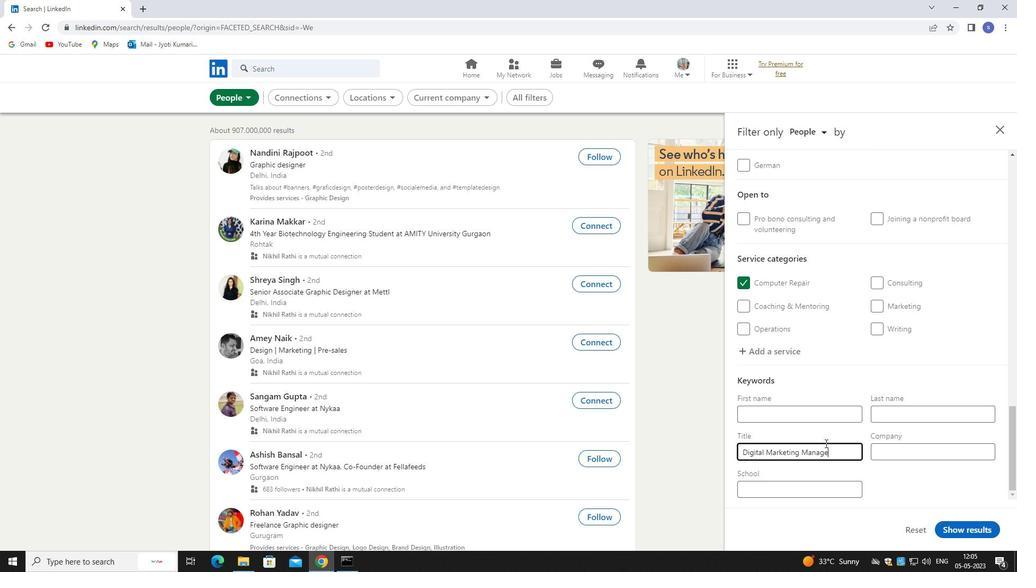
Action: Mouse moved to (966, 523)
Screenshot: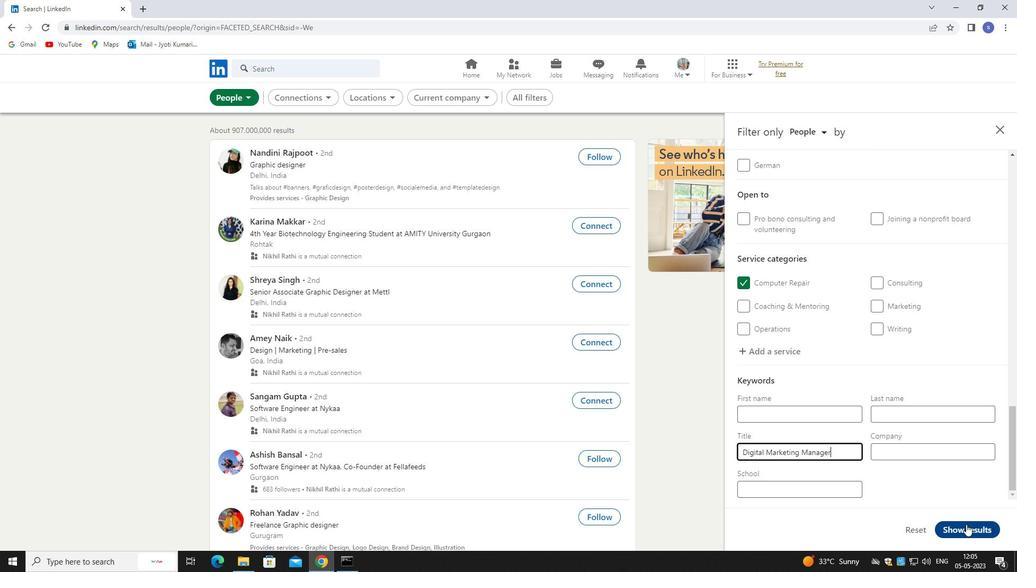 
Action: Mouse pressed left at (966, 523)
Screenshot: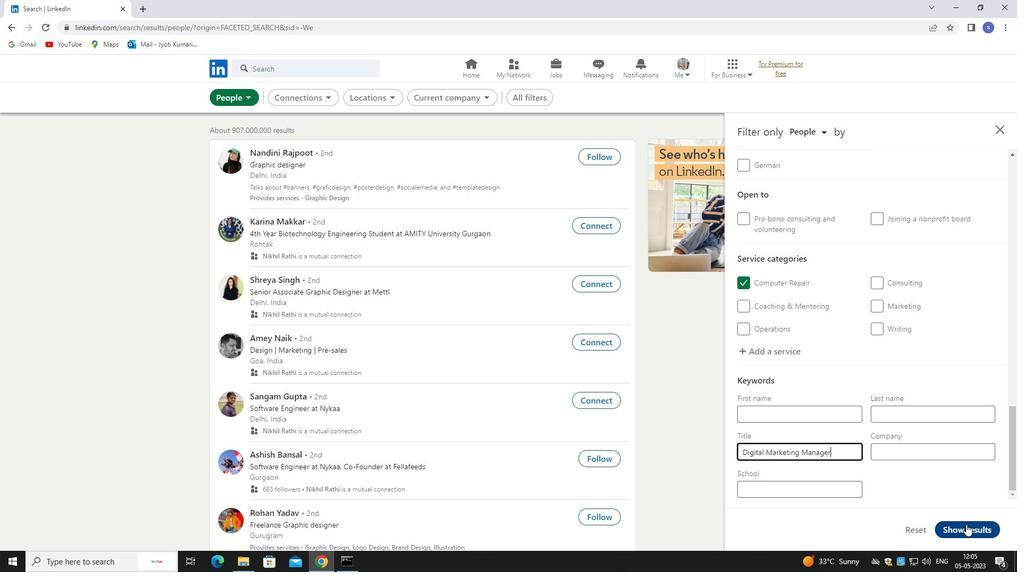 
Action: Mouse moved to (965, 523)
Screenshot: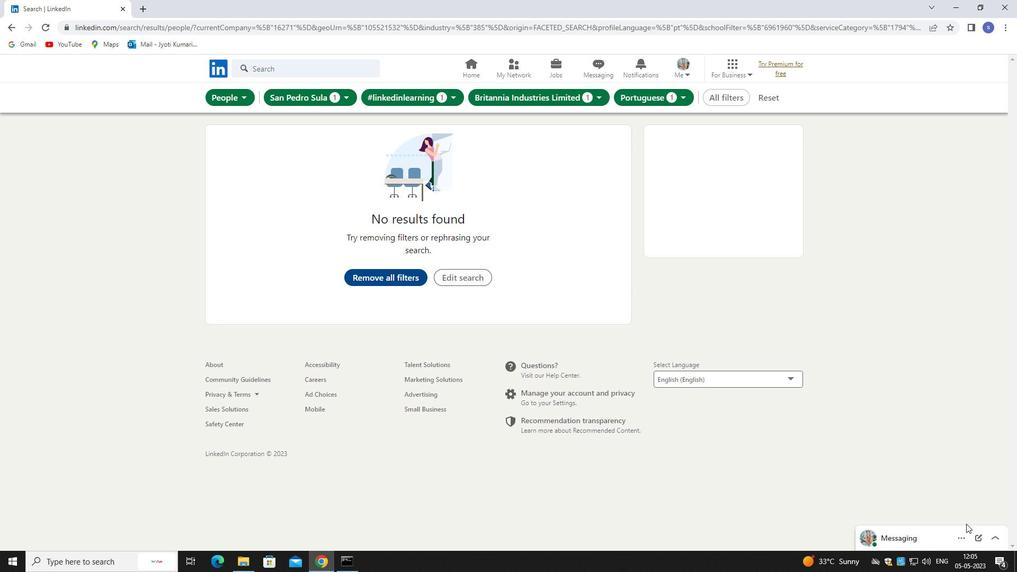 
